 Task: Look for space in Chamberí, Spain from 26th August, 2023 to 10th September, 2023 for 6 adults, 2 children in price range Rs.10000 to Rs.15000. Place can be entire place or shared room with 6 bedrooms having 6 beds and 6 bathrooms. Property type can be house, flat, guest house. Amenities needed are: wifi, TV, free parkinig on premises, gym, breakfast. Booking option can be shelf check-in. Required host language is English.
Action: Mouse moved to (540, 123)
Screenshot: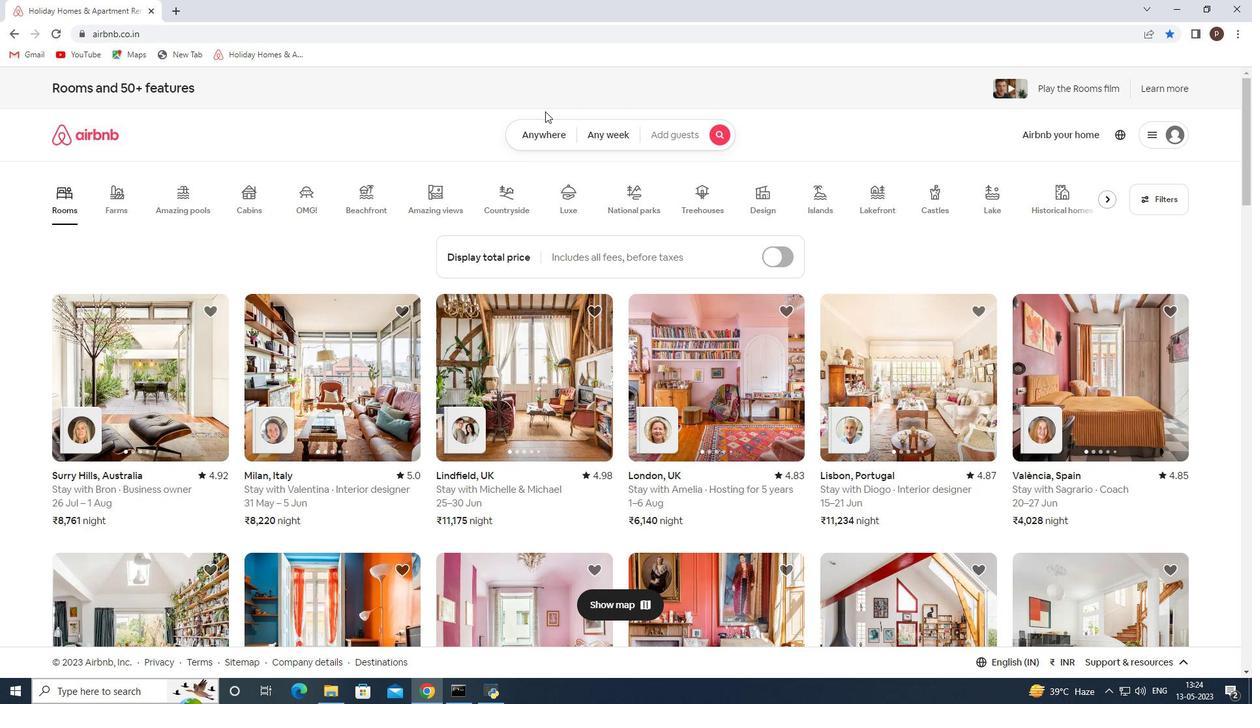
Action: Mouse pressed left at (540, 123)
Screenshot: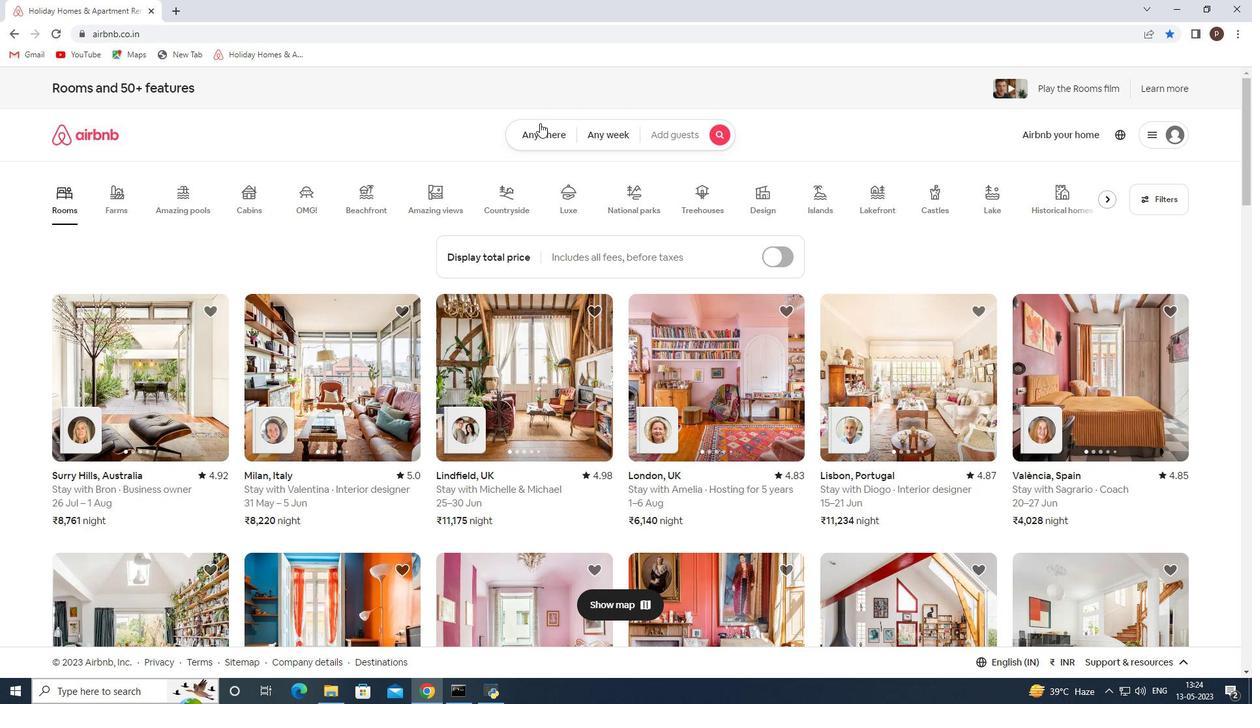 
Action: Mouse moved to (448, 187)
Screenshot: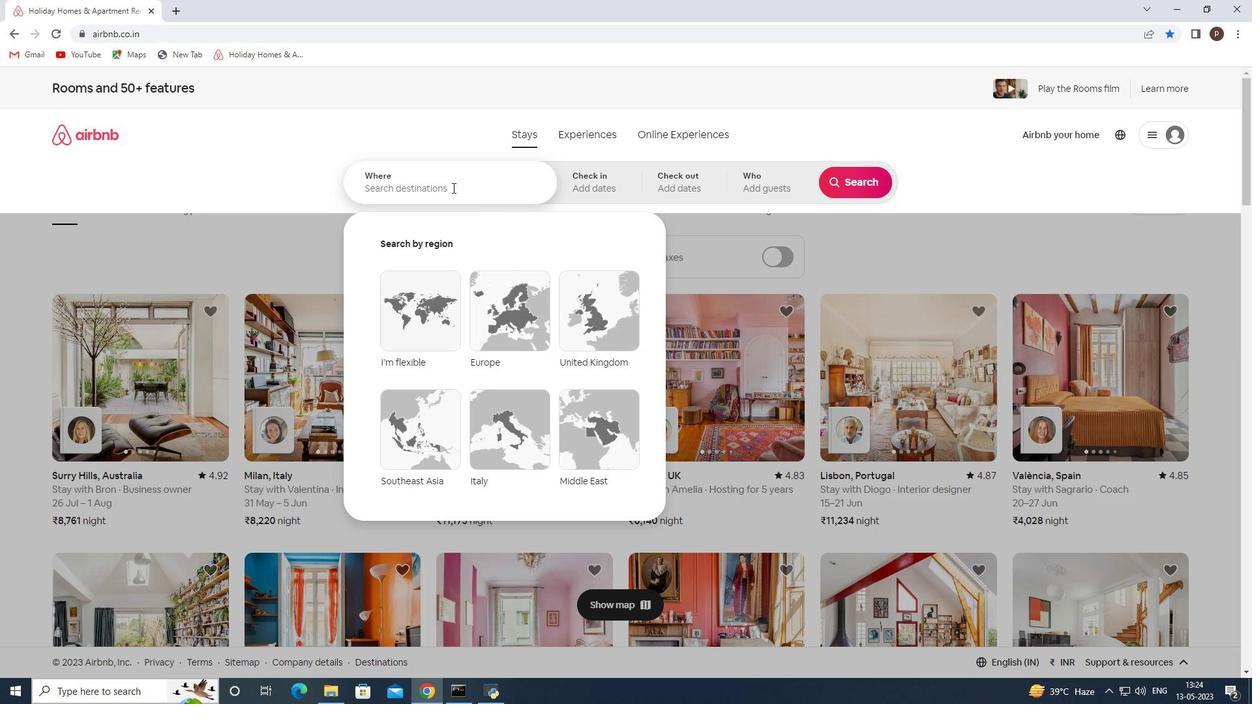 
Action: Mouse pressed left at (448, 187)
Screenshot: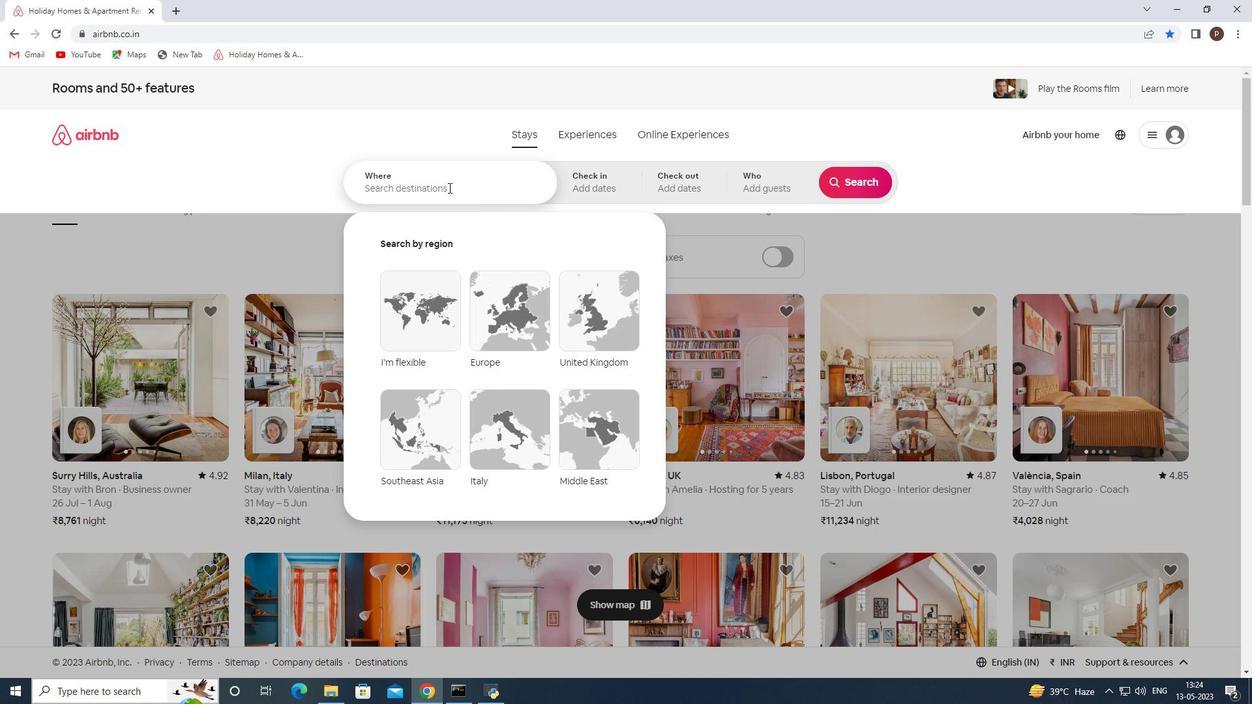 
Action: Key pressed <Key.caps_lock>C<Key.caps_lock>hamberi,<Key.space><Key.caps_lock>S<Key.caps_lock>pain<Key.enter>
Screenshot: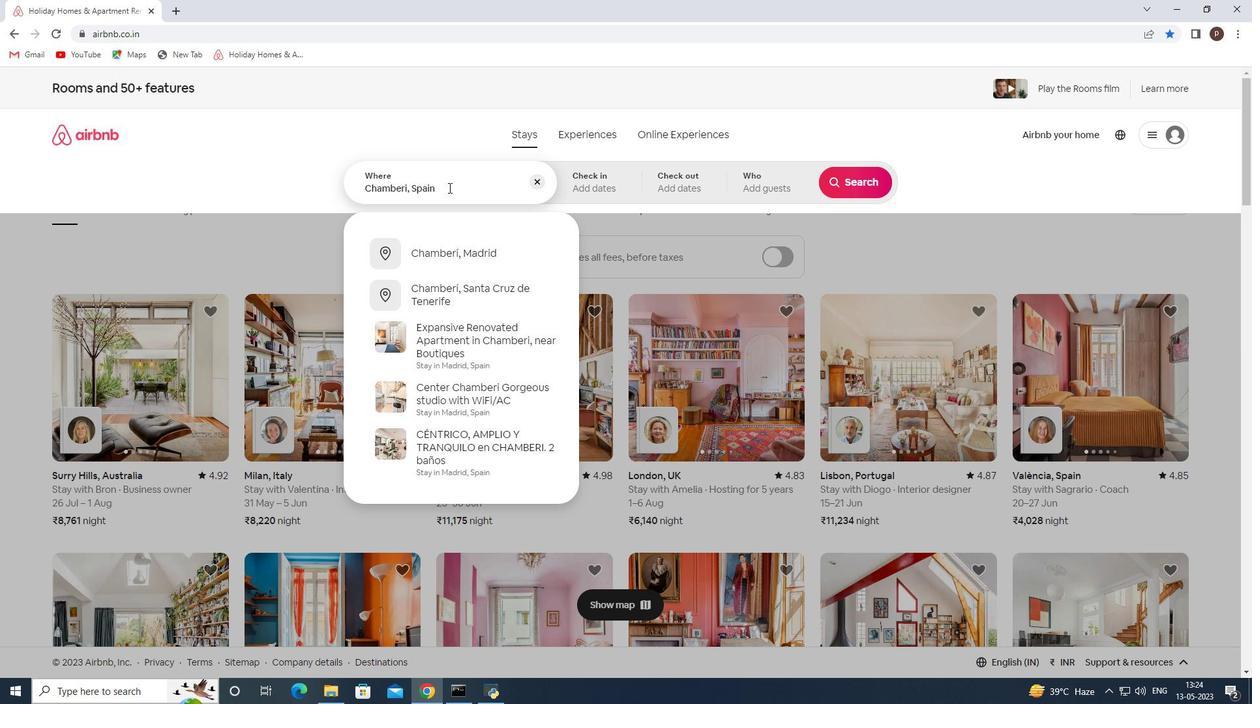 
Action: Mouse moved to (851, 283)
Screenshot: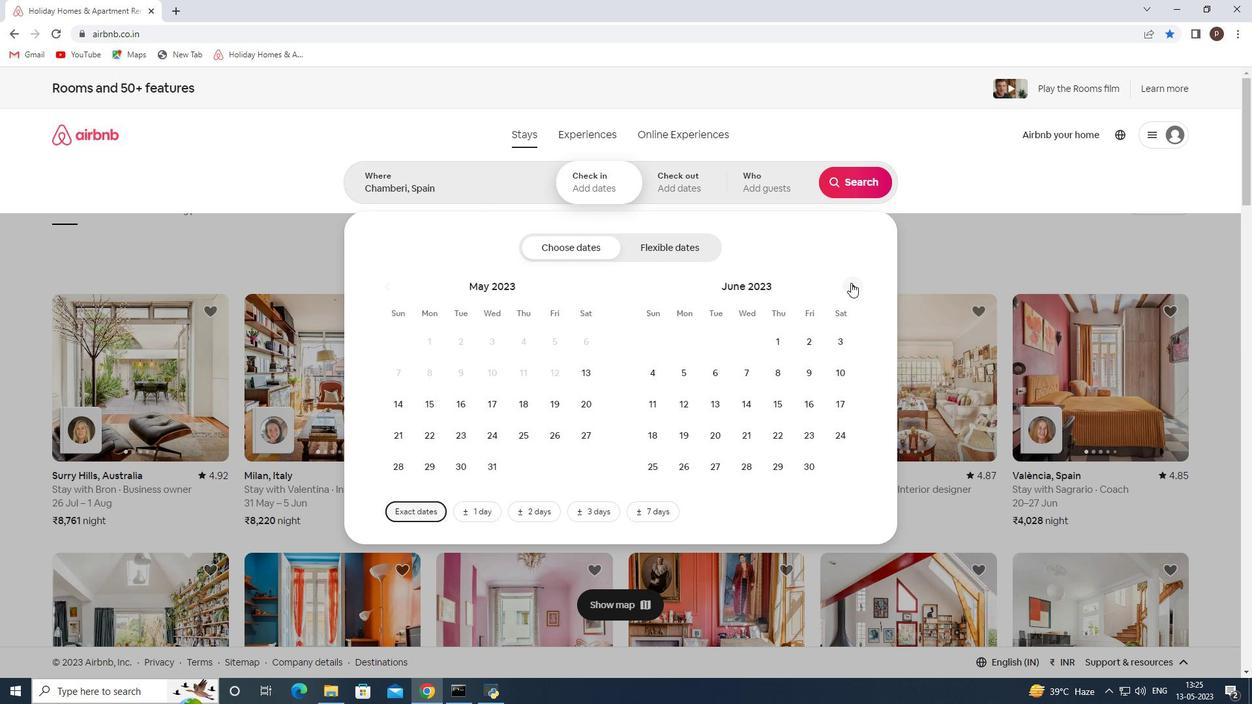 
Action: Mouse pressed left at (851, 283)
Screenshot: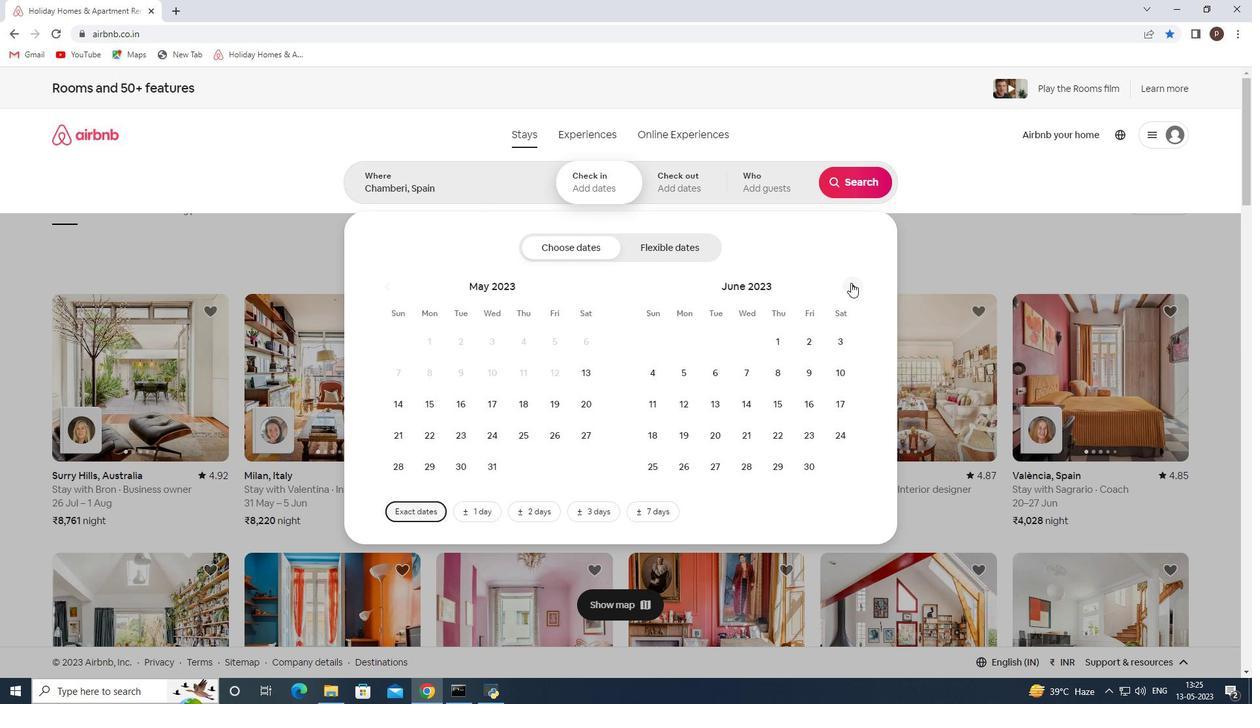 
Action: Mouse pressed left at (851, 283)
Screenshot: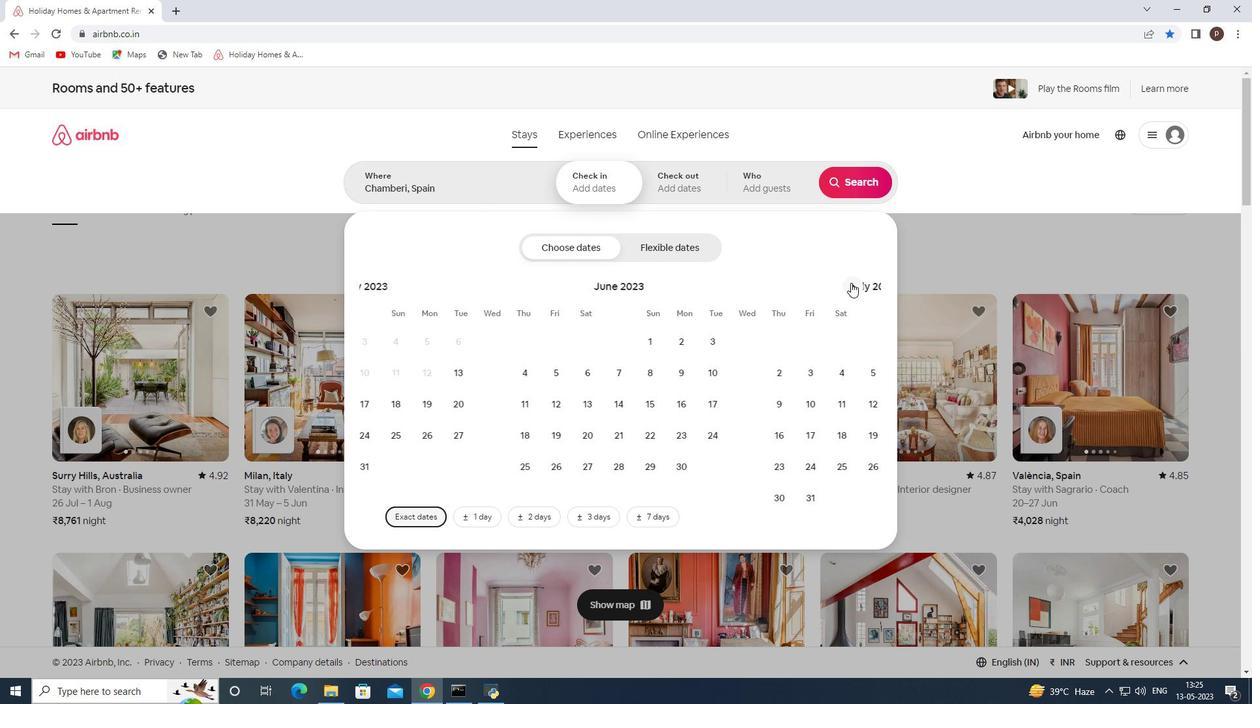 
Action: Mouse pressed left at (851, 283)
Screenshot: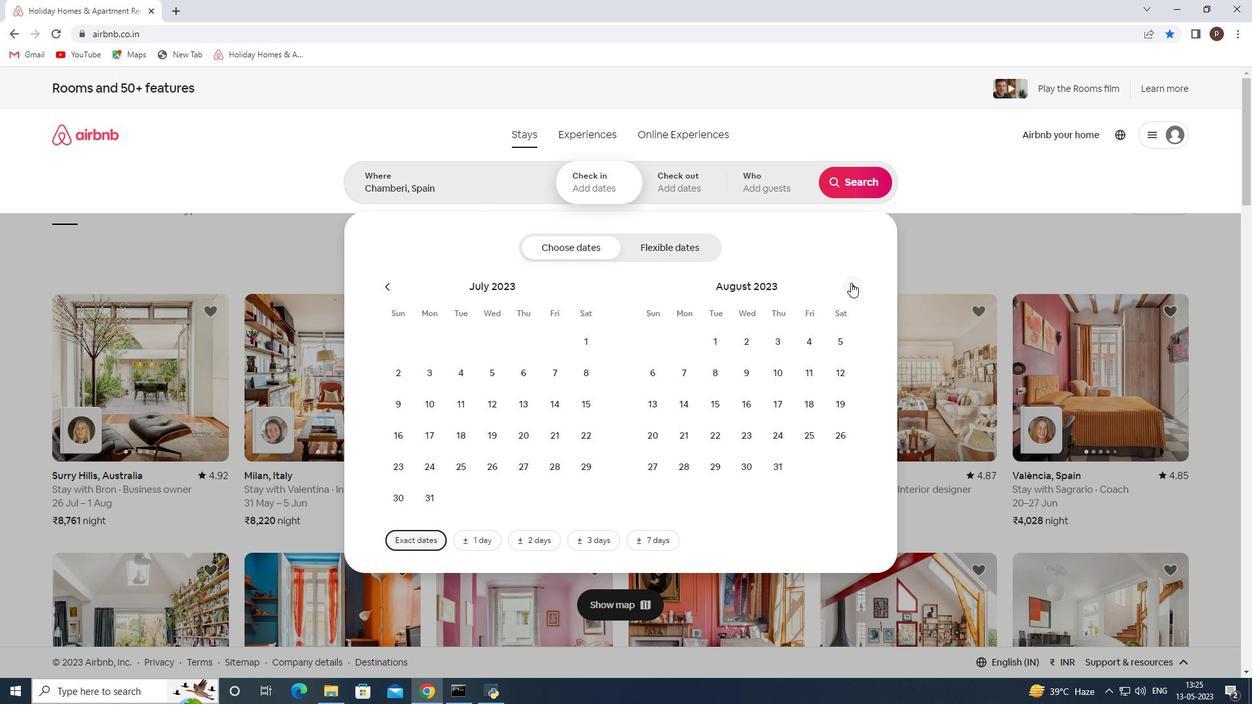 
Action: Mouse moved to (585, 439)
Screenshot: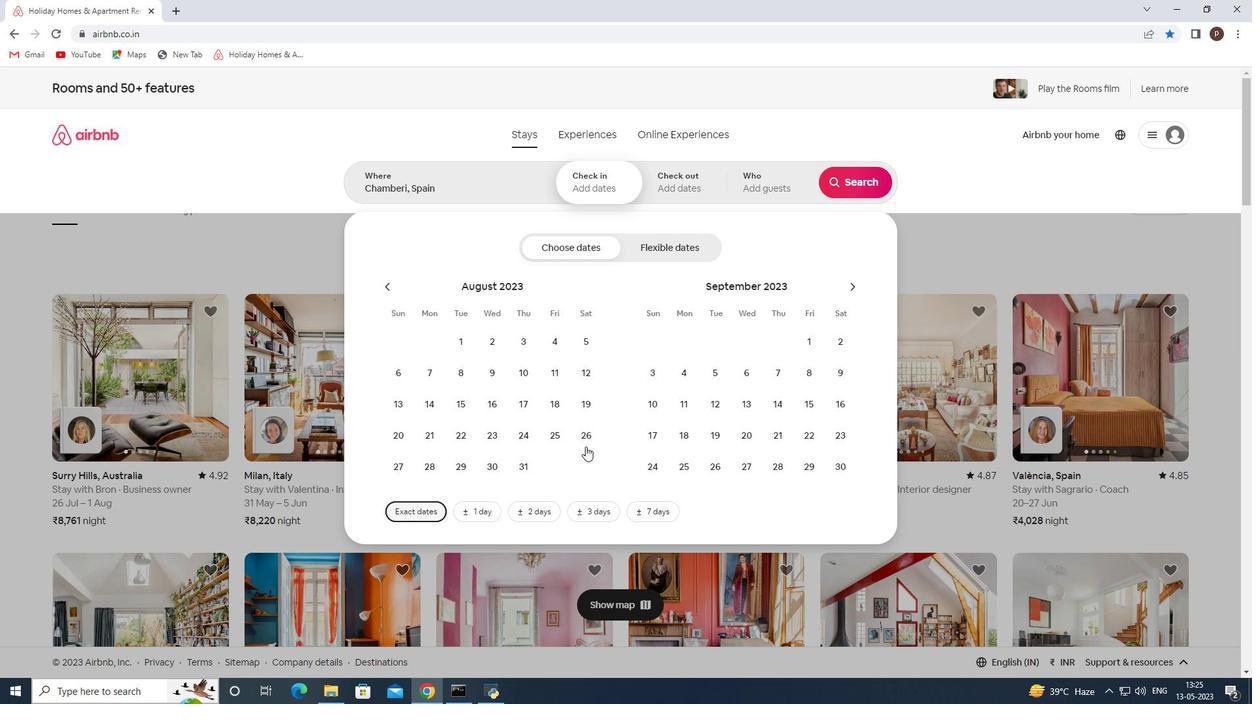 
Action: Mouse pressed left at (585, 439)
Screenshot: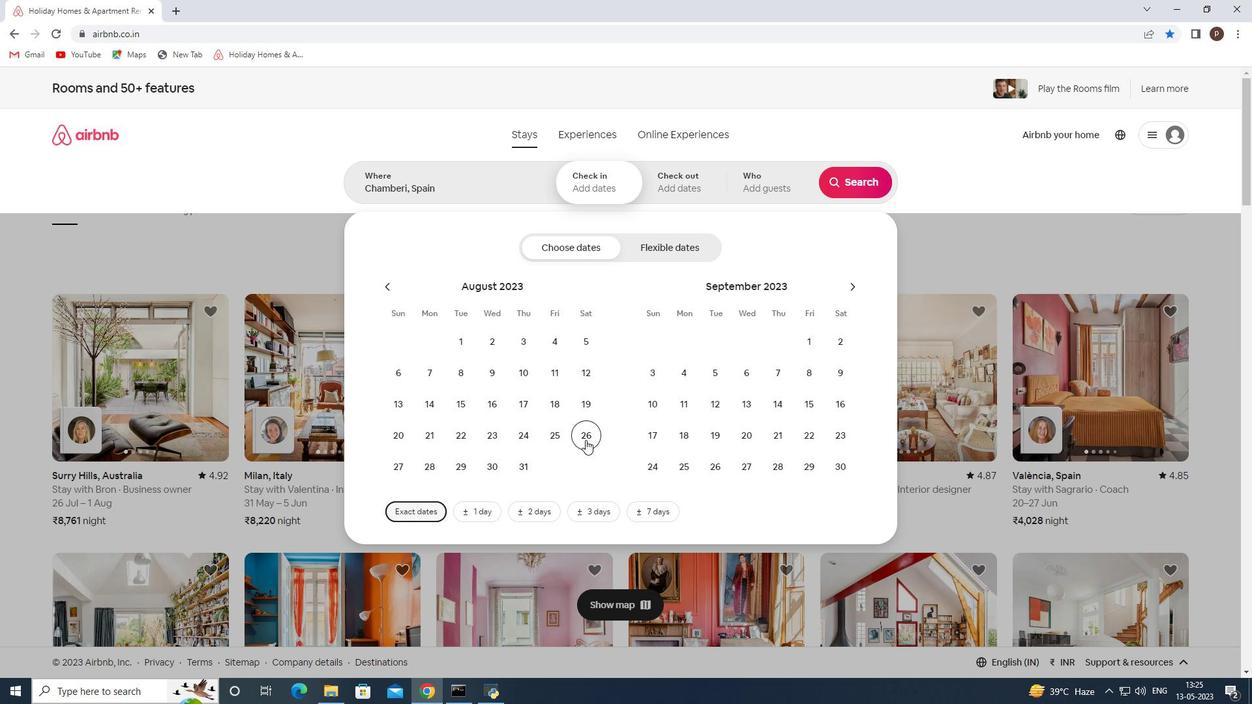 
Action: Mouse moved to (649, 404)
Screenshot: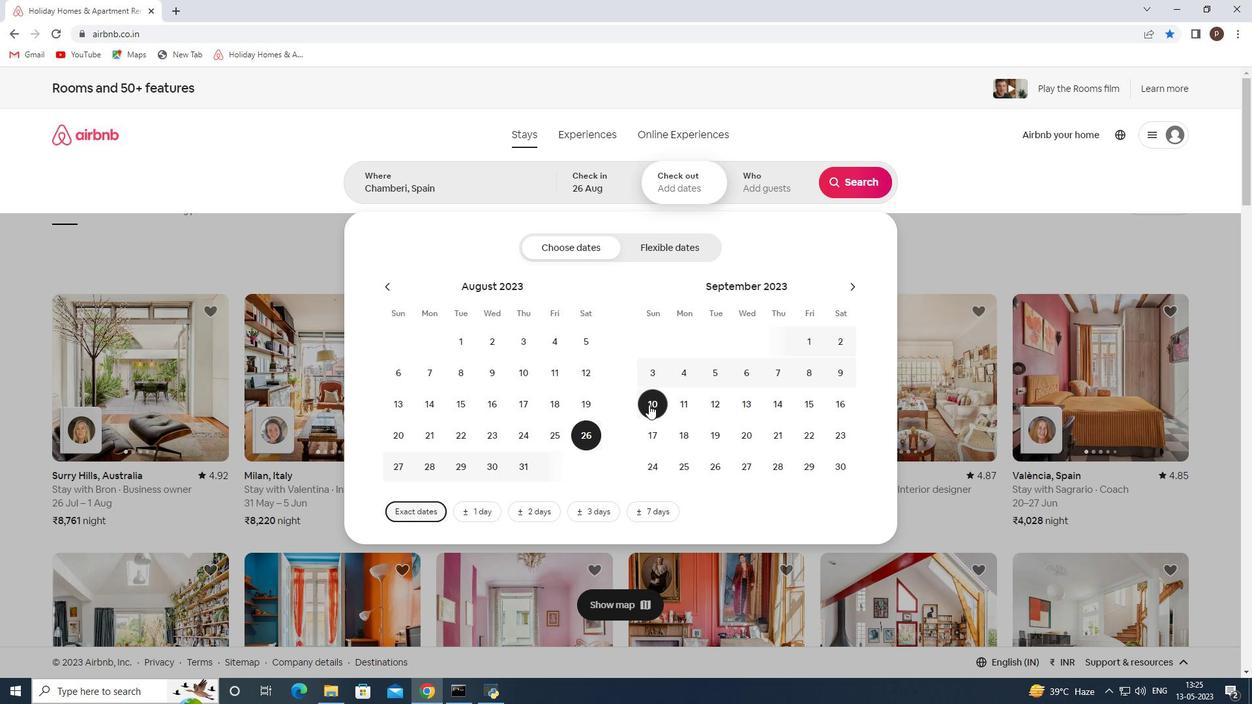 
Action: Mouse pressed left at (649, 404)
Screenshot: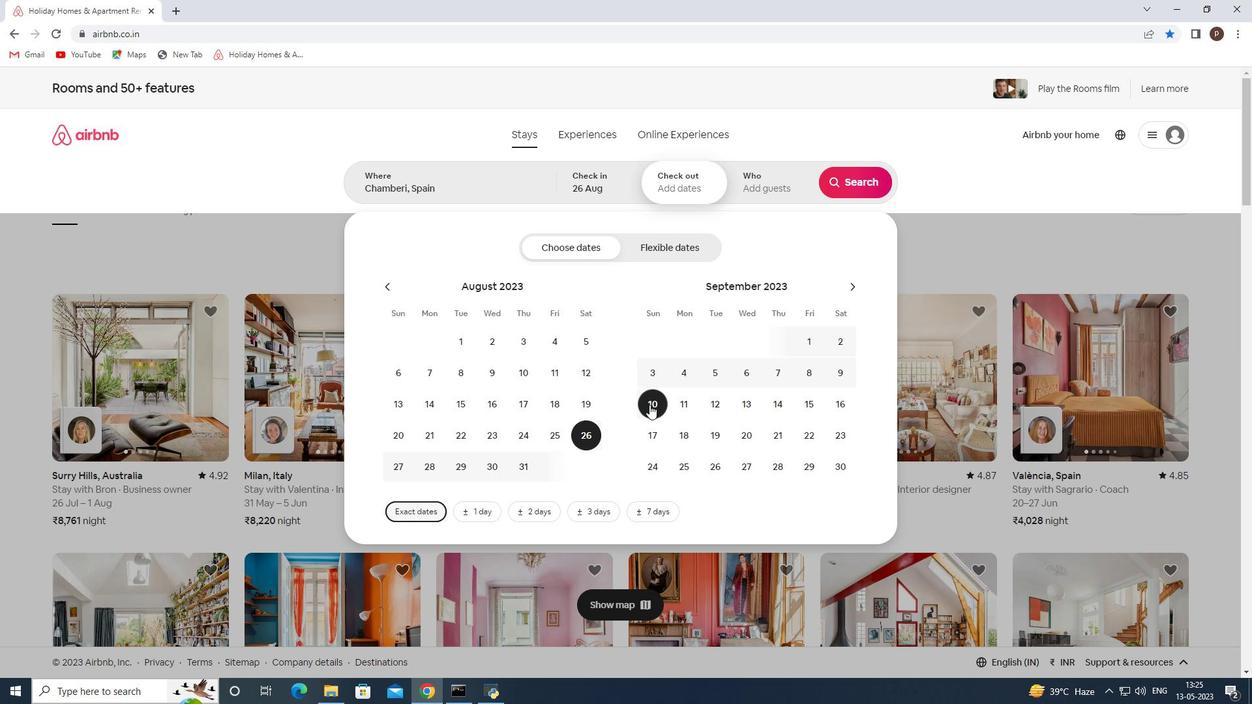 
Action: Mouse moved to (764, 194)
Screenshot: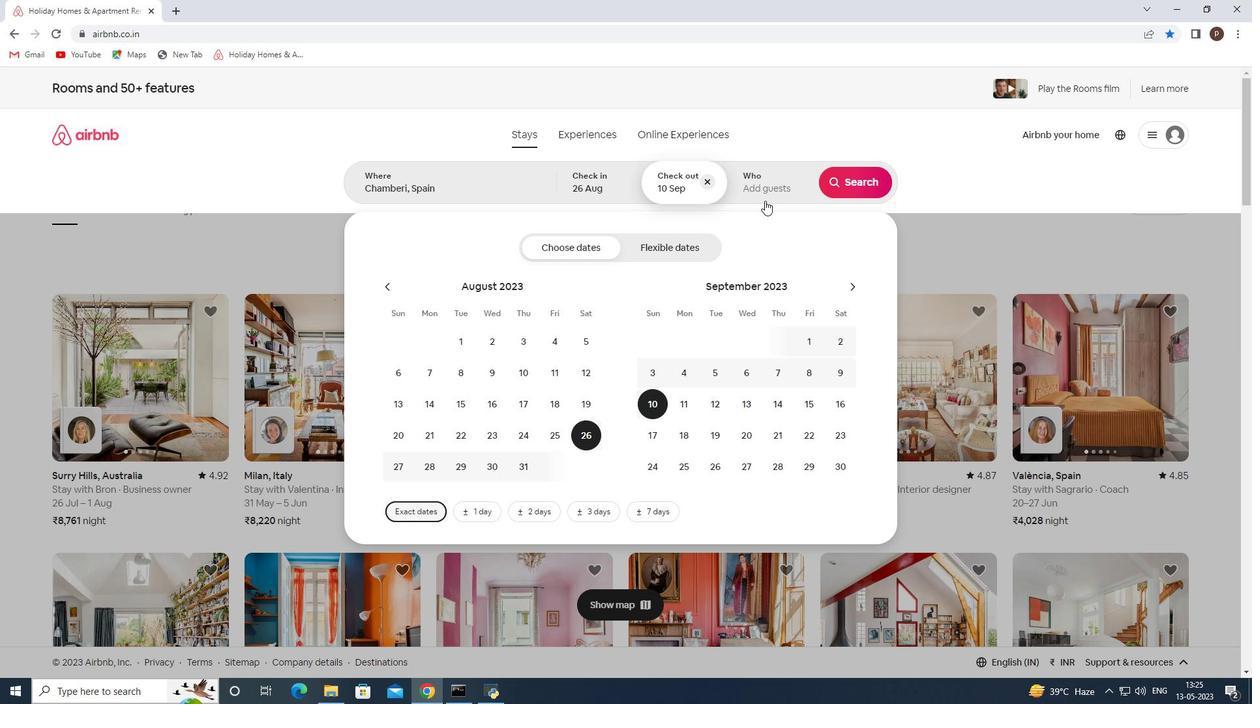 
Action: Mouse pressed left at (764, 194)
Screenshot: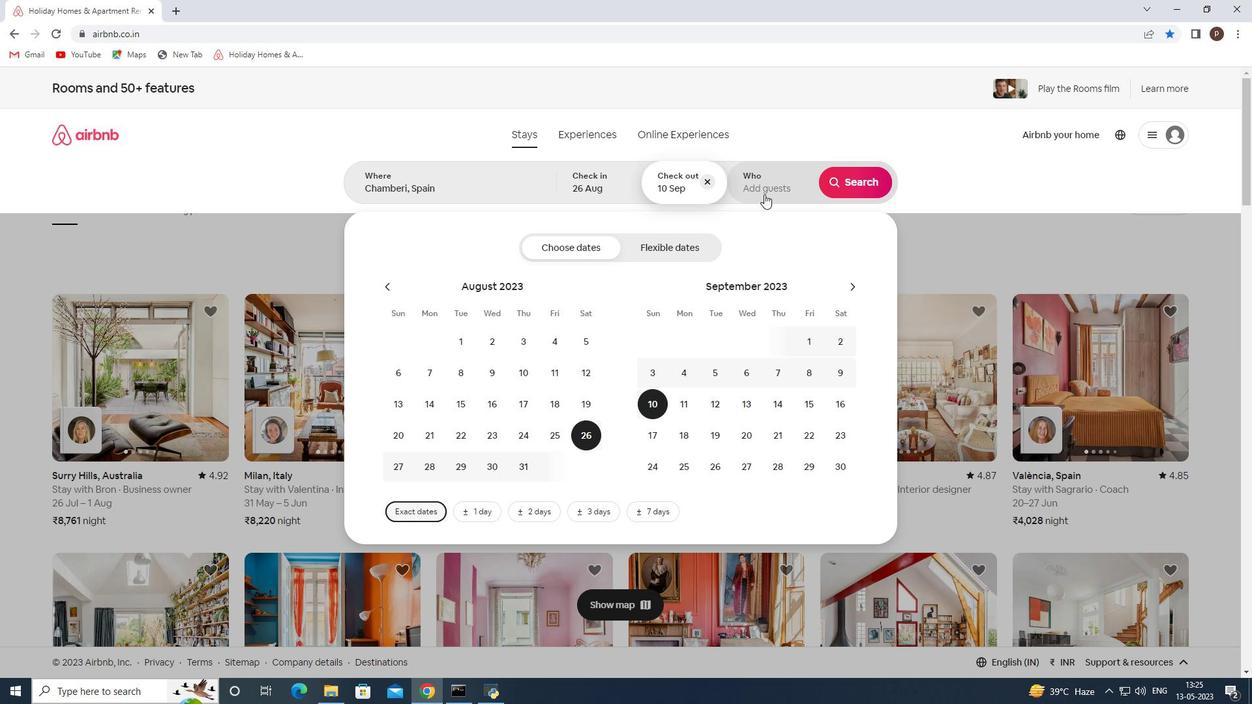 
Action: Mouse moved to (857, 255)
Screenshot: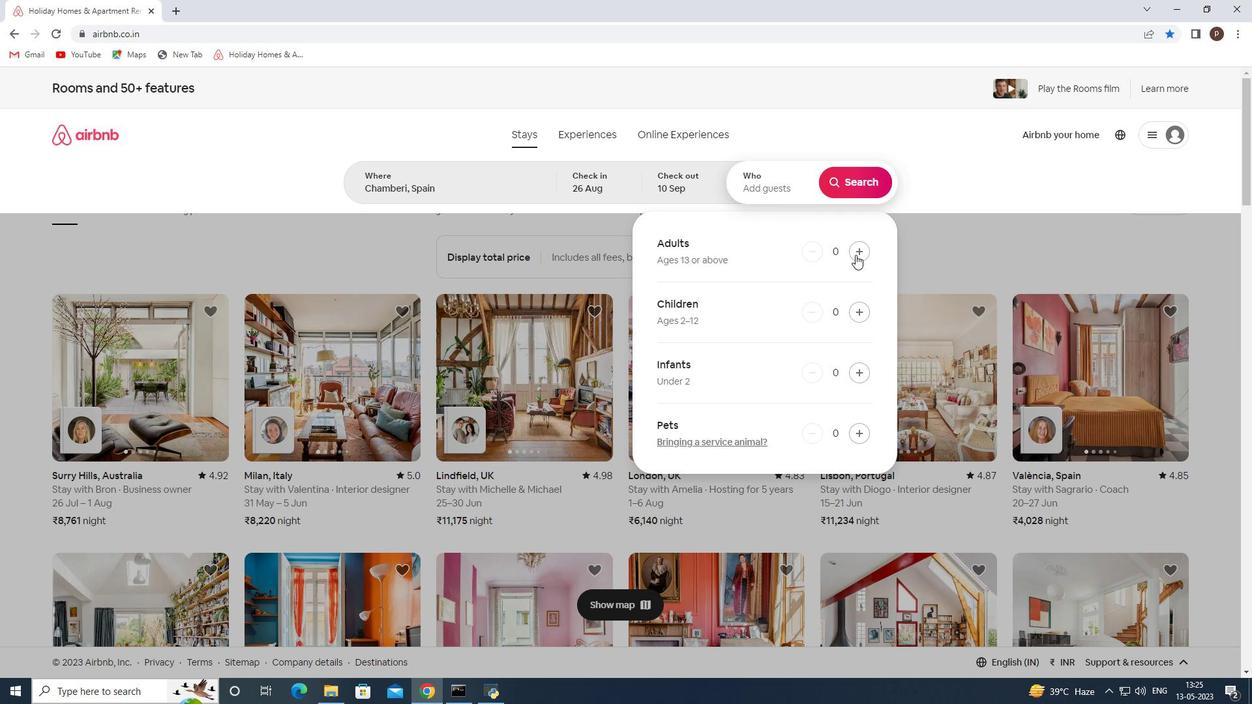 
Action: Mouse pressed left at (857, 255)
Screenshot: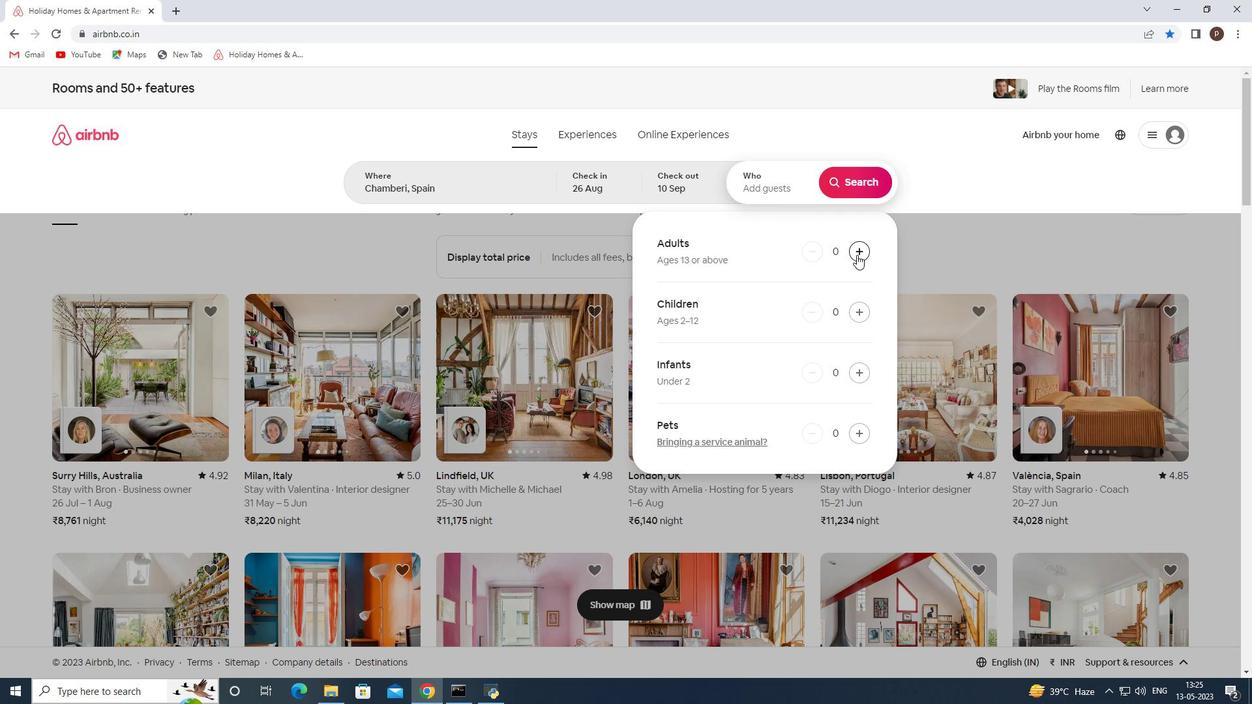 
Action: Mouse pressed left at (857, 255)
Screenshot: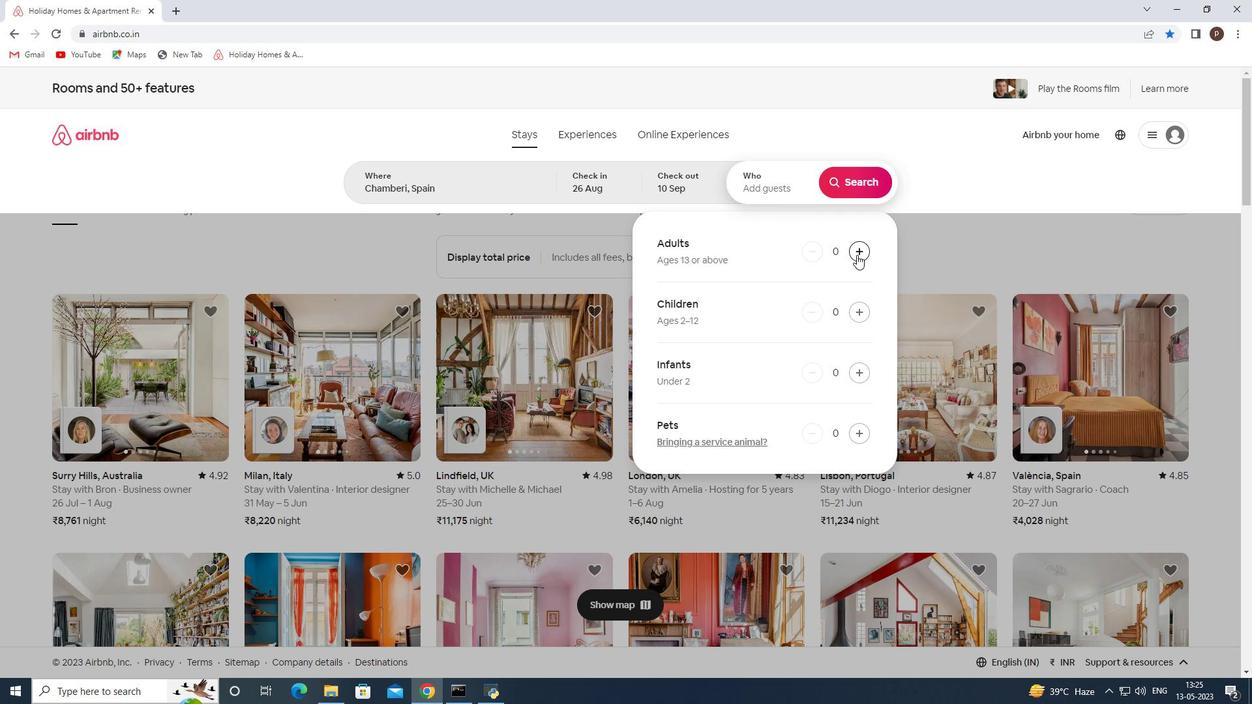 
Action: Mouse moved to (857, 255)
Screenshot: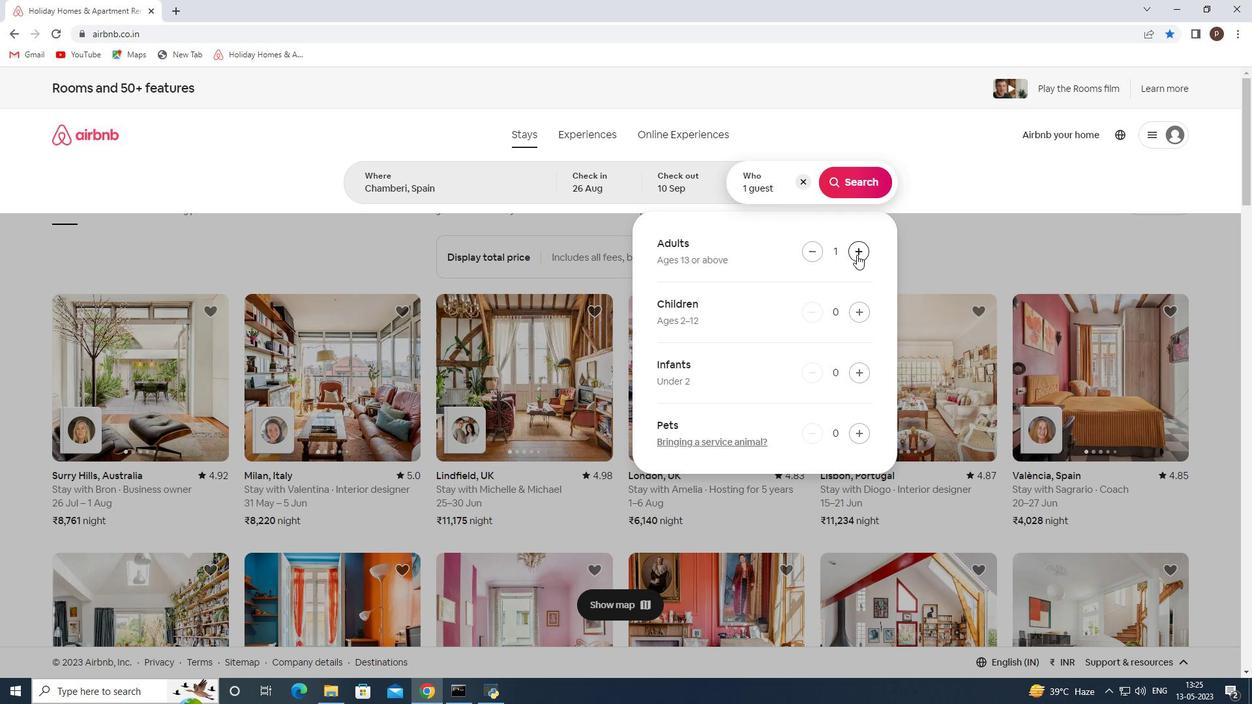 
Action: Mouse pressed left at (857, 255)
Screenshot: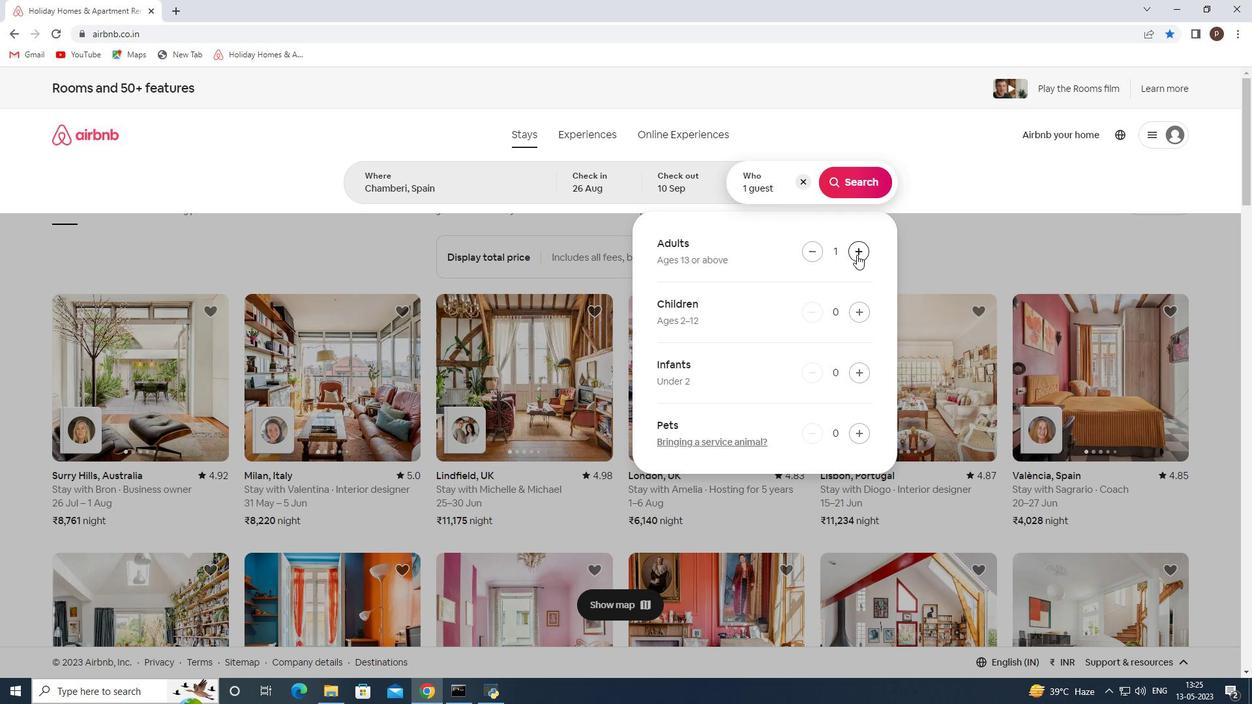 
Action: Mouse pressed left at (857, 255)
Screenshot: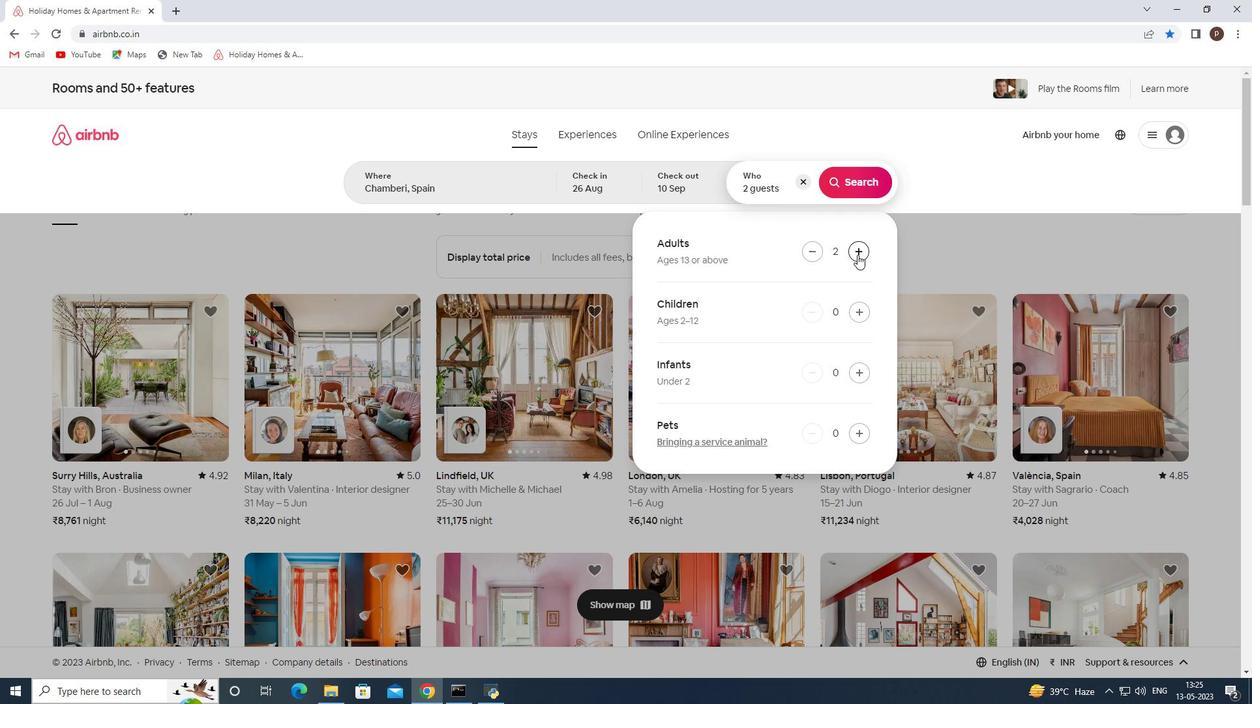 
Action: Mouse pressed left at (857, 255)
Screenshot: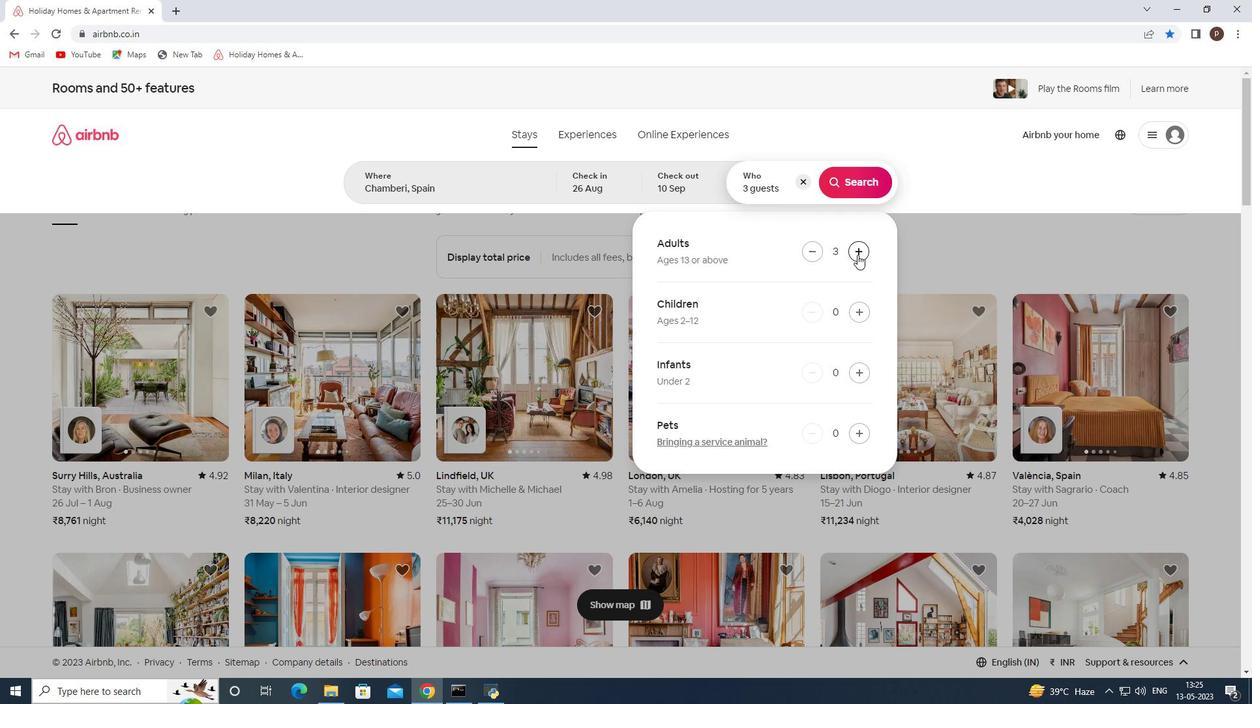 
Action: Mouse pressed left at (857, 255)
Screenshot: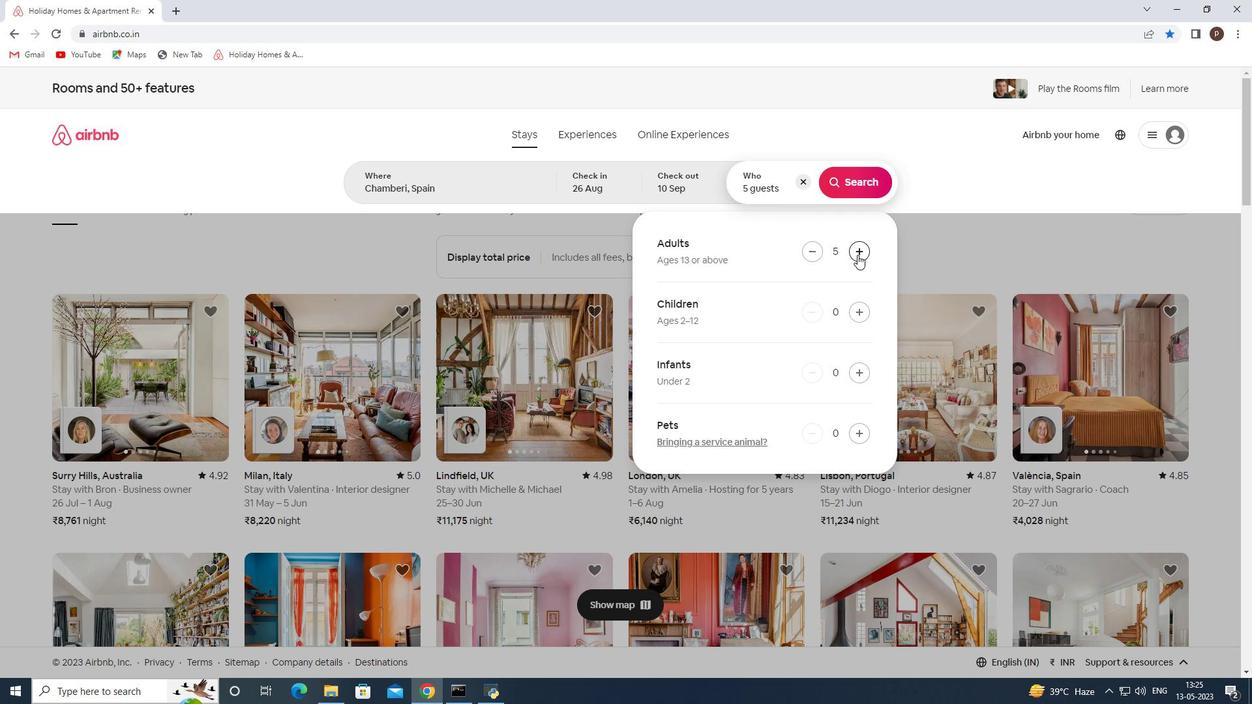 
Action: Mouse moved to (860, 307)
Screenshot: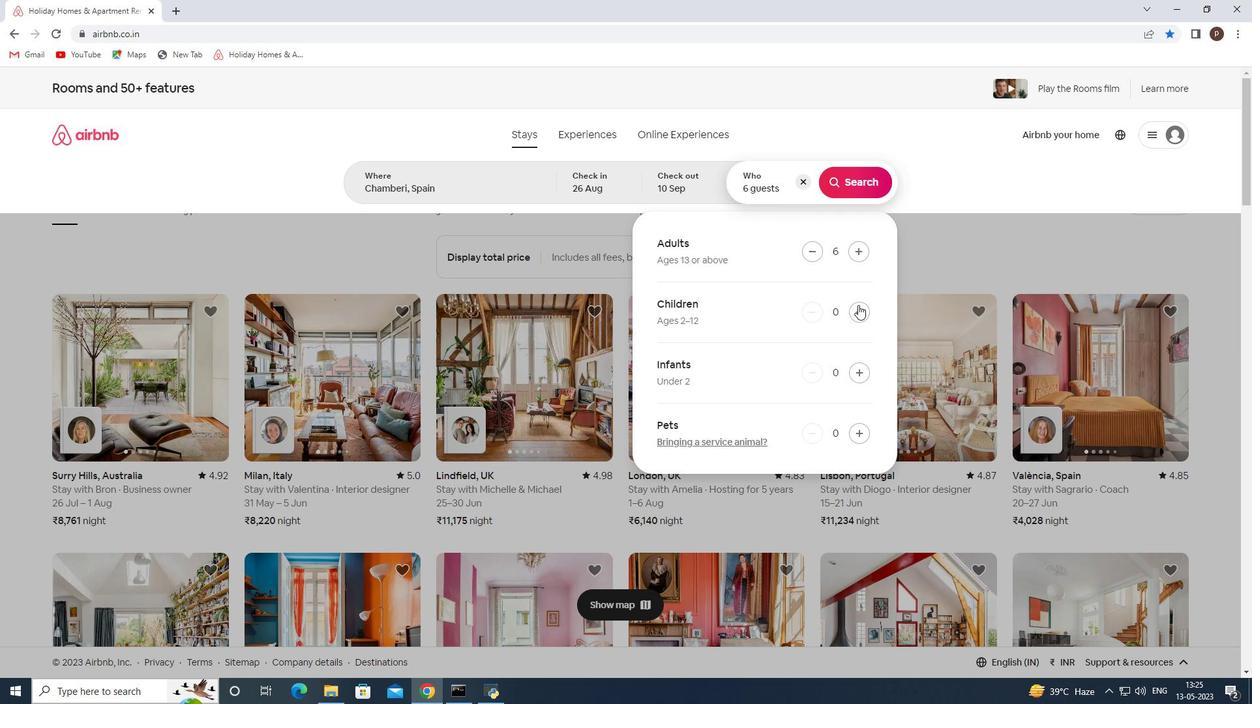 
Action: Mouse pressed left at (860, 307)
Screenshot: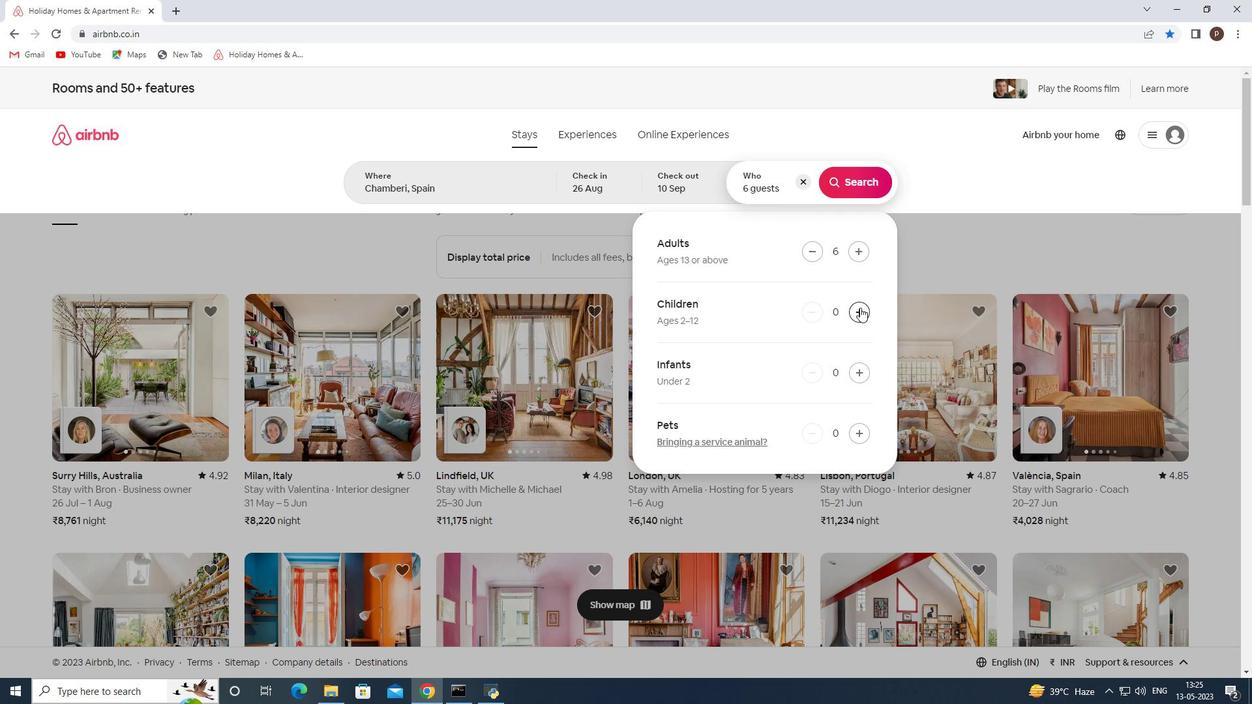 
Action: Mouse pressed left at (860, 307)
Screenshot: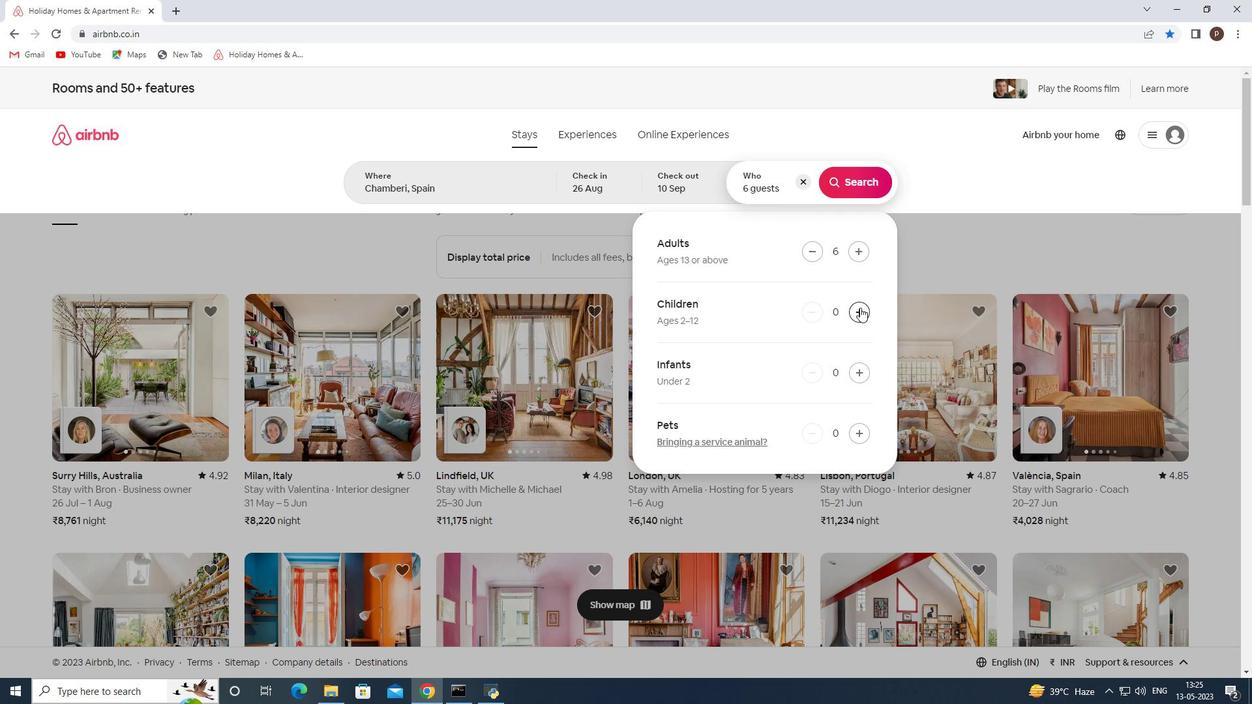 
Action: Mouse moved to (852, 183)
Screenshot: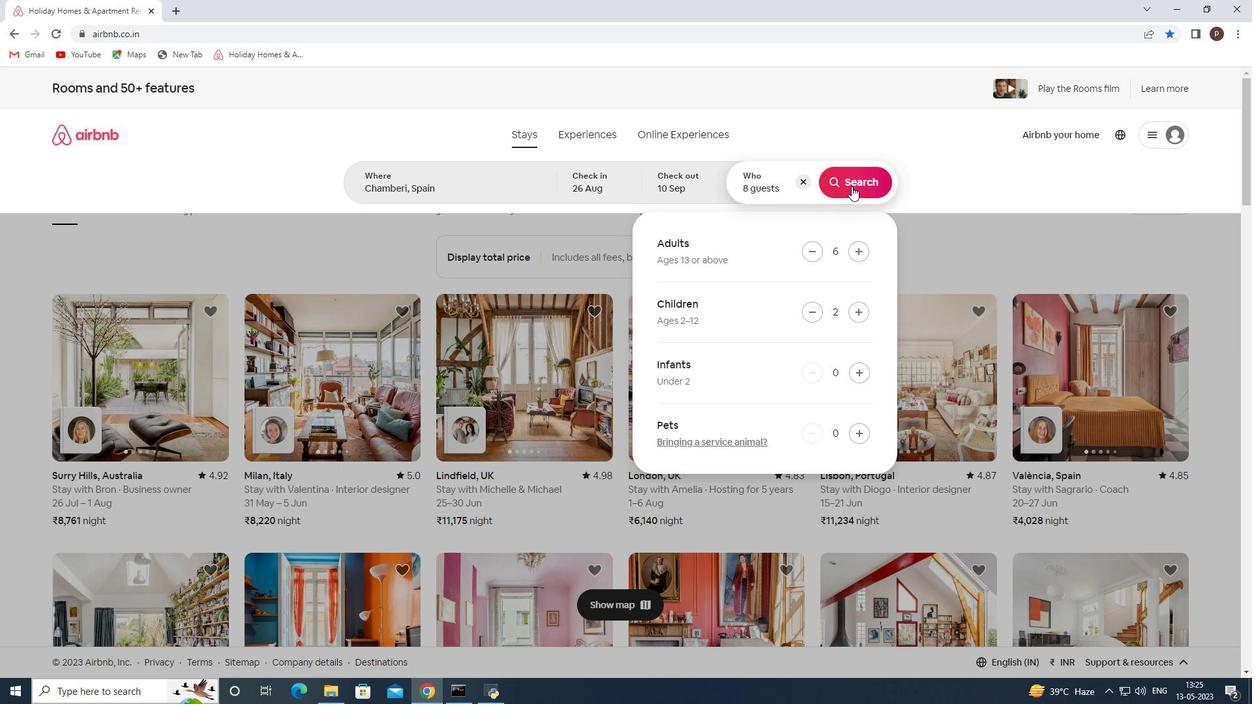 
Action: Mouse pressed left at (852, 183)
Screenshot: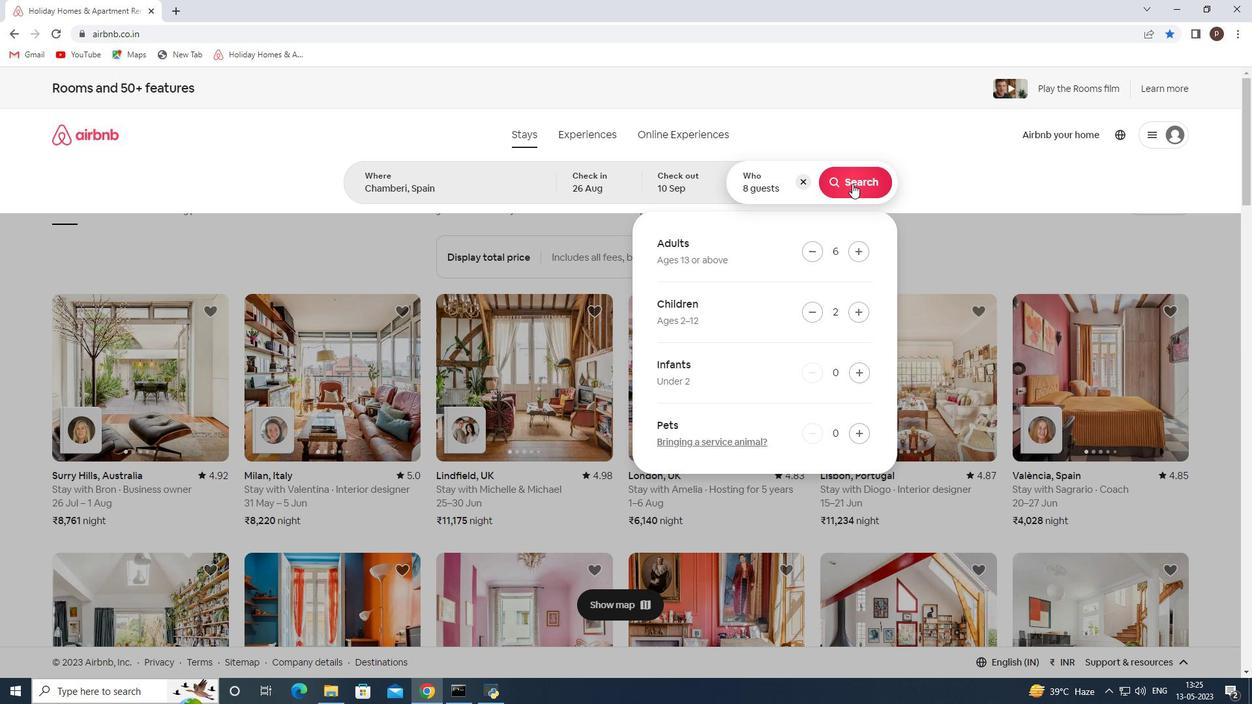 
Action: Mouse moved to (1178, 143)
Screenshot: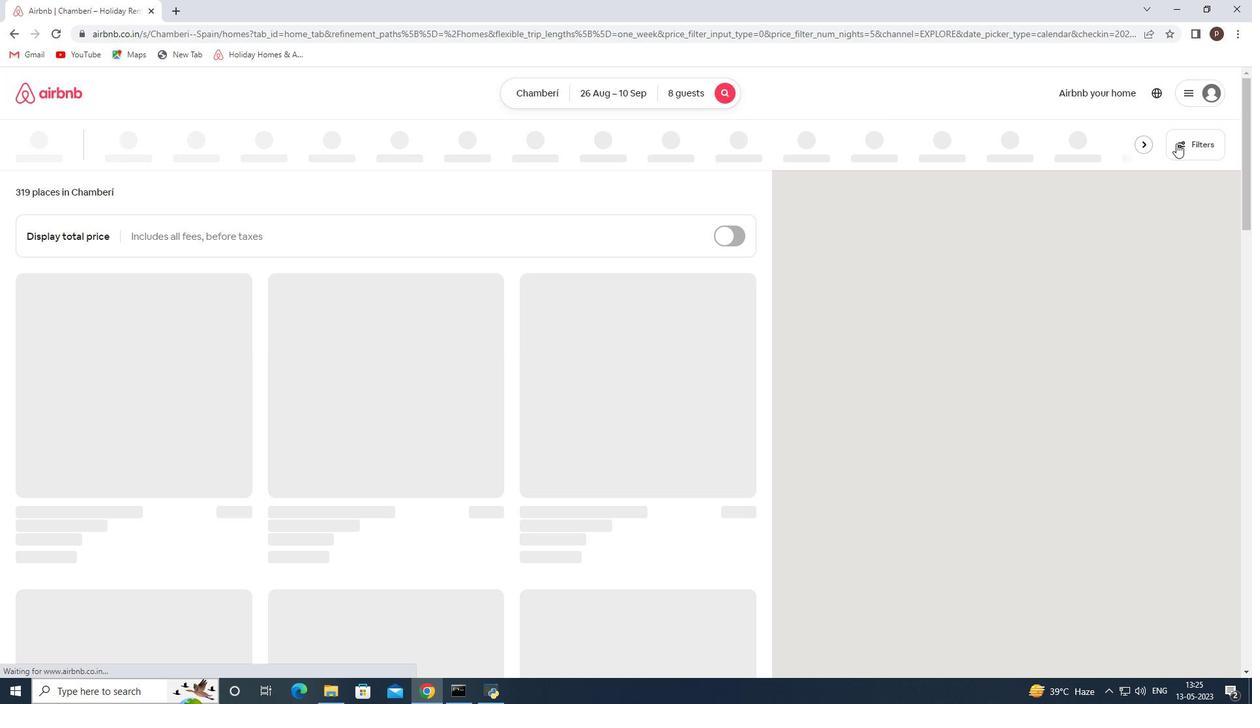 
Action: Mouse pressed left at (1178, 143)
Screenshot: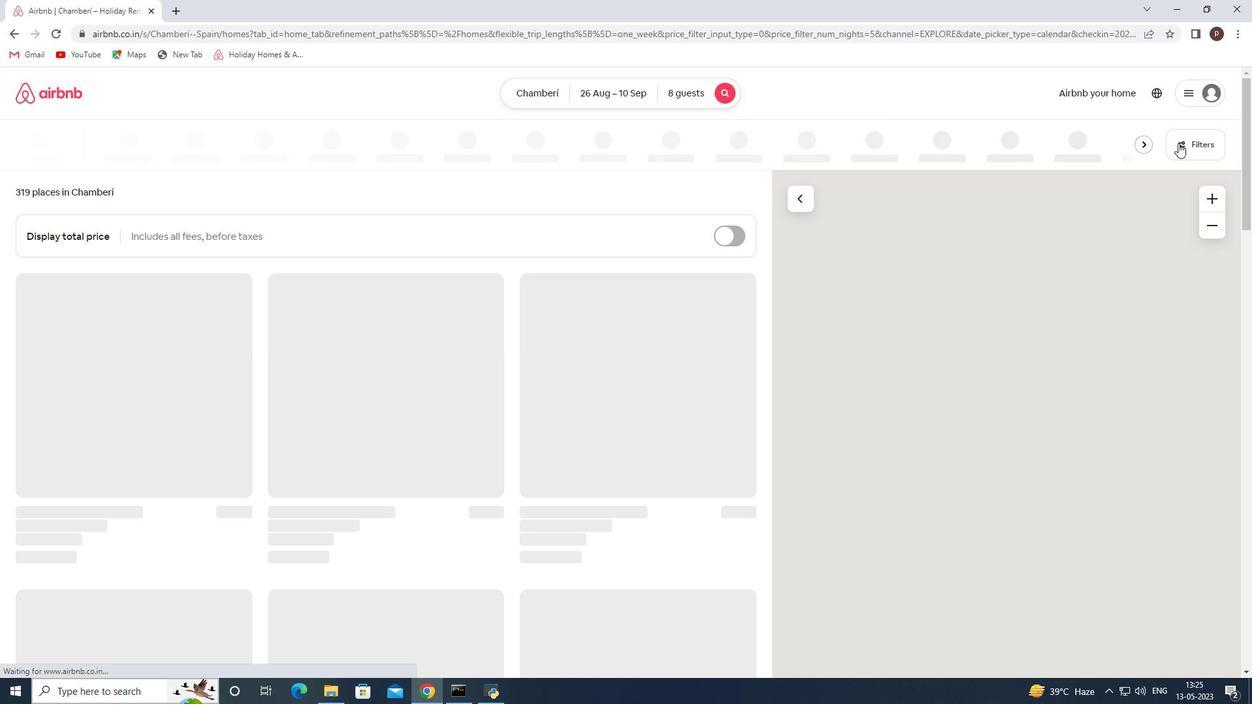 
Action: Mouse moved to (439, 469)
Screenshot: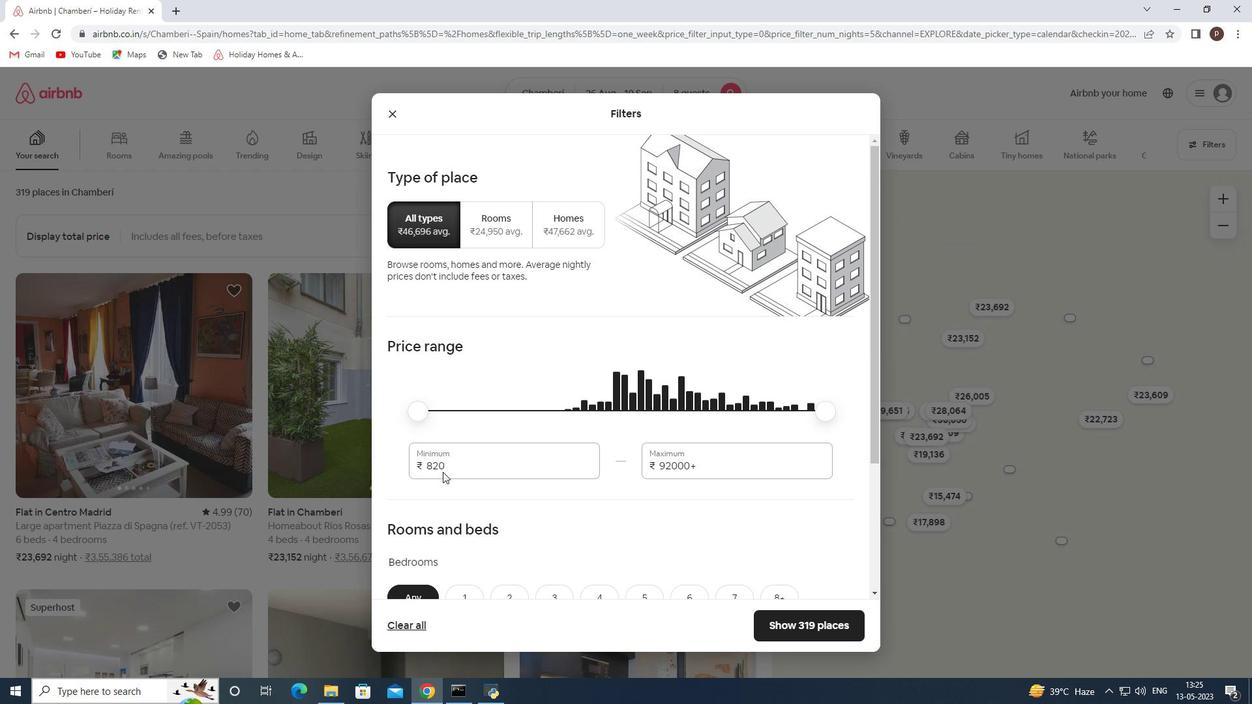 
Action: Mouse pressed left at (439, 469)
Screenshot: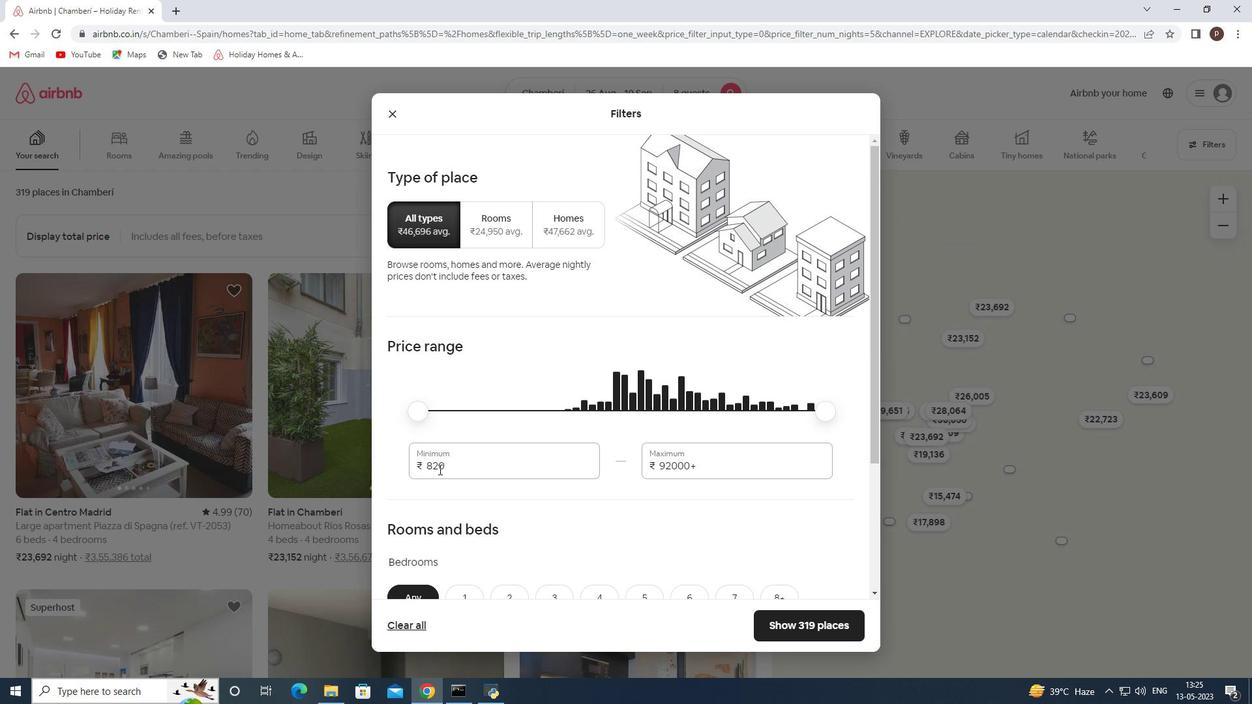 
Action: Mouse pressed left at (439, 469)
Screenshot: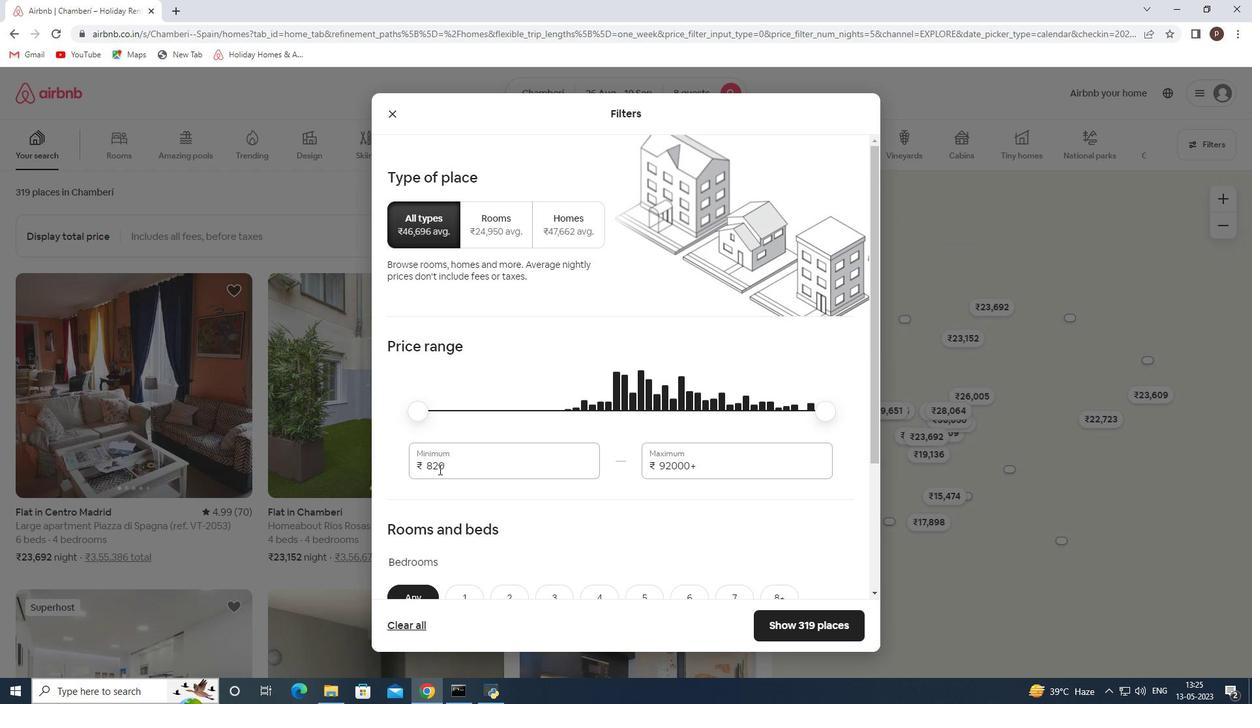 
Action: Key pressed 10000<Key.tab>15000
Screenshot: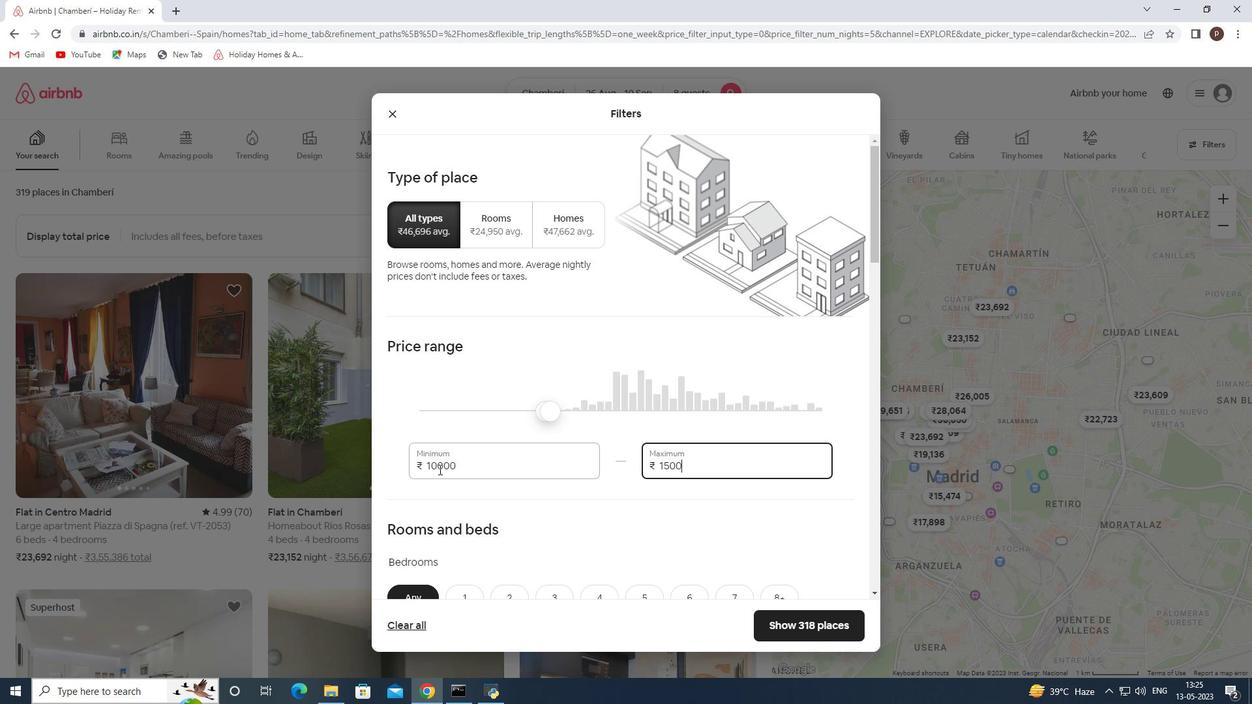 
Action: Mouse scrolled (439, 469) with delta (0, 0)
Screenshot: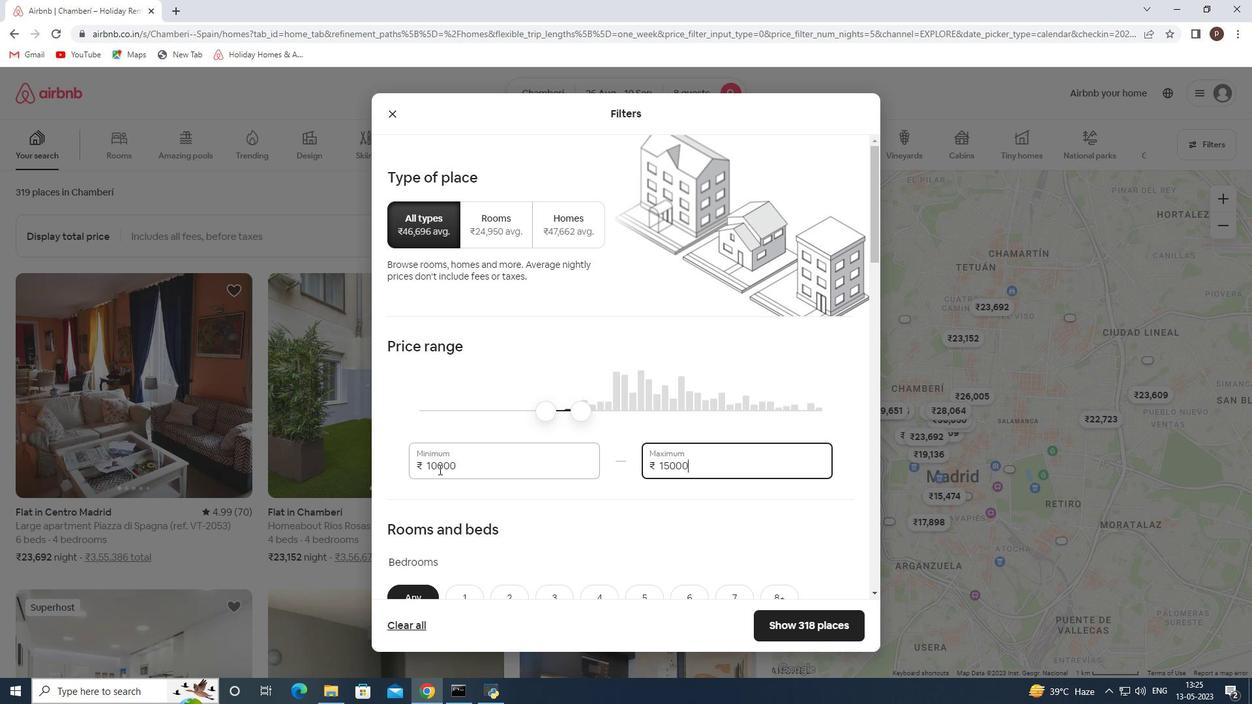 
Action: Mouse moved to (473, 461)
Screenshot: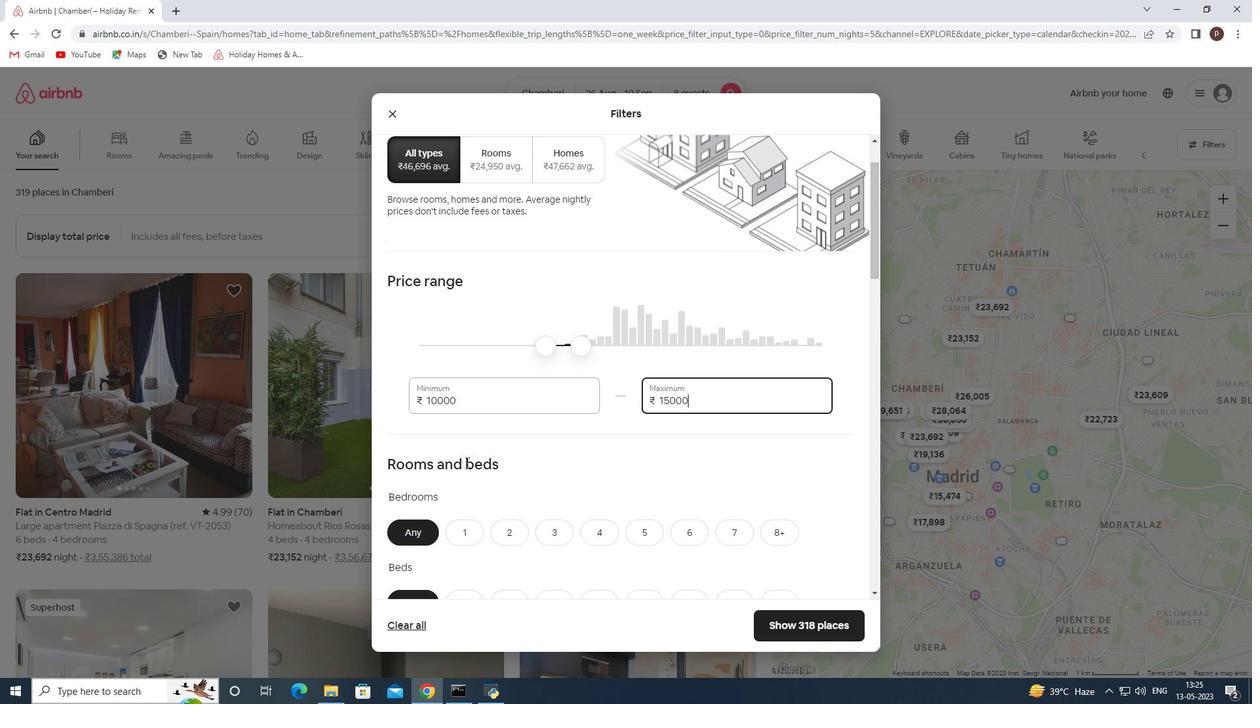 
Action: Mouse scrolled (473, 461) with delta (0, 0)
Screenshot: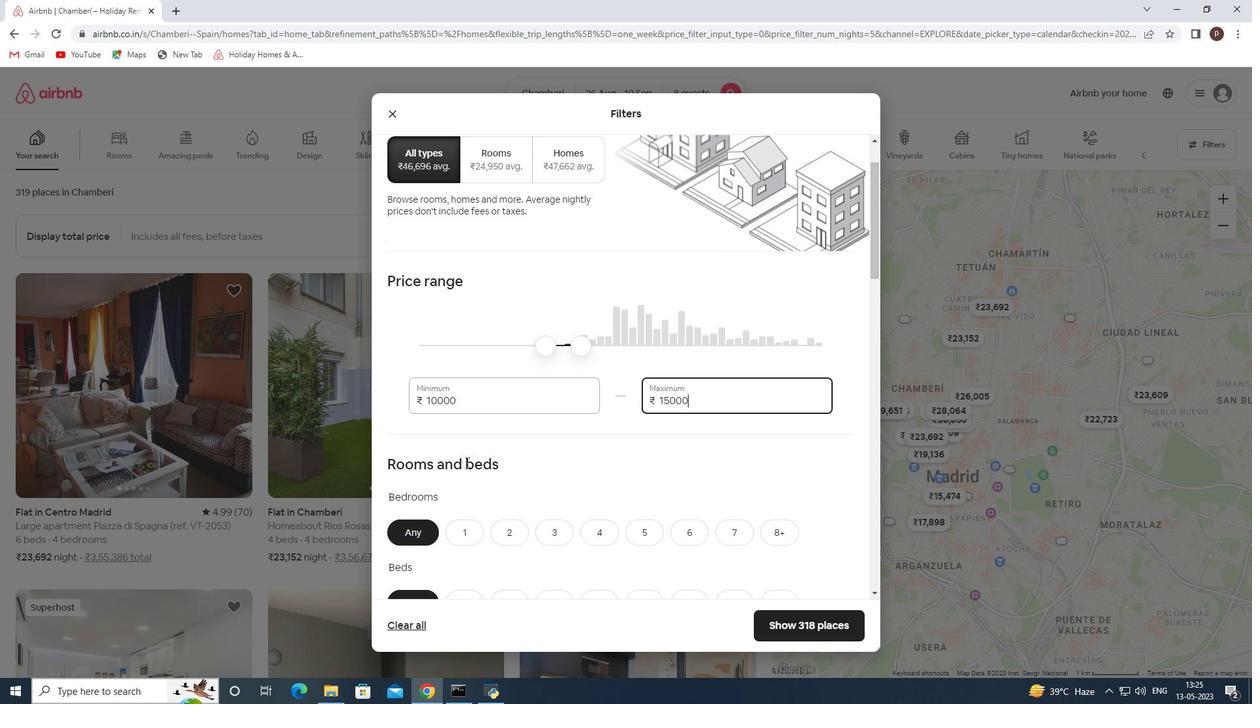 
Action: Mouse moved to (560, 432)
Screenshot: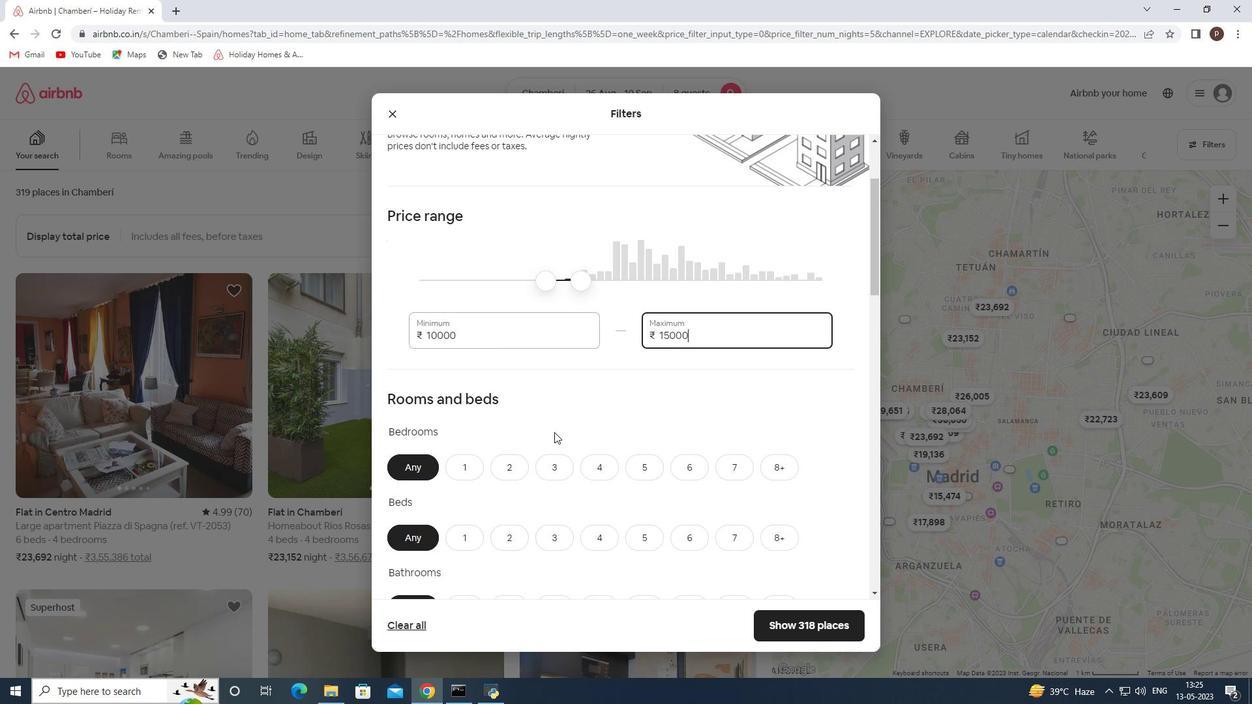
Action: Mouse scrolled (560, 431) with delta (0, 0)
Screenshot: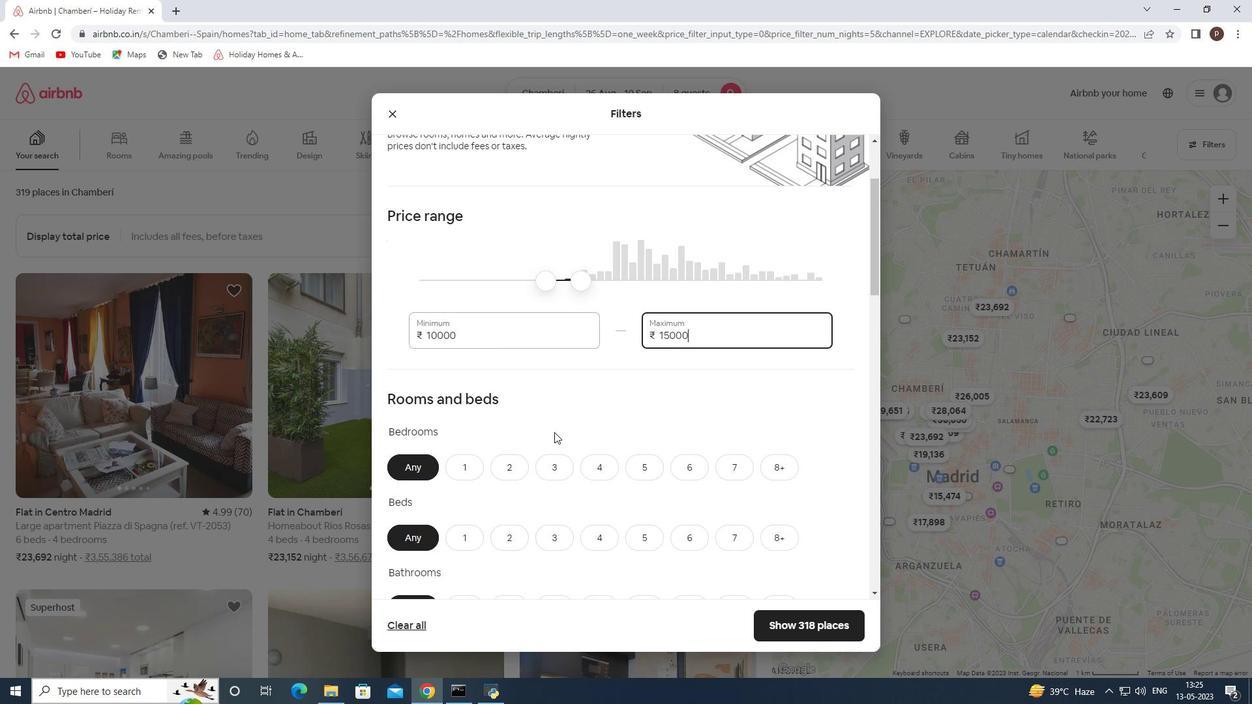 
Action: Mouse scrolled (560, 431) with delta (0, 0)
Screenshot: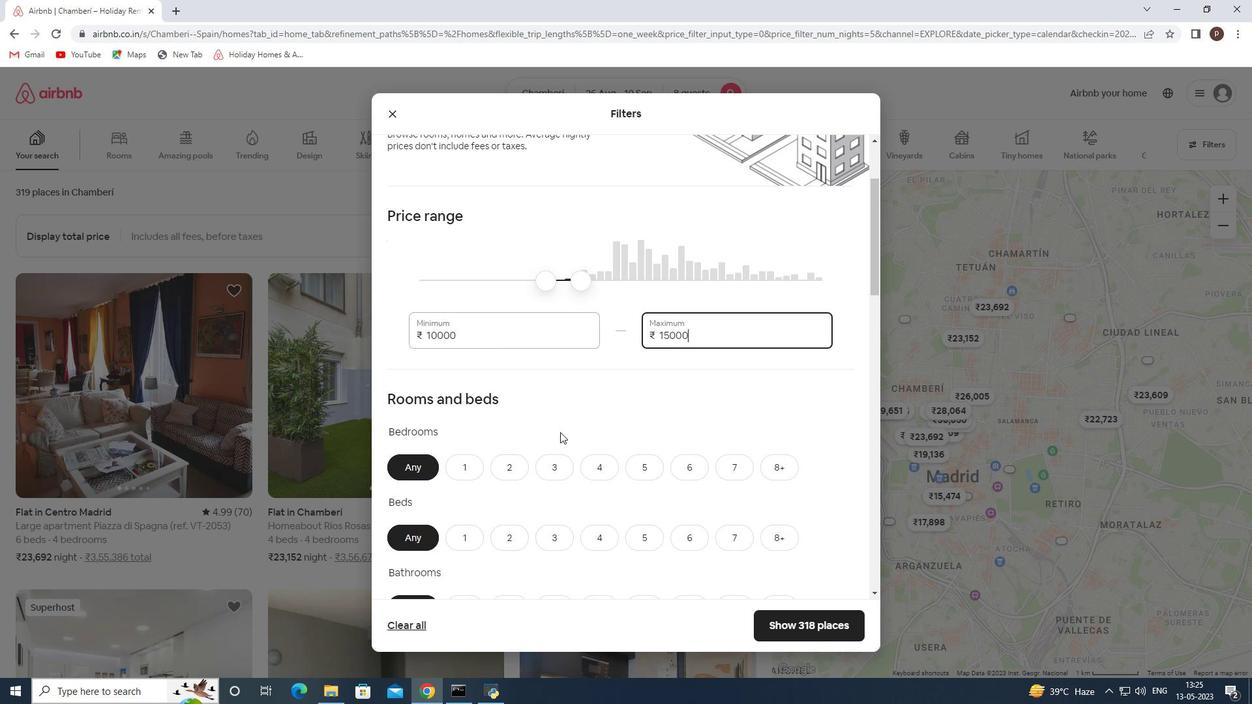 
Action: Mouse moved to (693, 332)
Screenshot: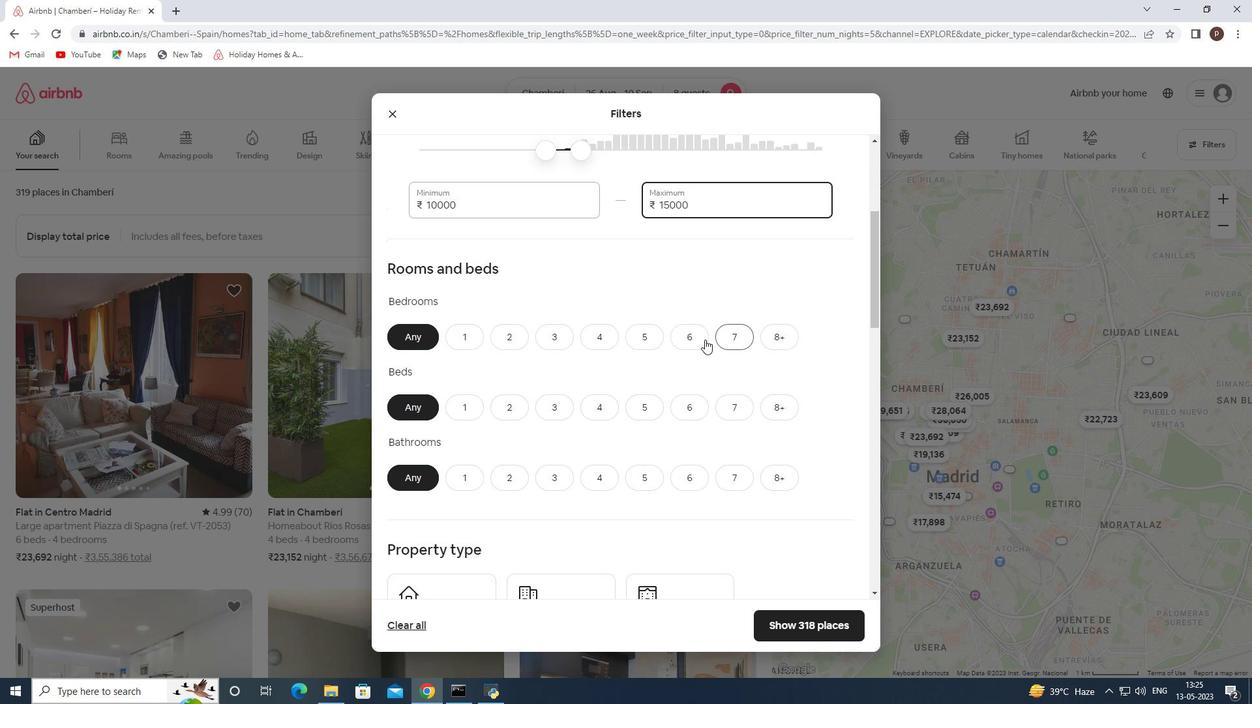 
Action: Mouse pressed left at (693, 332)
Screenshot: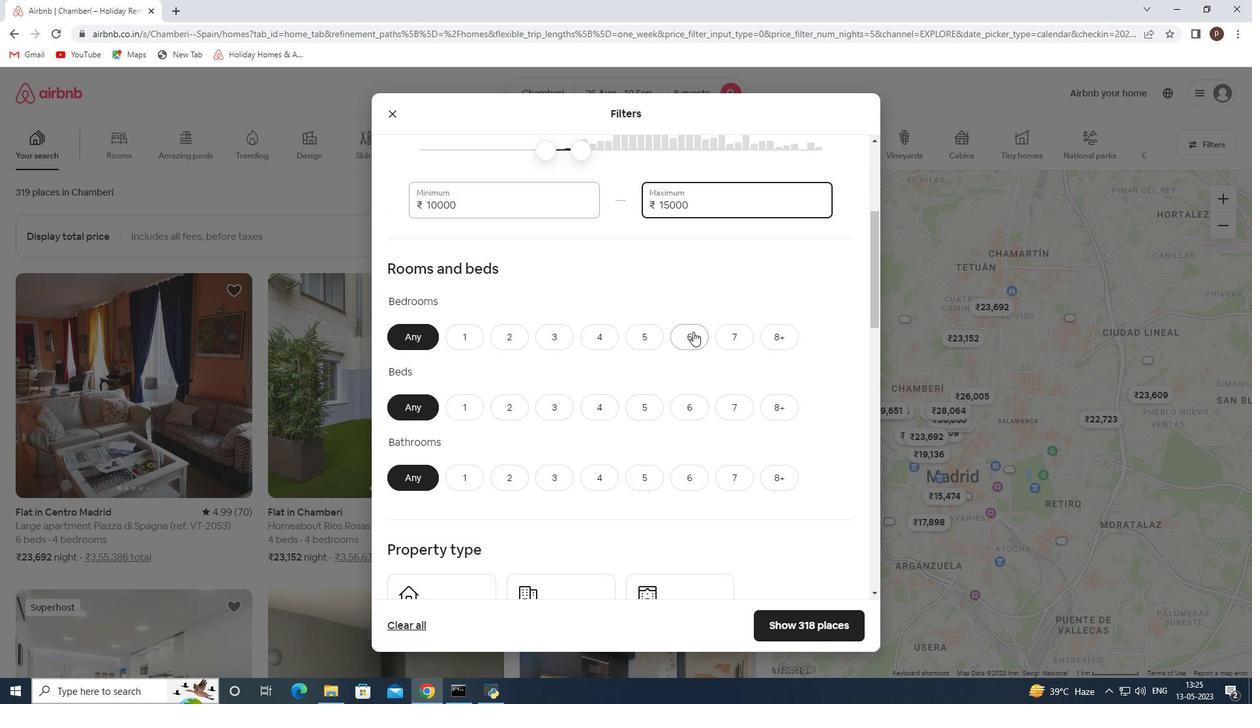 
Action: Mouse moved to (691, 396)
Screenshot: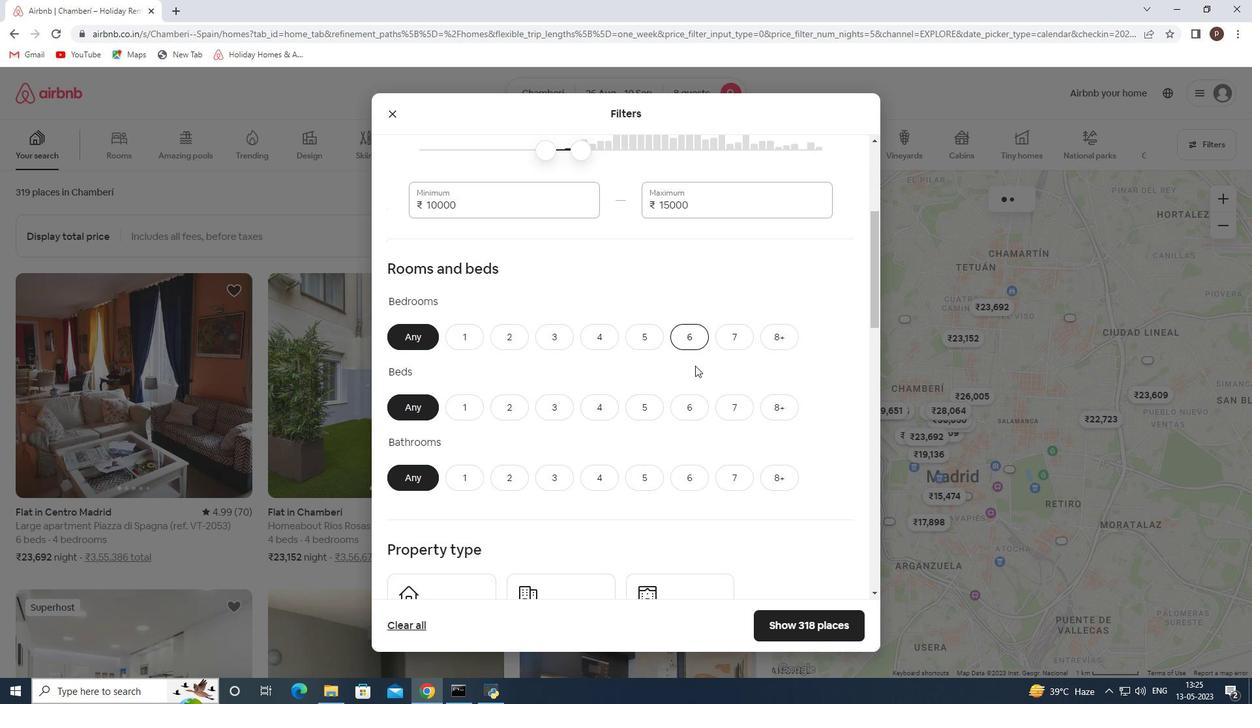
Action: Mouse pressed left at (691, 396)
Screenshot: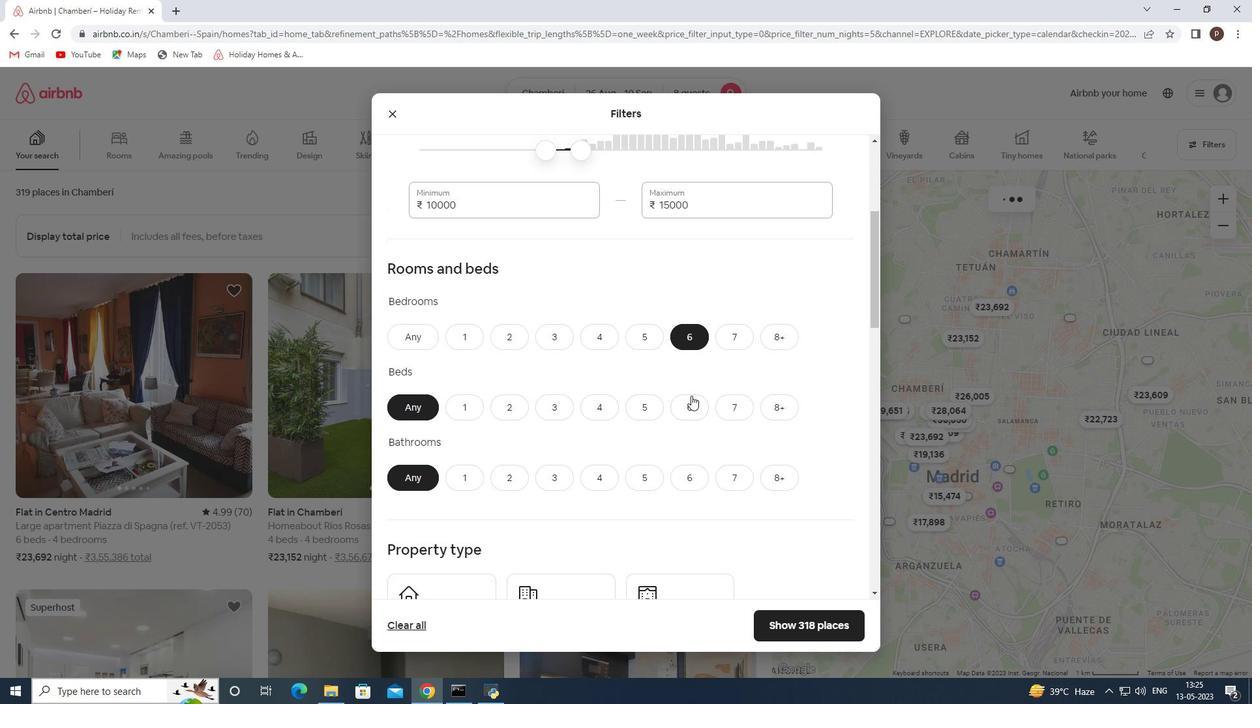 
Action: Mouse moved to (684, 469)
Screenshot: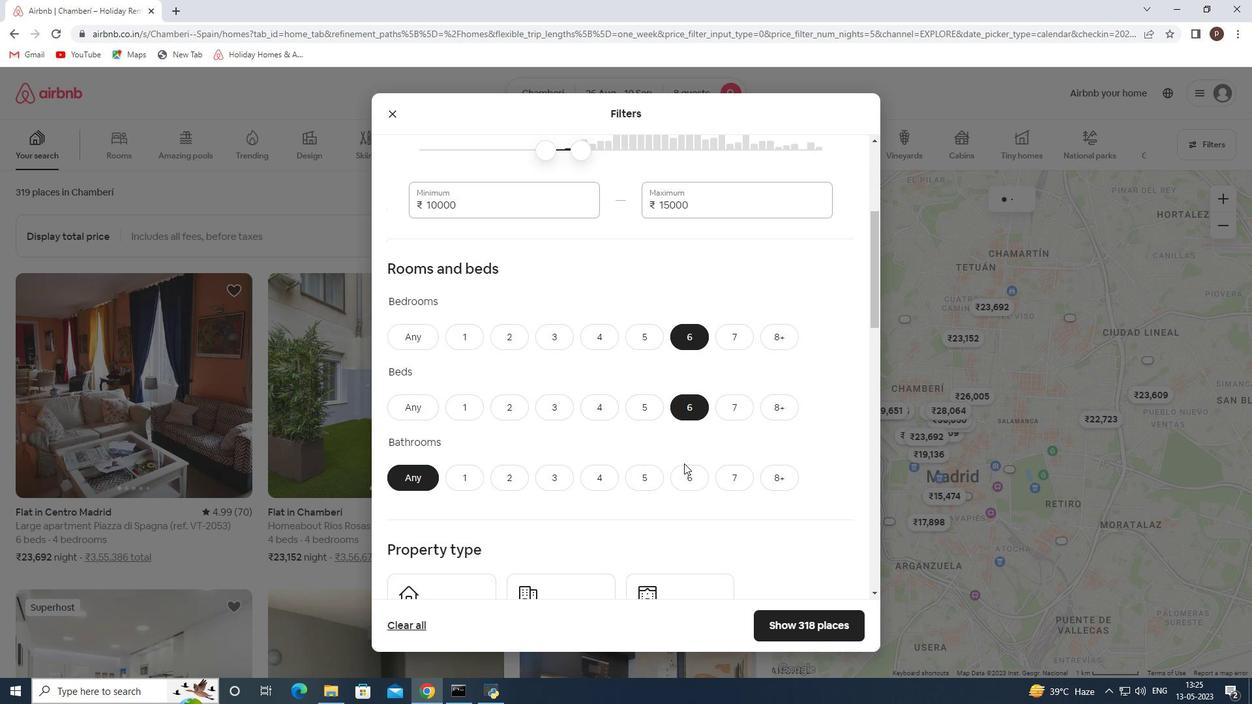 
Action: Mouse pressed left at (684, 469)
Screenshot: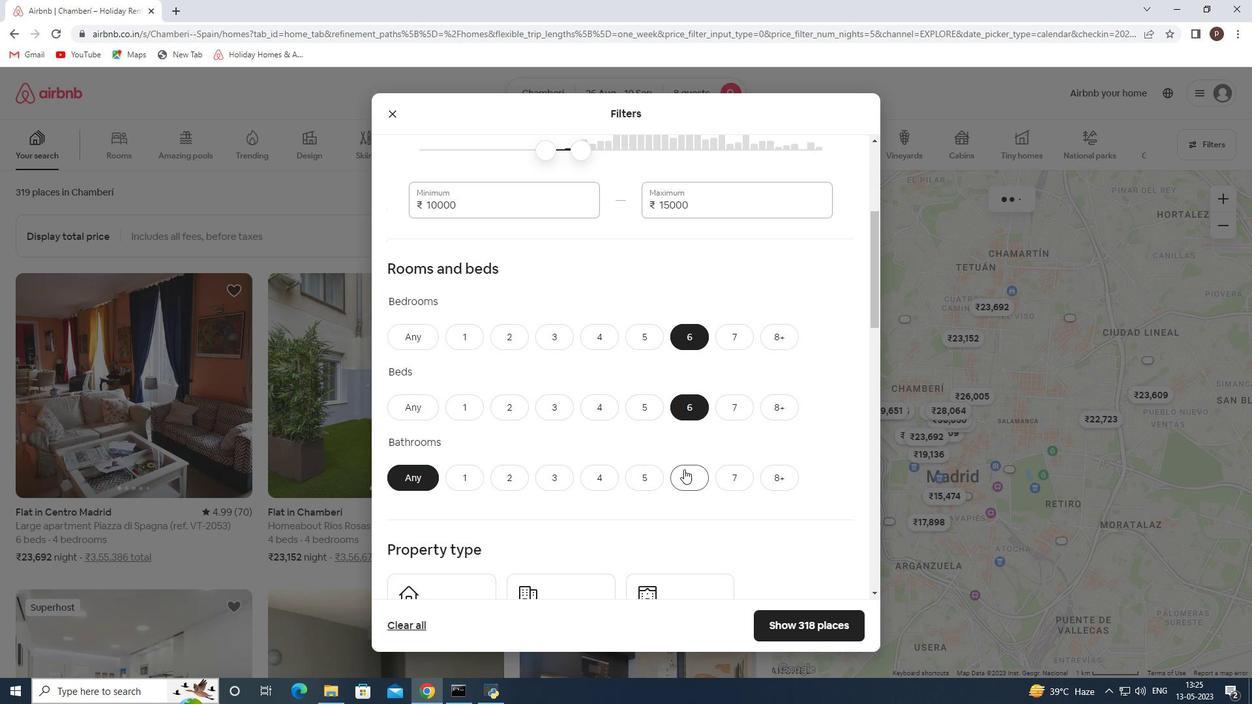 
Action: Mouse scrolled (684, 469) with delta (0, 0)
Screenshot: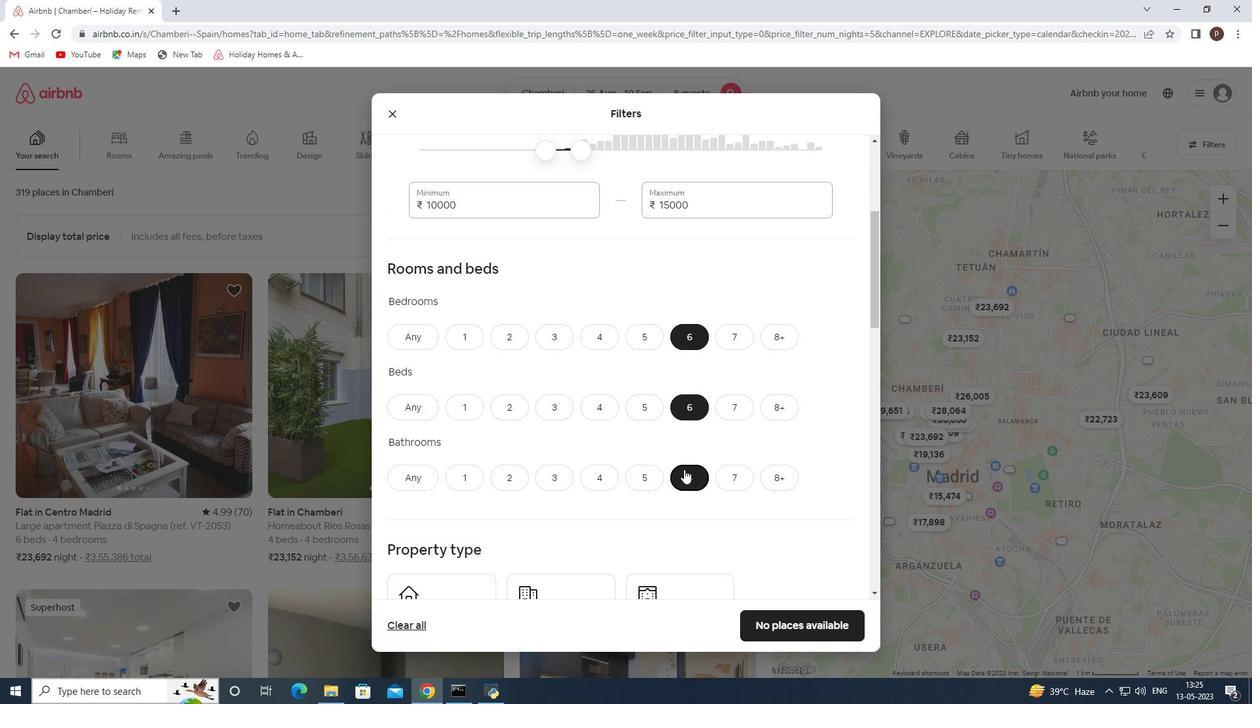 
Action: Mouse scrolled (684, 469) with delta (0, 0)
Screenshot: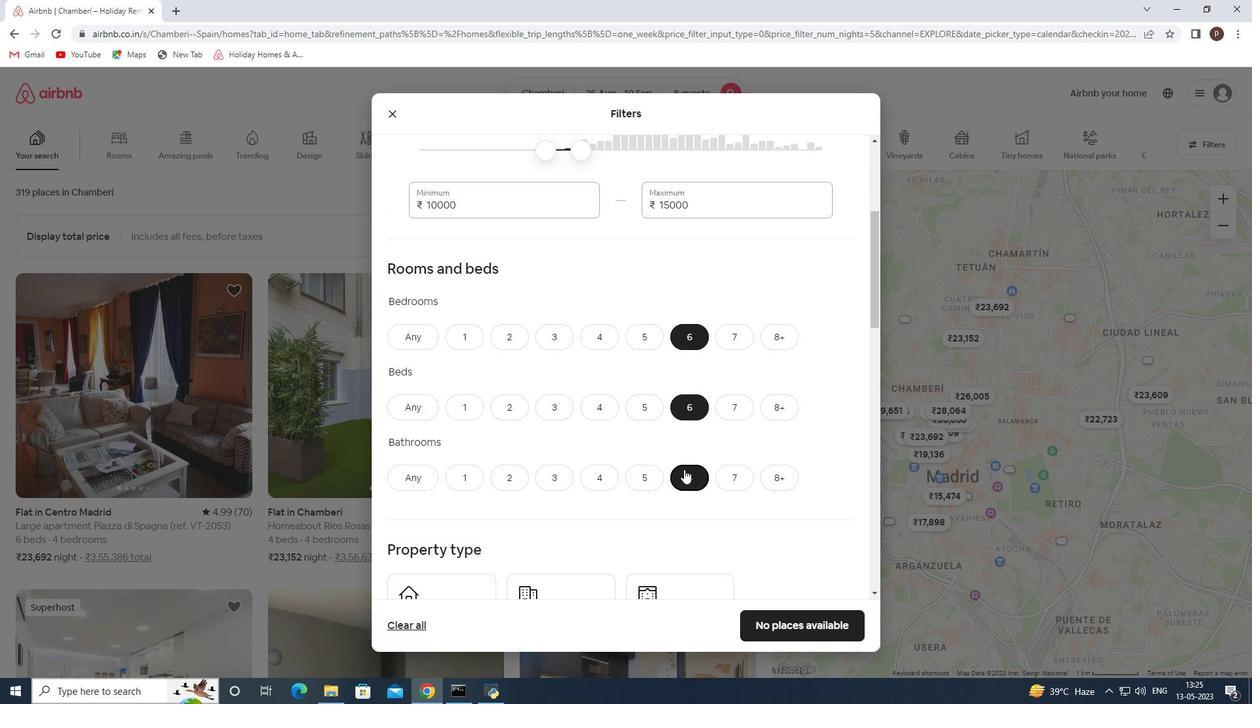 
Action: Mouse moved to (608, 420)
Screenshot: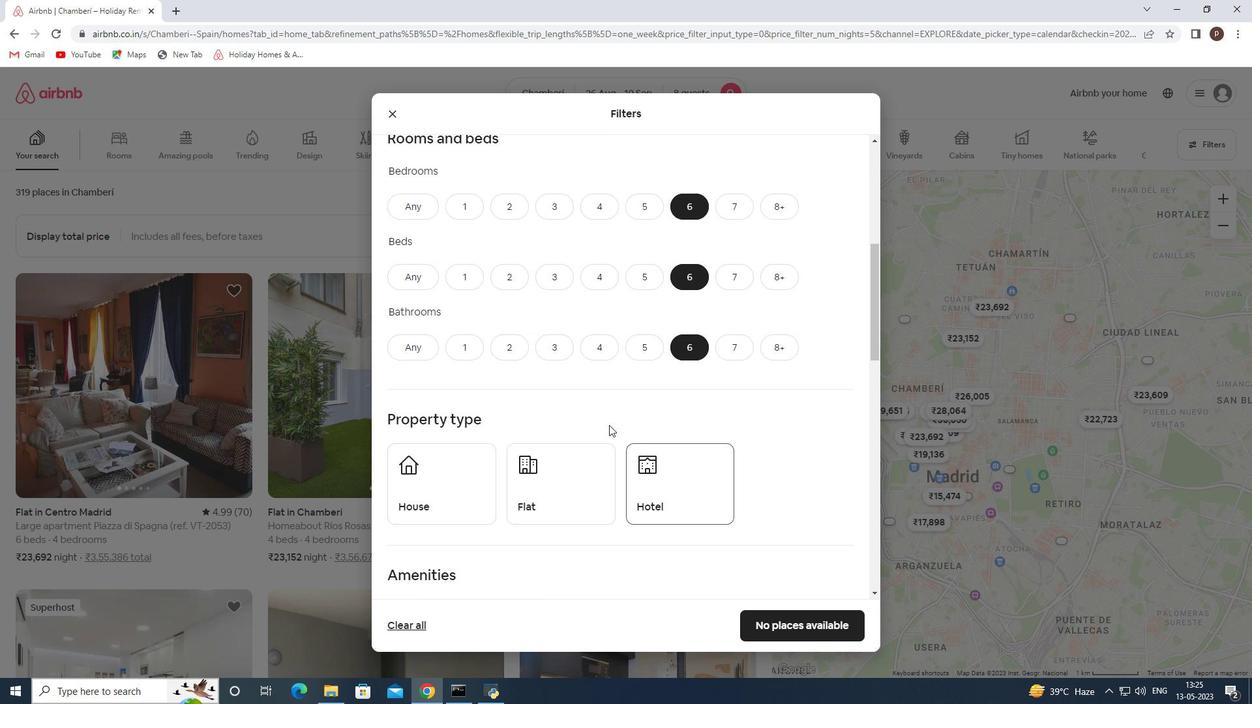 
Action: Mouse scrolled (608, 419) with delta (0, 0)
Screenshot: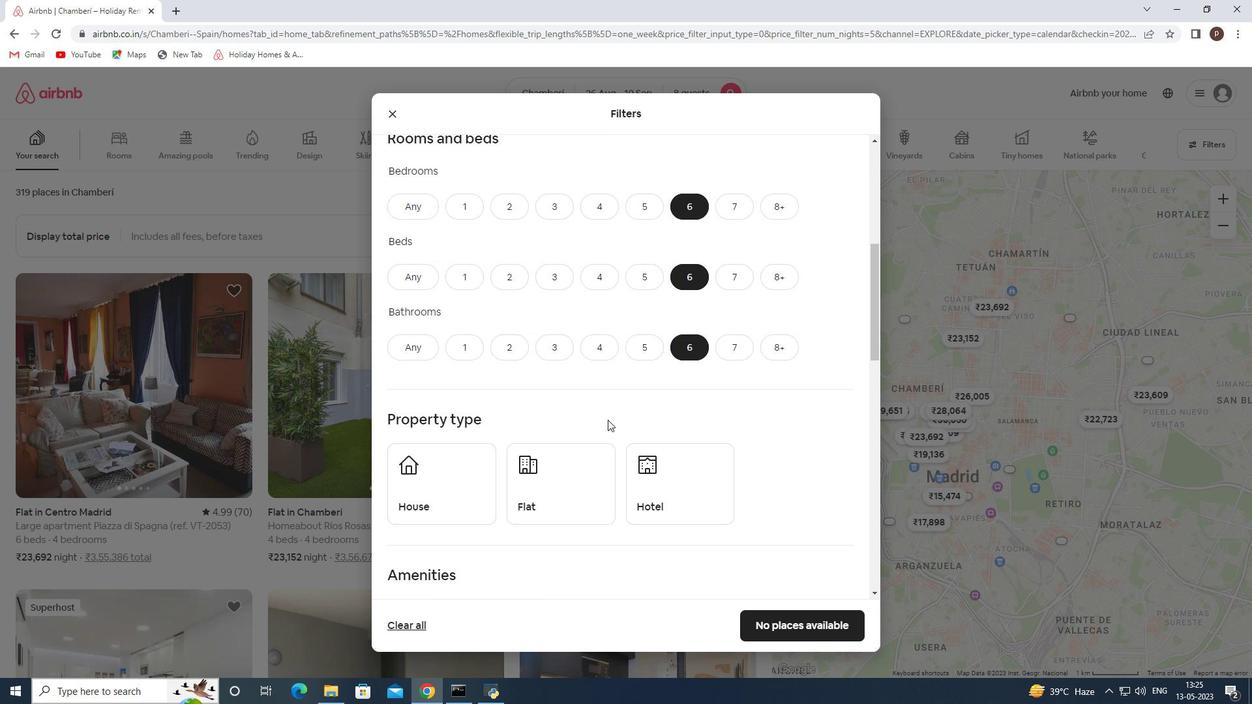 
Action: Mouse scrolled (608, 419) with delta (0, 0)
Screenshot: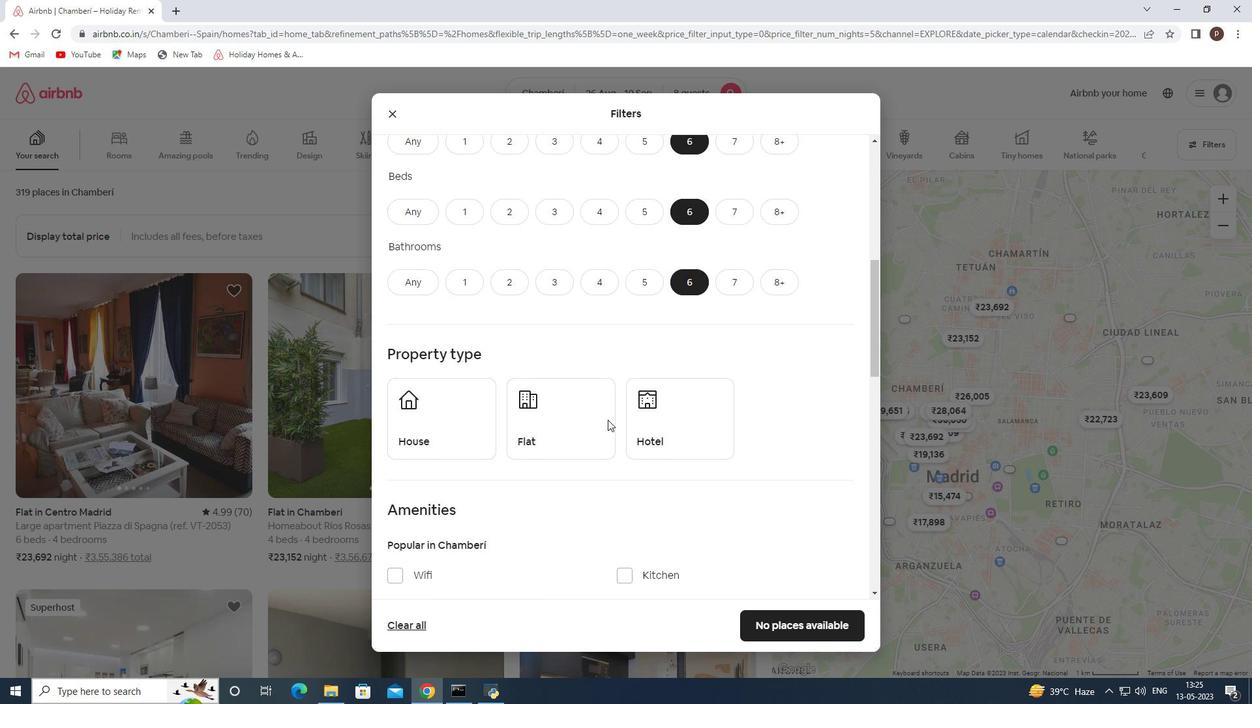 
Action: Mouse scrolled (608, 419) with delta (0, 0)
Screenshot: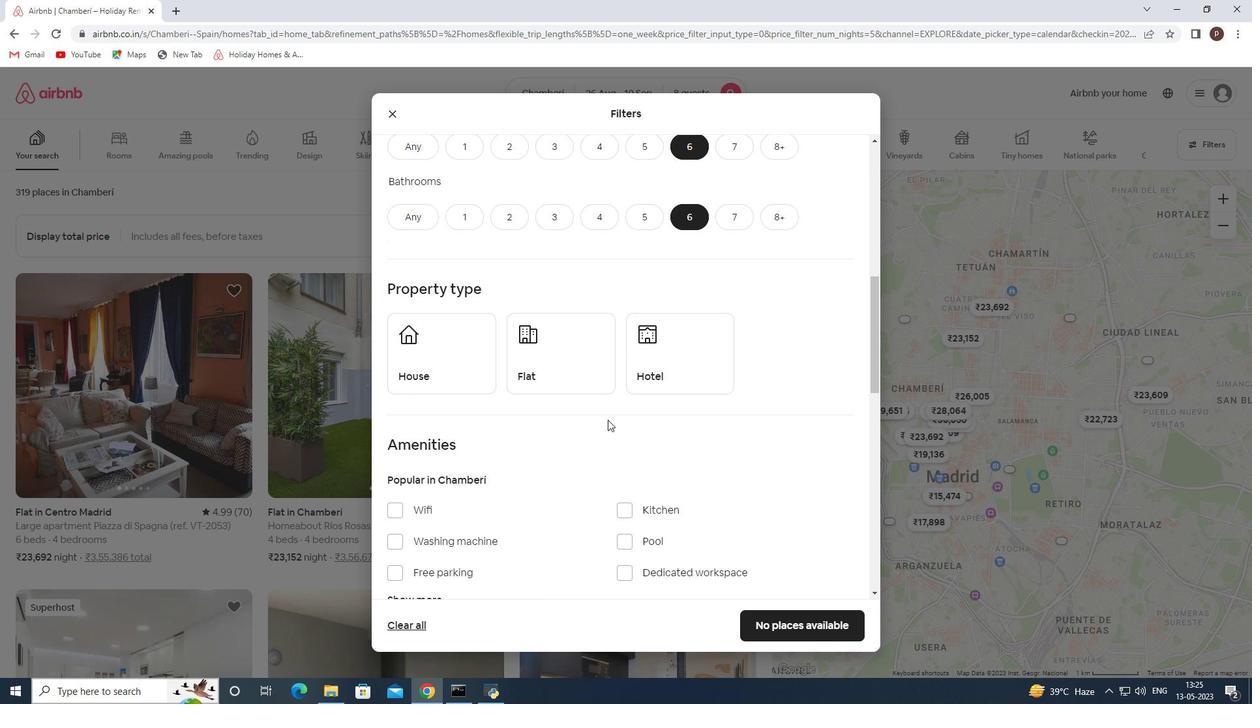 
Action: Mouse moved to (448, 289)
Screenshot: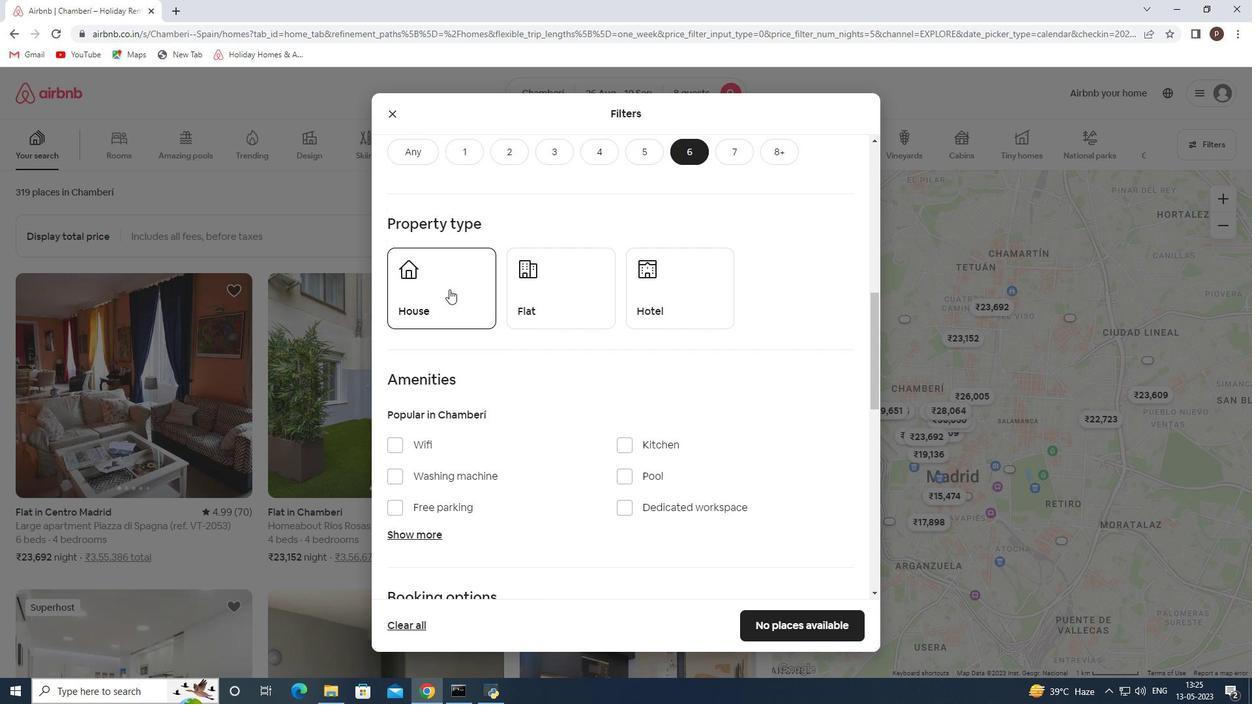 
Action: Mouse pressed left at (448, 289)
Screenshot: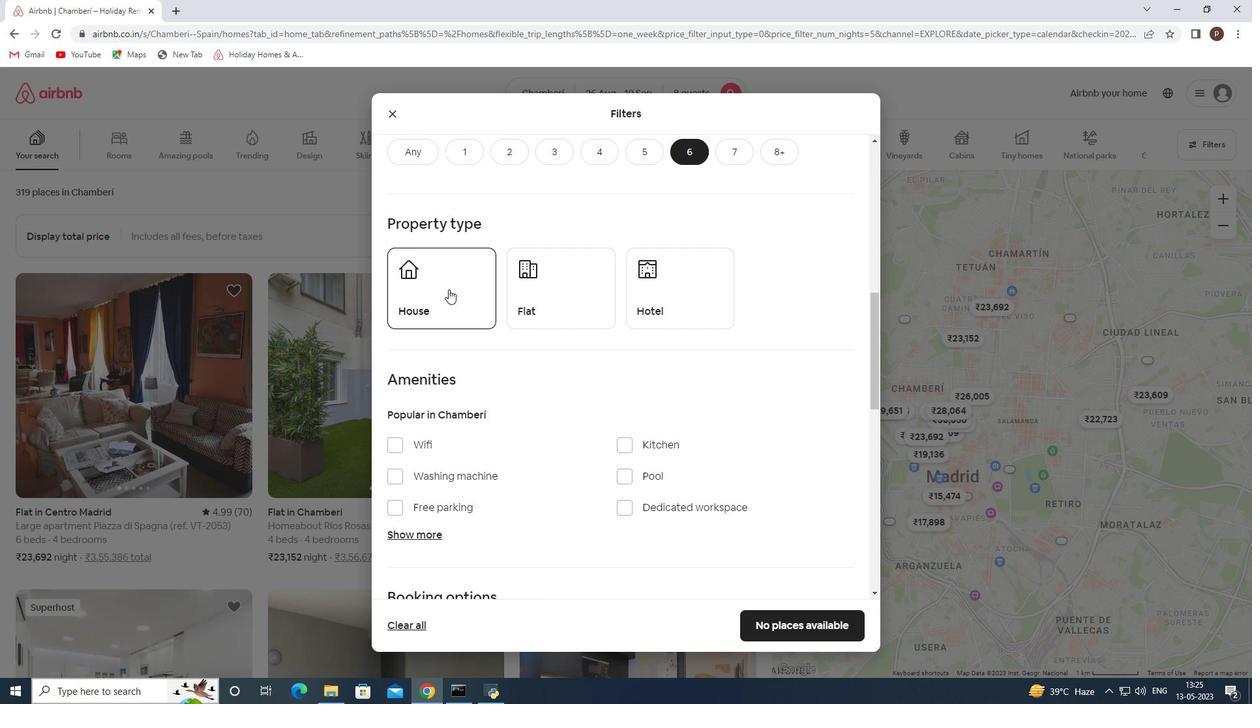 
Action: Mouse moved to (570, 299)
Screenshot: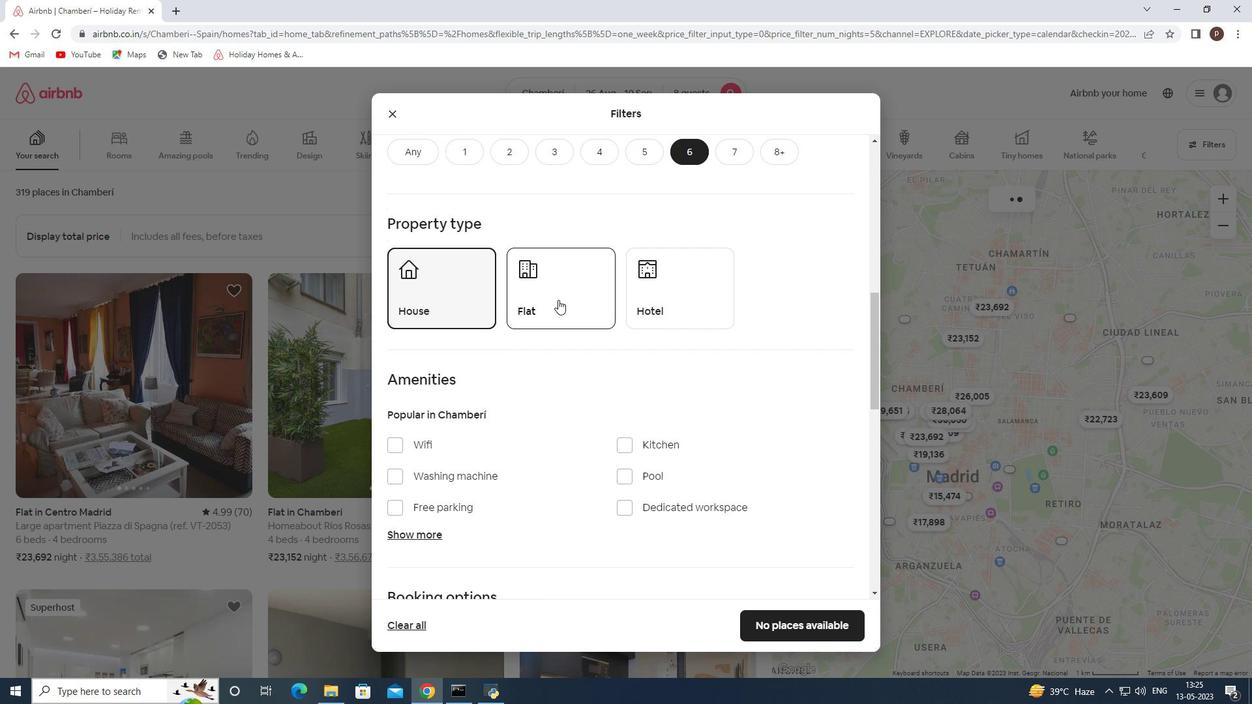 
Action: Mouse pressed left at (570, 299)
Screenshot: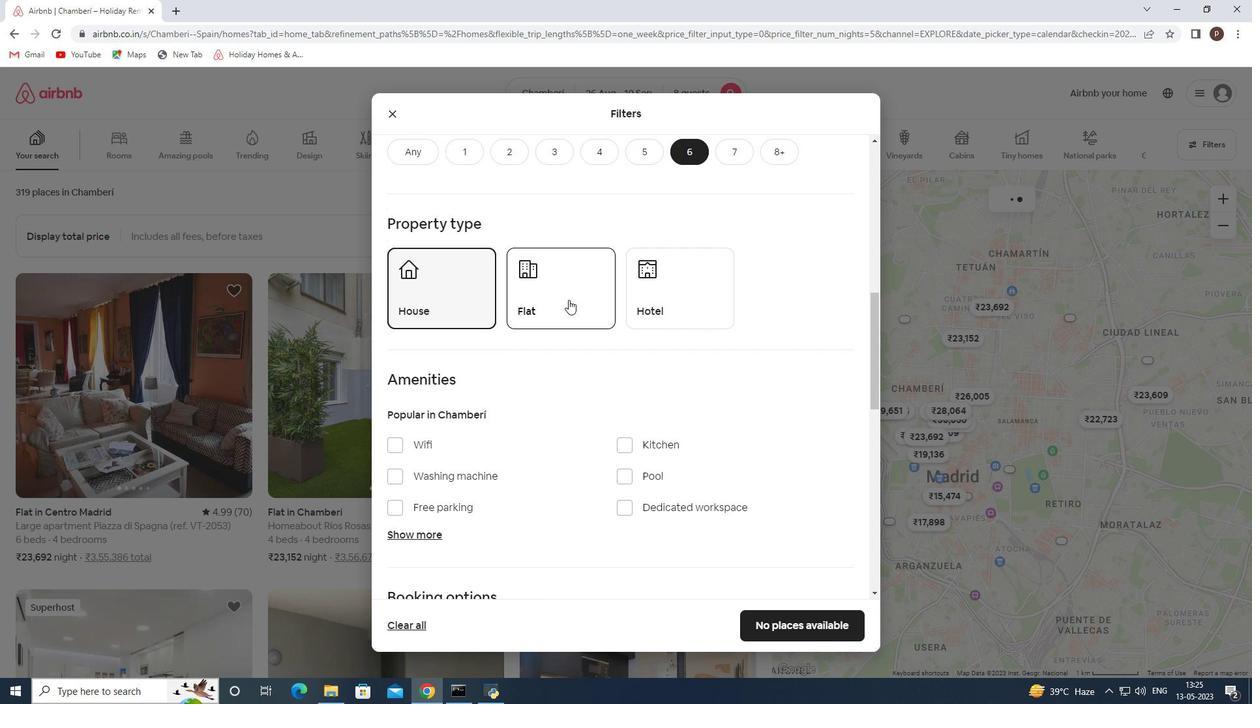 
Action: Mouse moved to (580, 368)
Screenshot: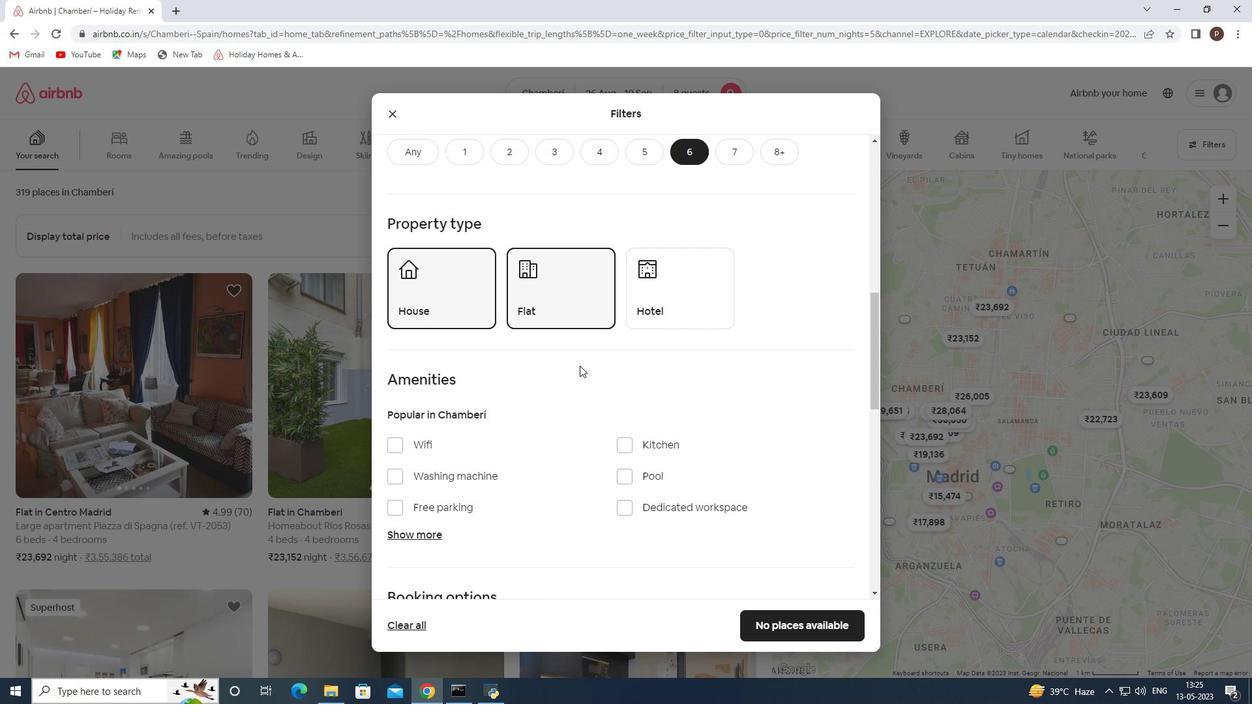 
Action: Mouse scrolled (580, 367) with delta (0, 0)
Screenshot: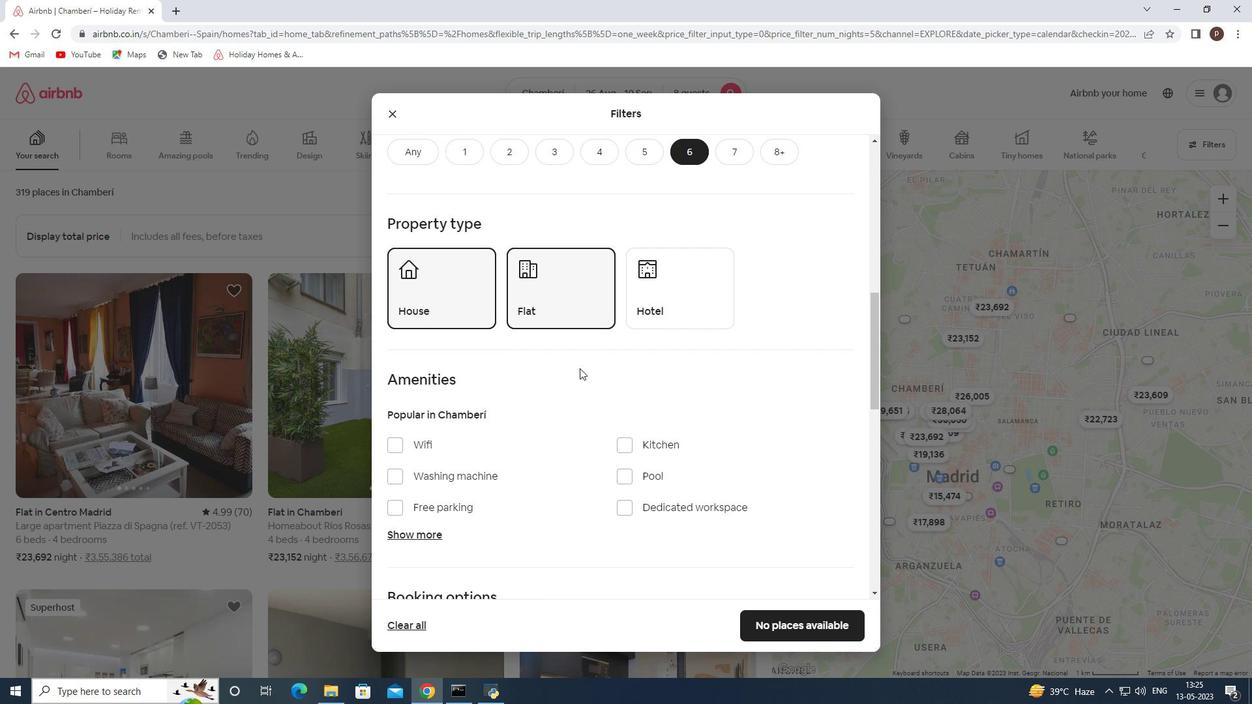 
Action: Mouse scrolled (580, 367) with delta (0, 0)
Screenshot: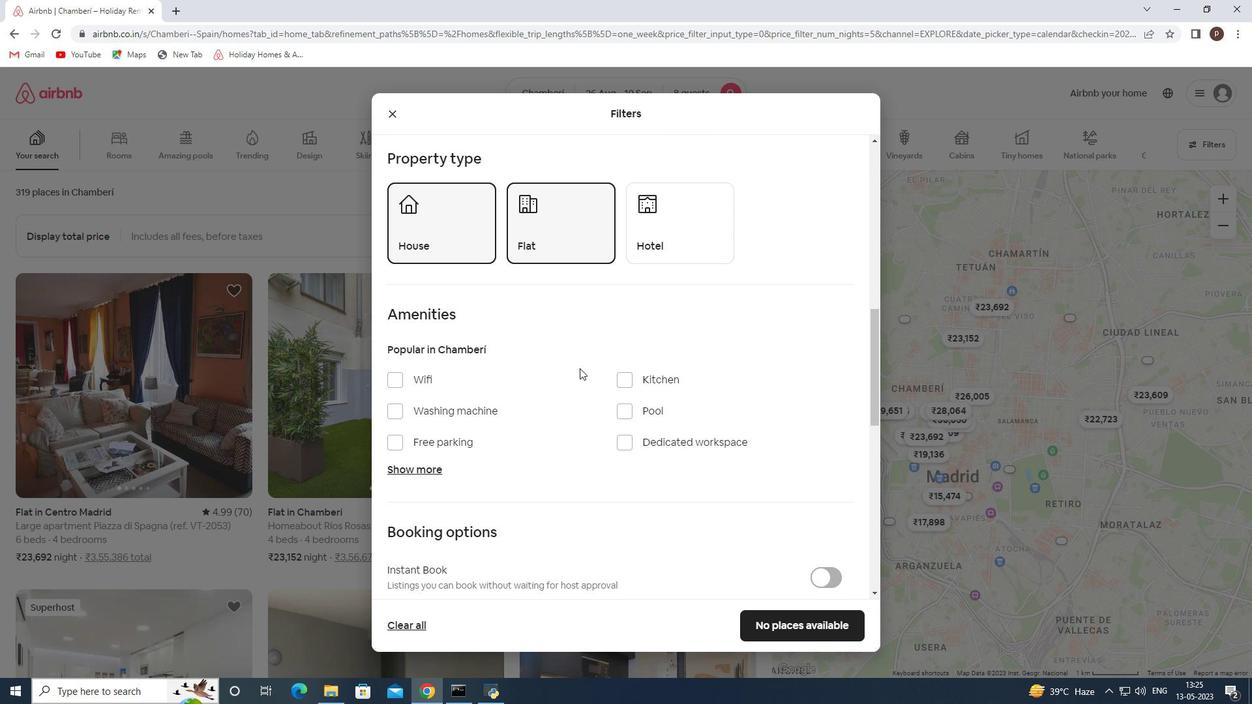 
Action: Mouse moved to (392, 315)
Screenshot: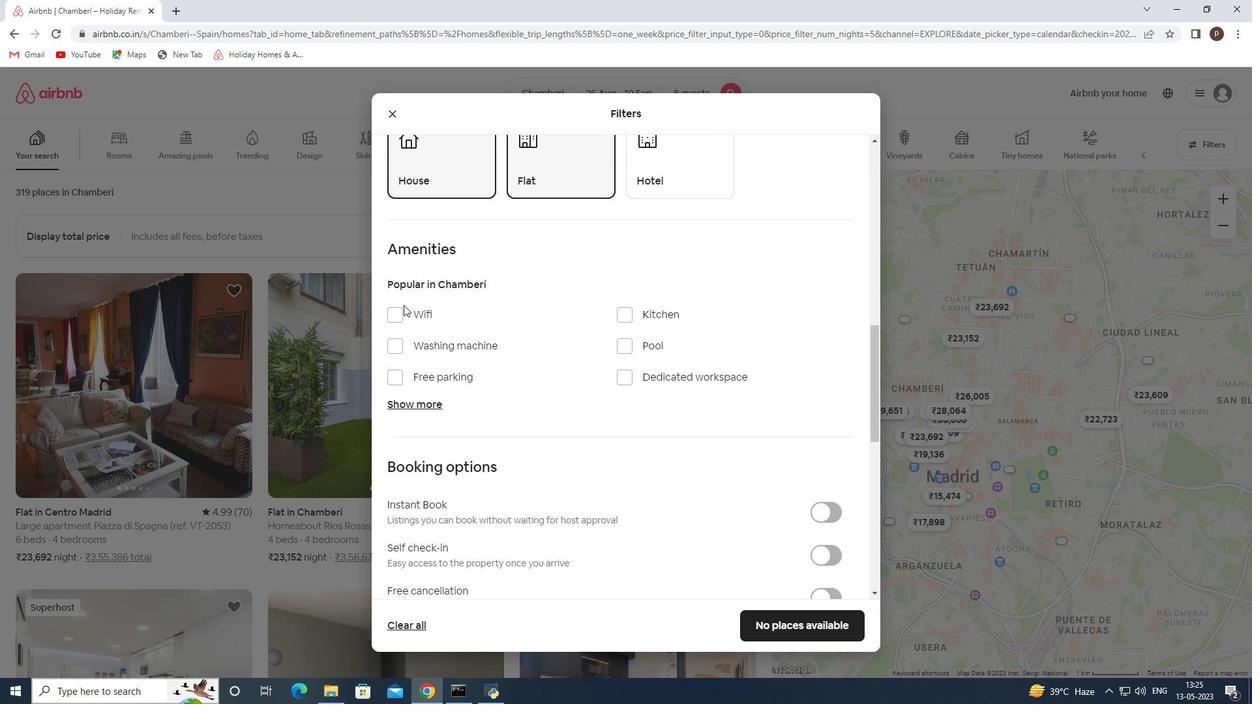
Action: Mouse pressed left at (392, 315)
Screenshot: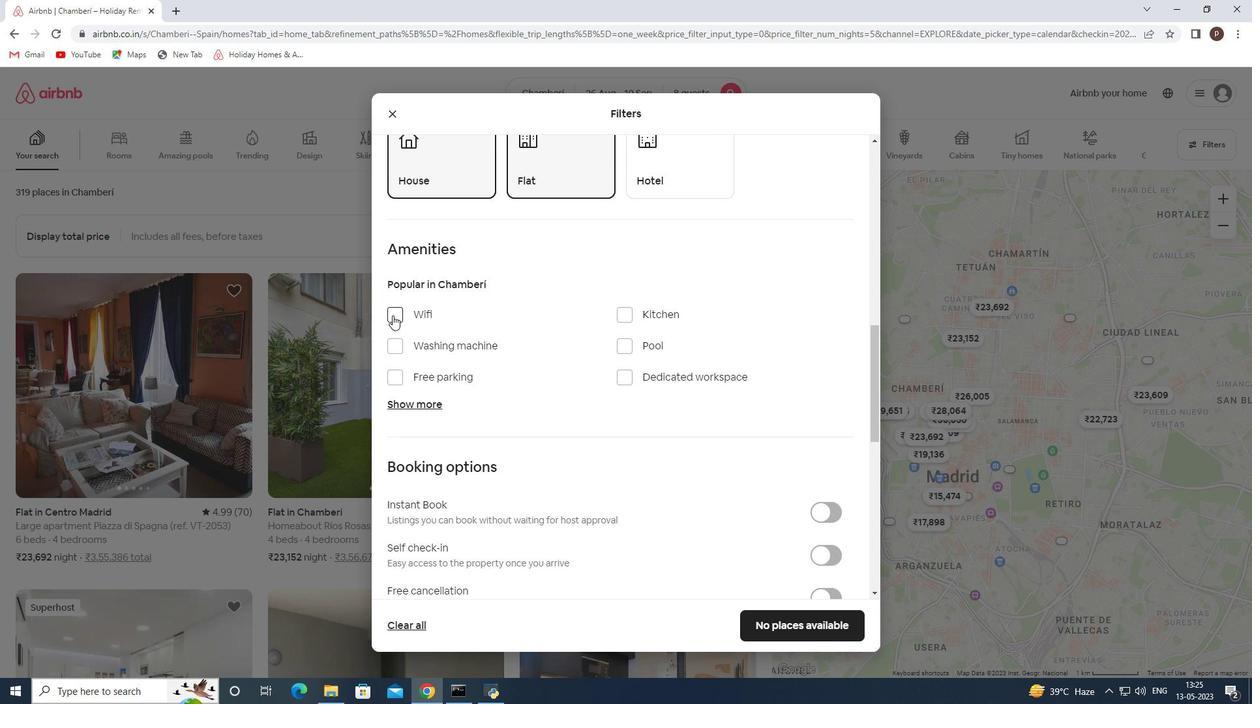 
Action: Mouse moved to (401, 377)
Screenshot: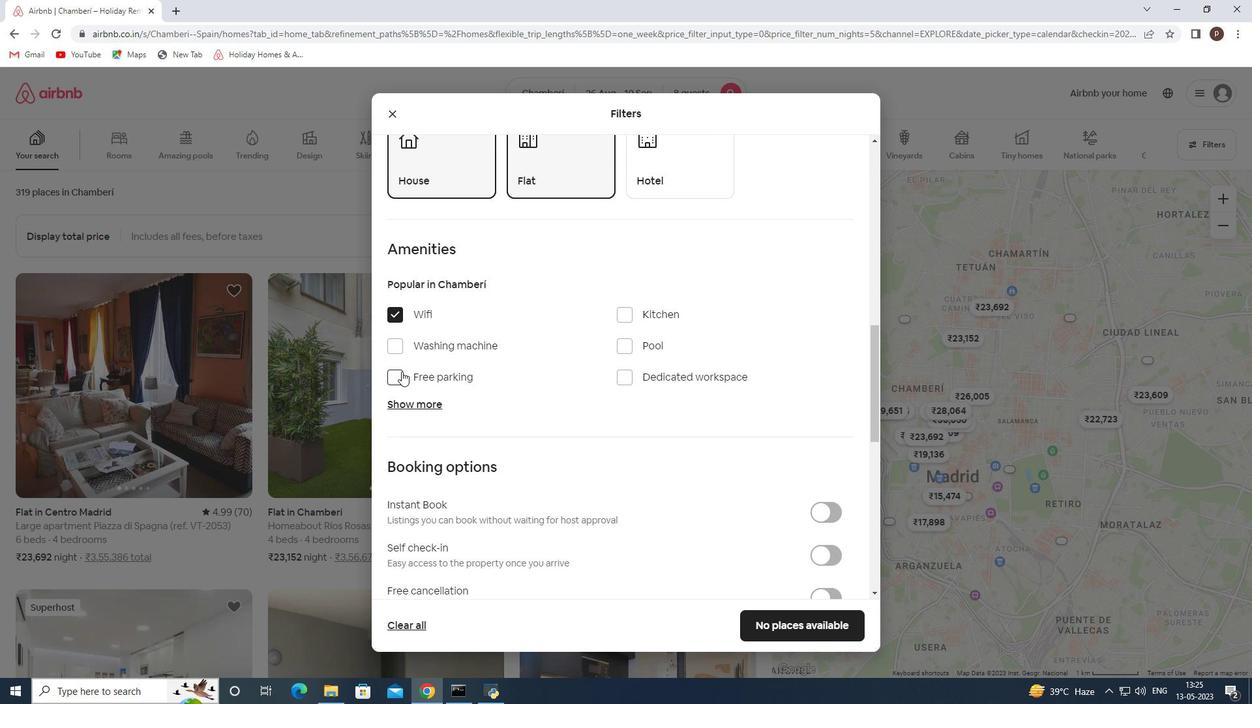 
Action: Mouse pressed left at (401, 377)
Screenshot: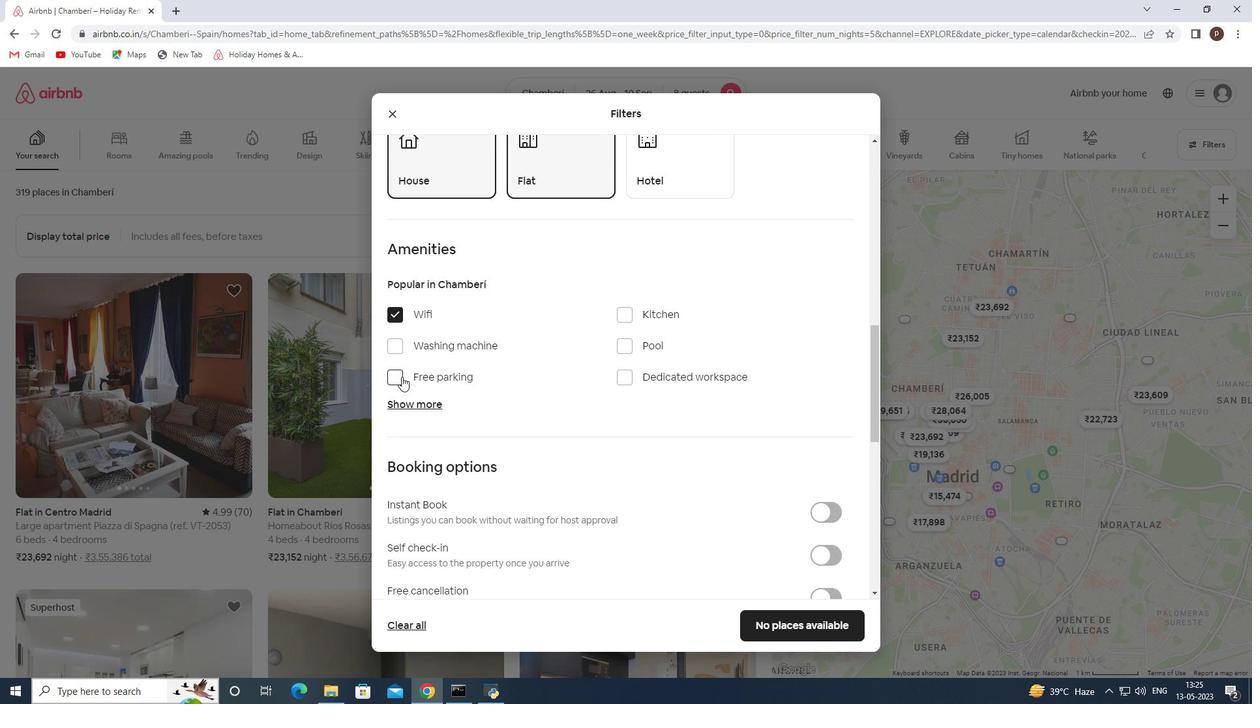 
Action: Mouse moved to (405, 400)
Screenshot: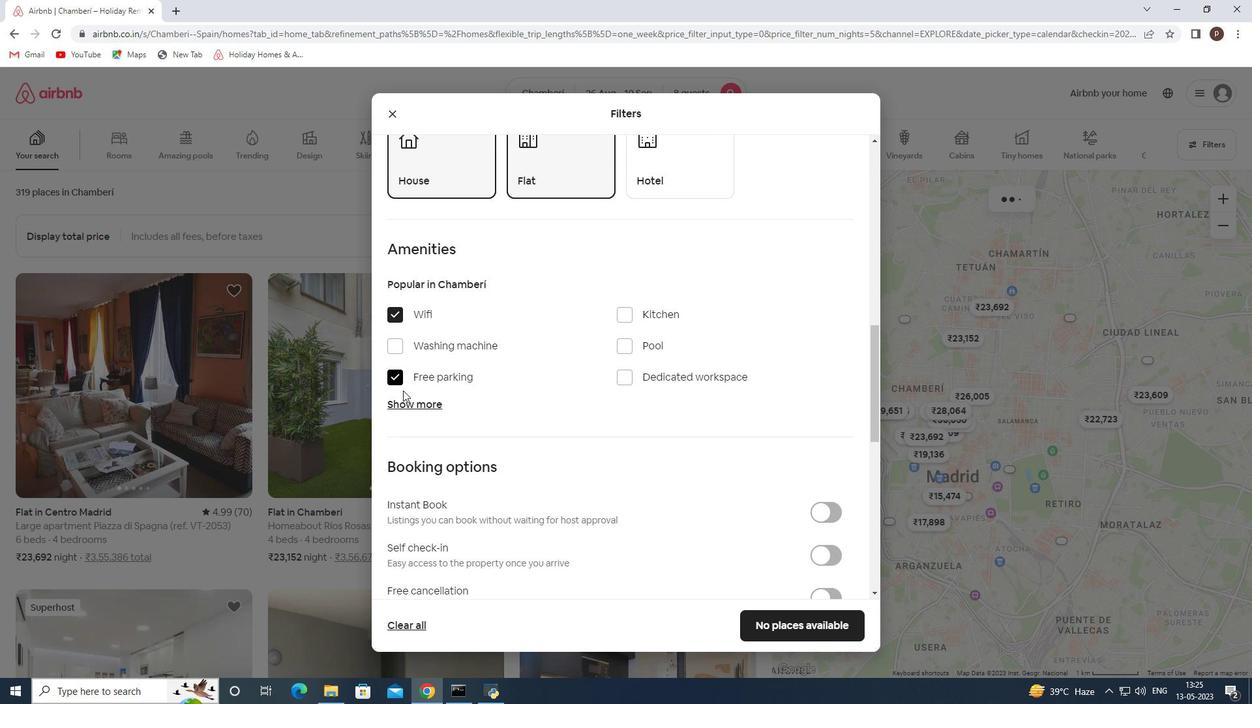 
Action: Mouse pressed left at (405, 400)
Screenshot: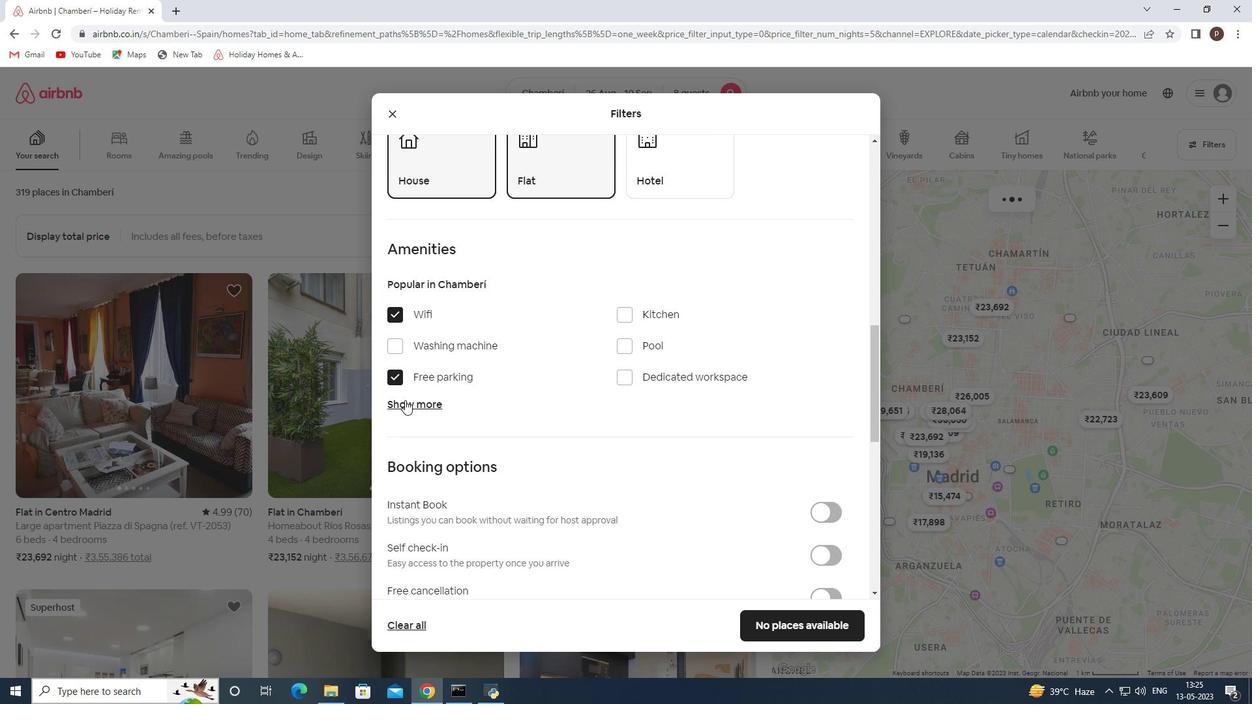 
Action: Mouse moved to (623, 478)
Screenshot: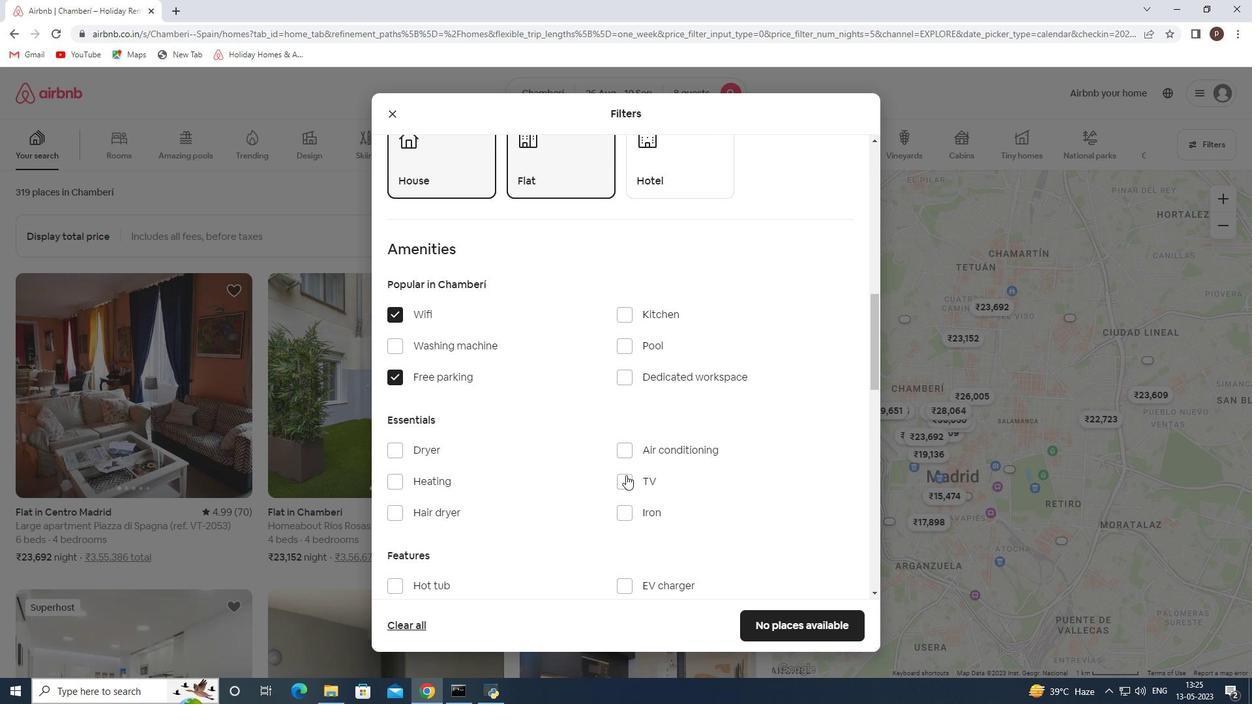 
Action: Mouse pressed left at (623, 478)
Screenshot: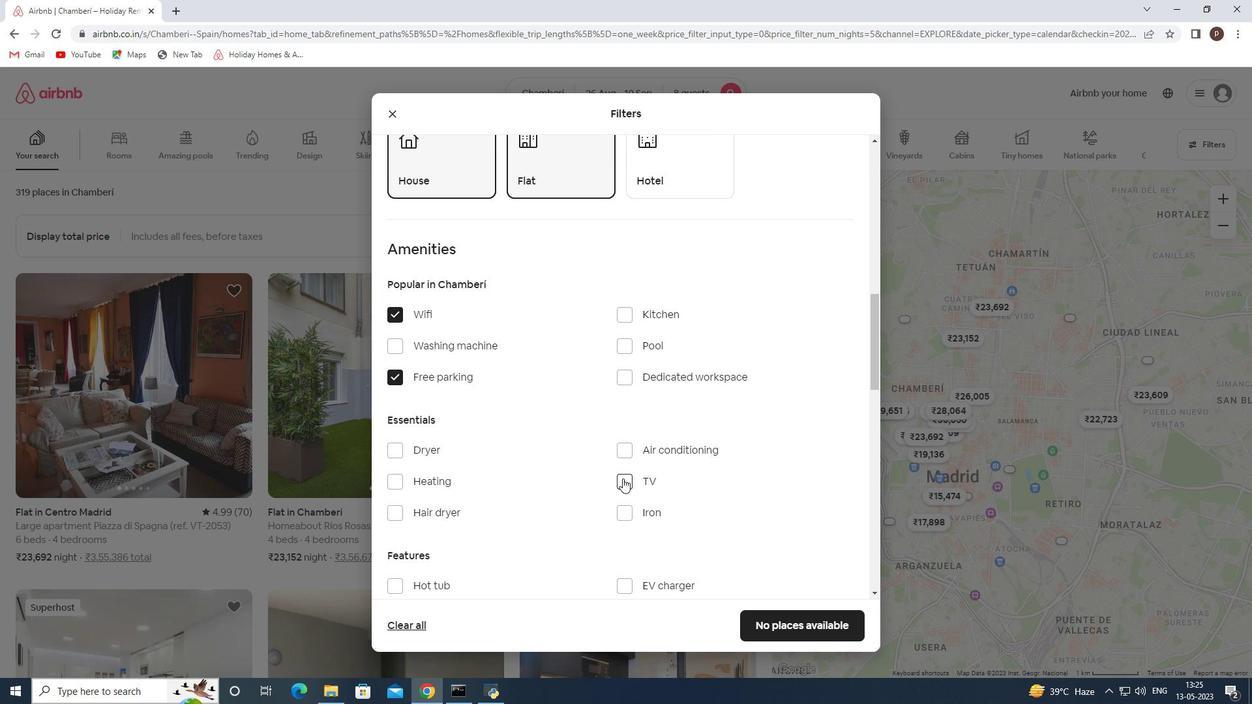
Action: Mouse moved to (538, 444)
Screenshot: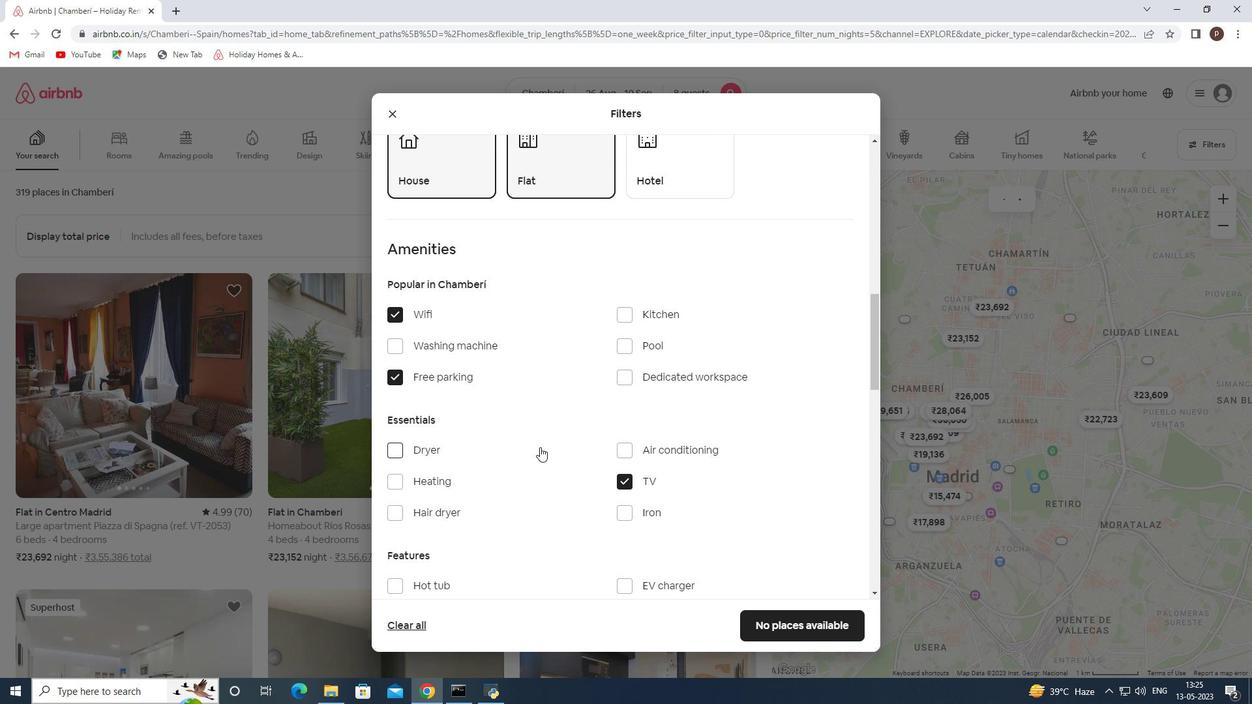 
Action: Mouse scrolled (538, 444) with delta (0, 0)
Screenshot: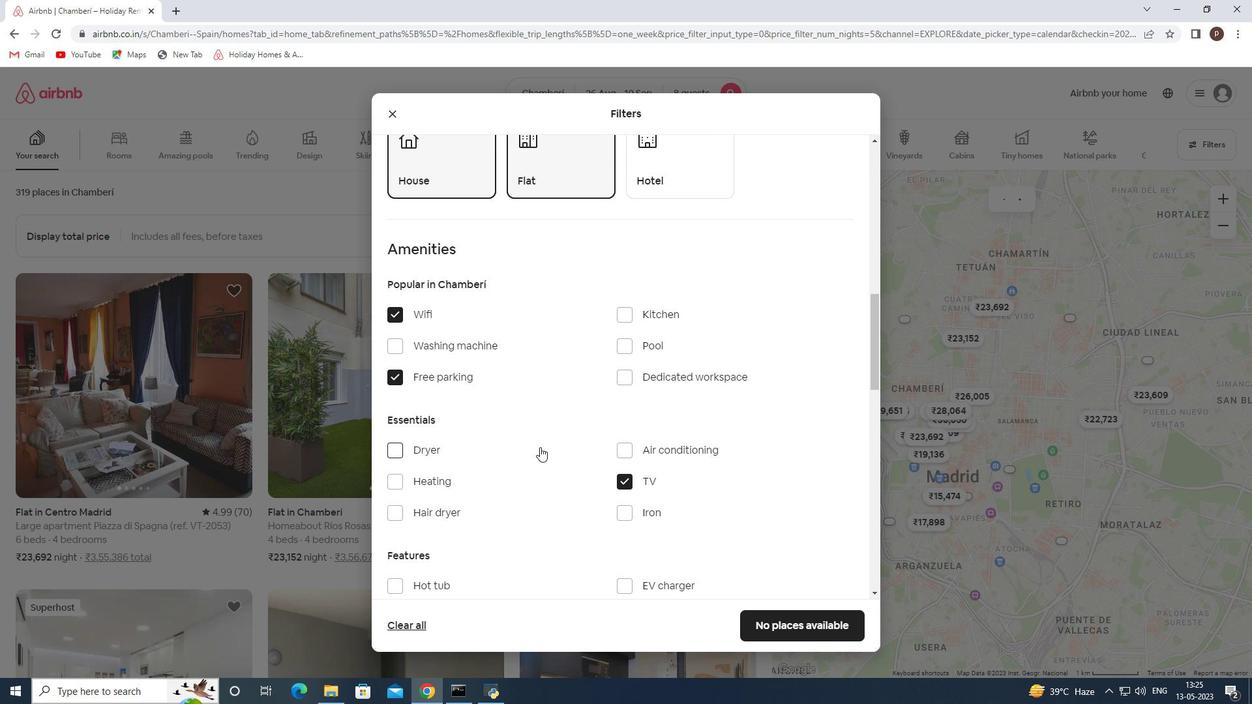 
Action: Mouse moved to (537, 443)
Screenshot: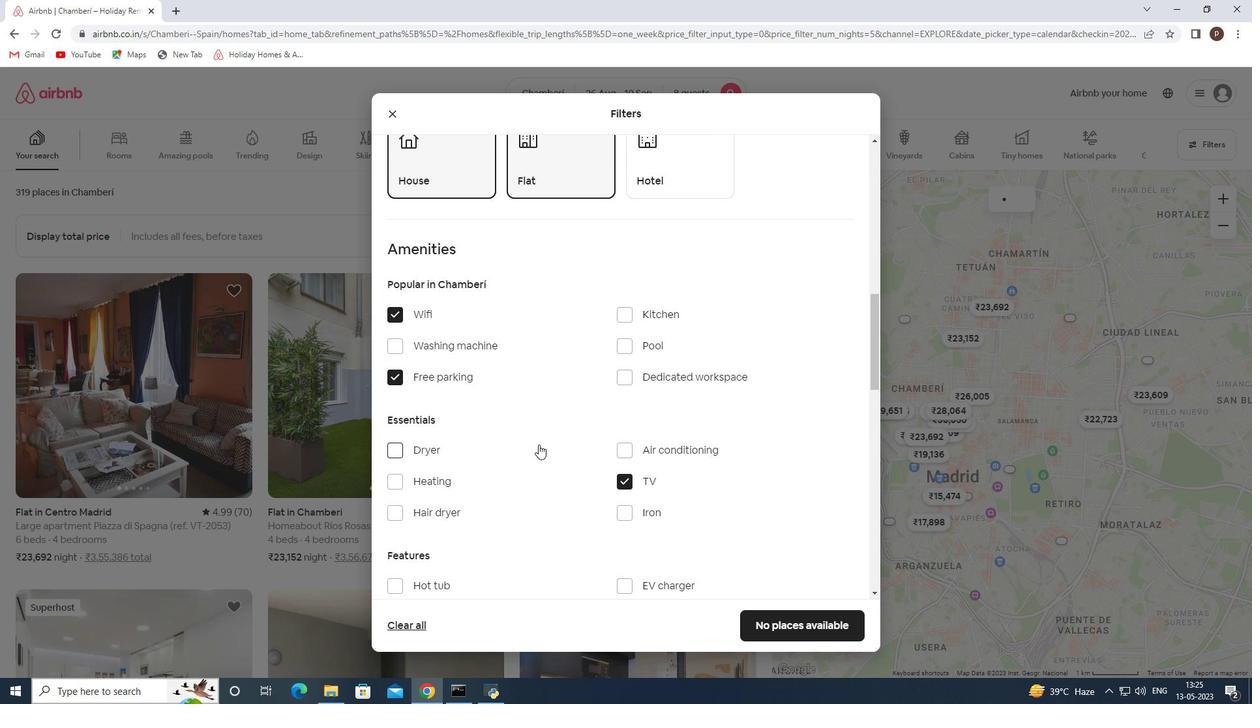 
Action: Mouse scrolled (537, 442) with delta (0, 0)
Screenshot: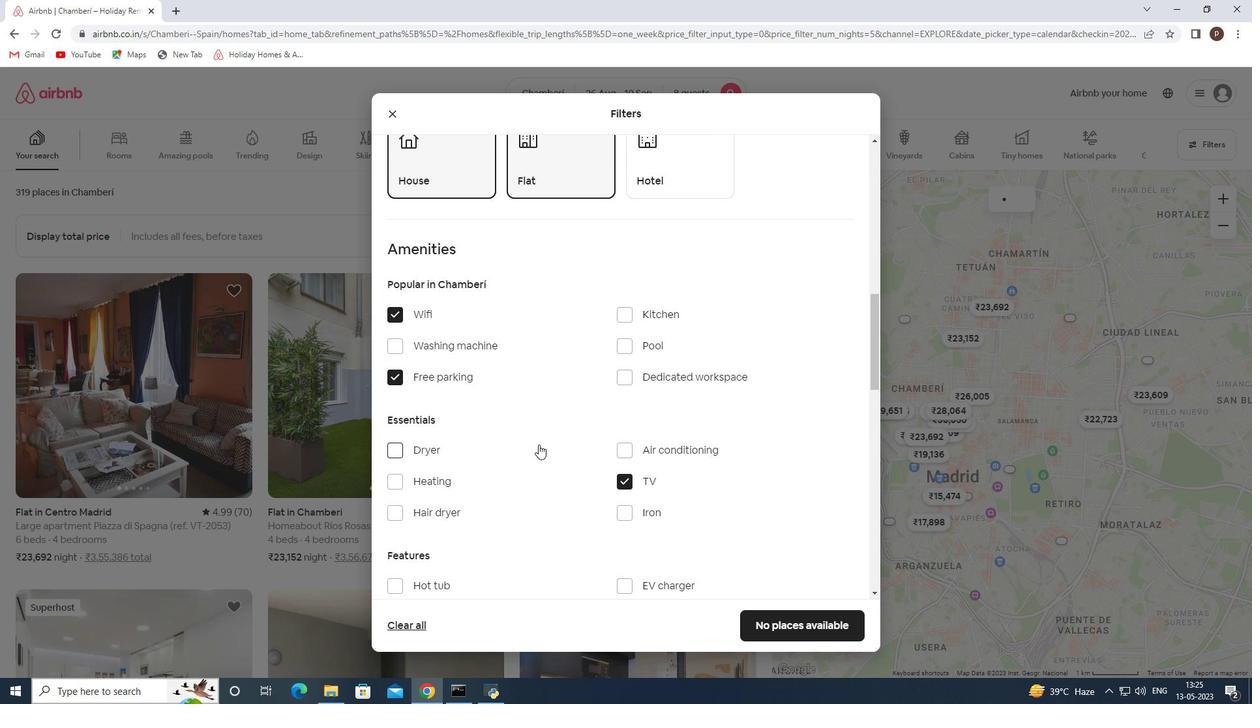
Action: Mouse moved to (515, 405)
Screenshot: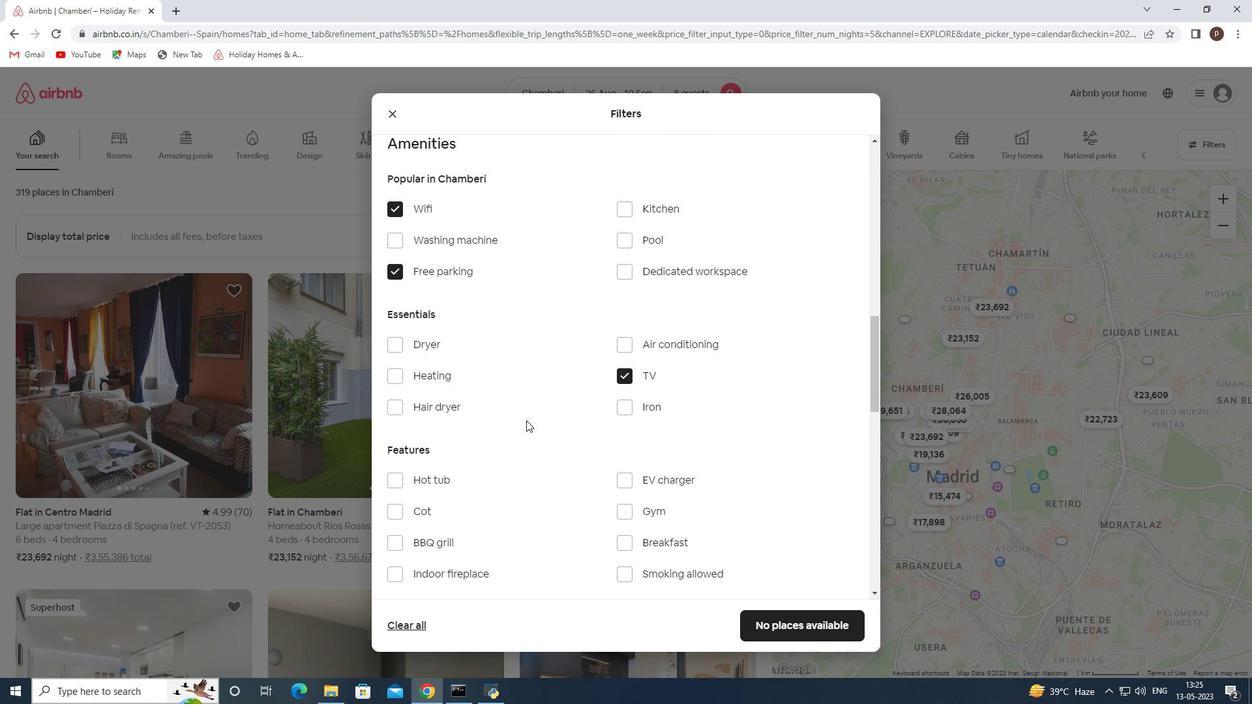 
Action: Mouse scrolled (515, 404) with delta (0, 0)
Screenshot: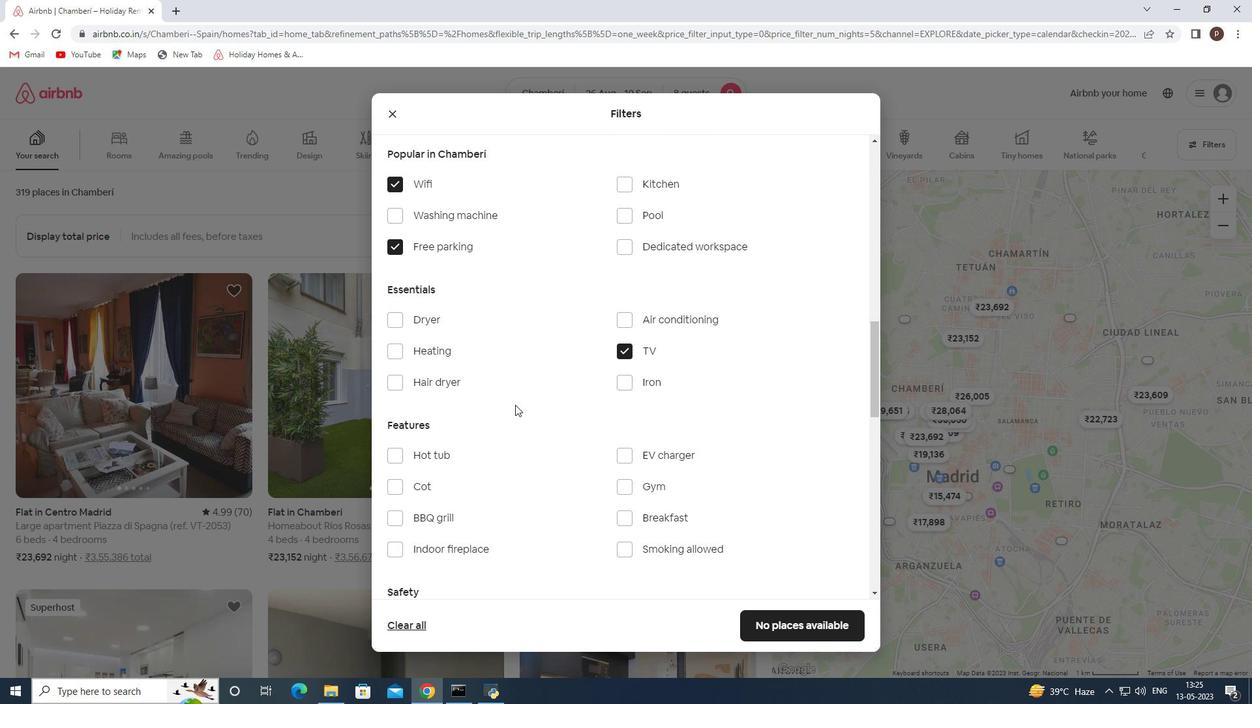 
Action: Mouse moved to (559, 403)
Screenshot: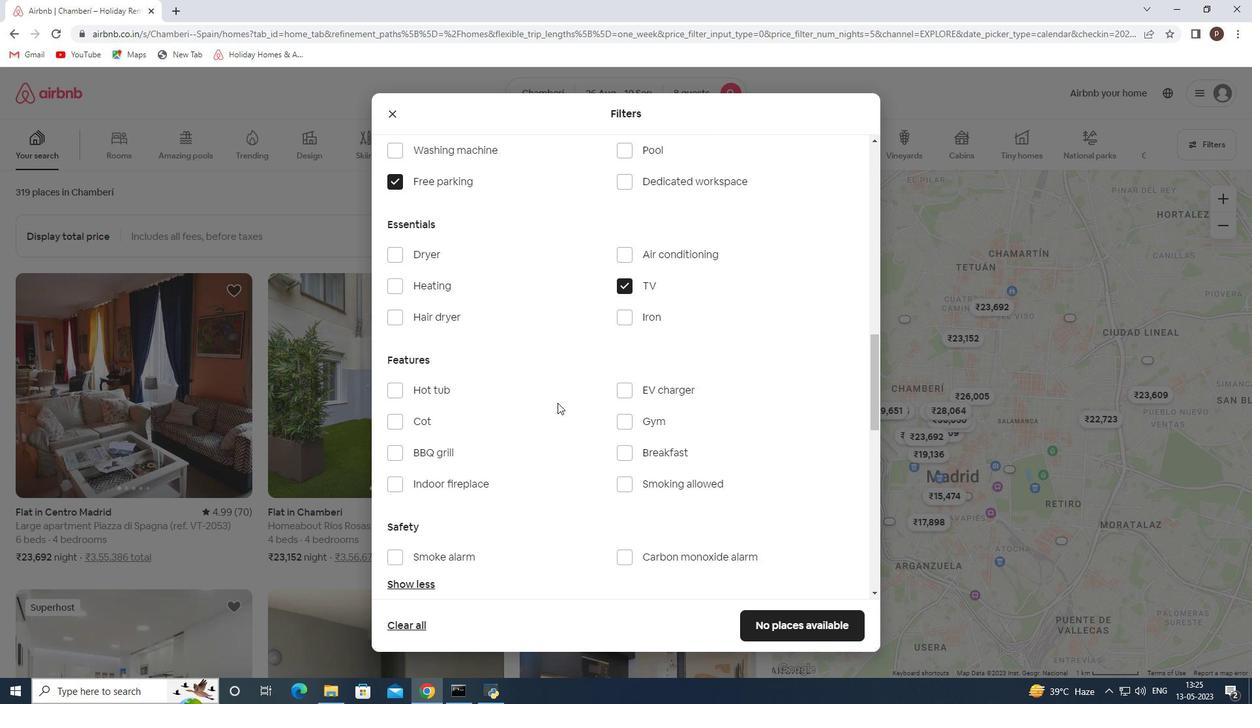 
Action: Mouse scrolled (559, 402) with delta (0, 0)
Screenshot: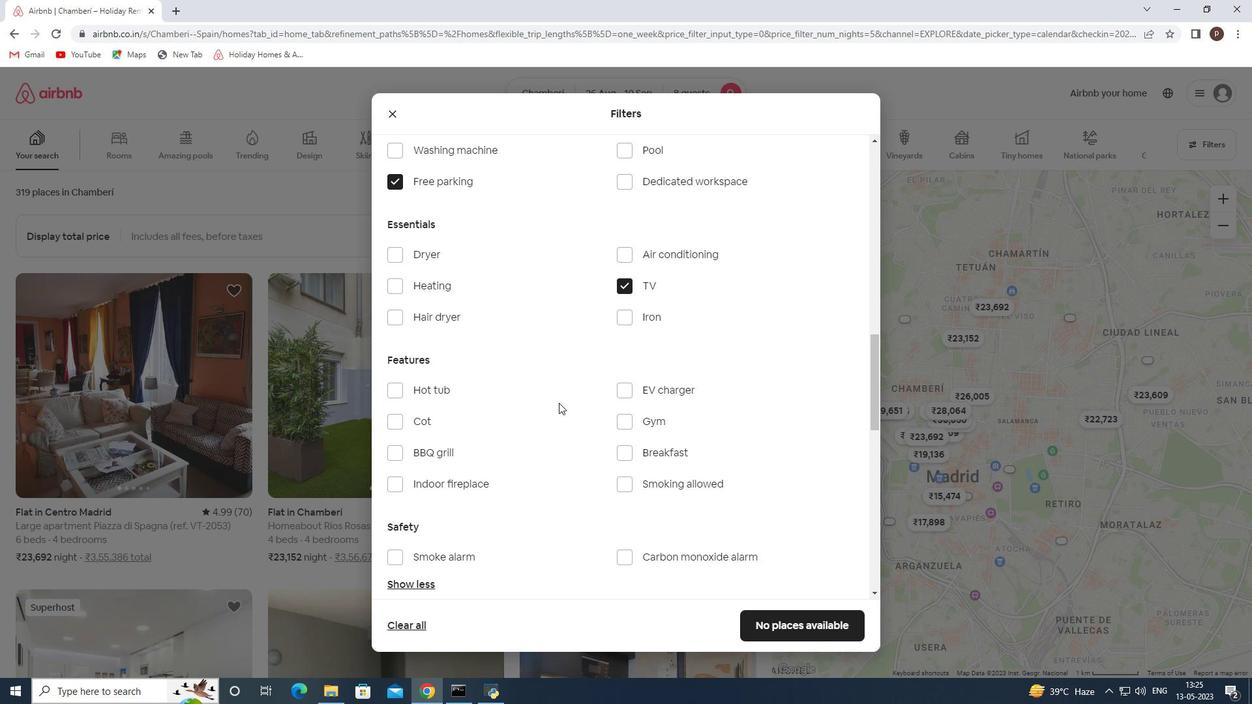 
Action: Mouse moved to (625, 353)
Screenshot: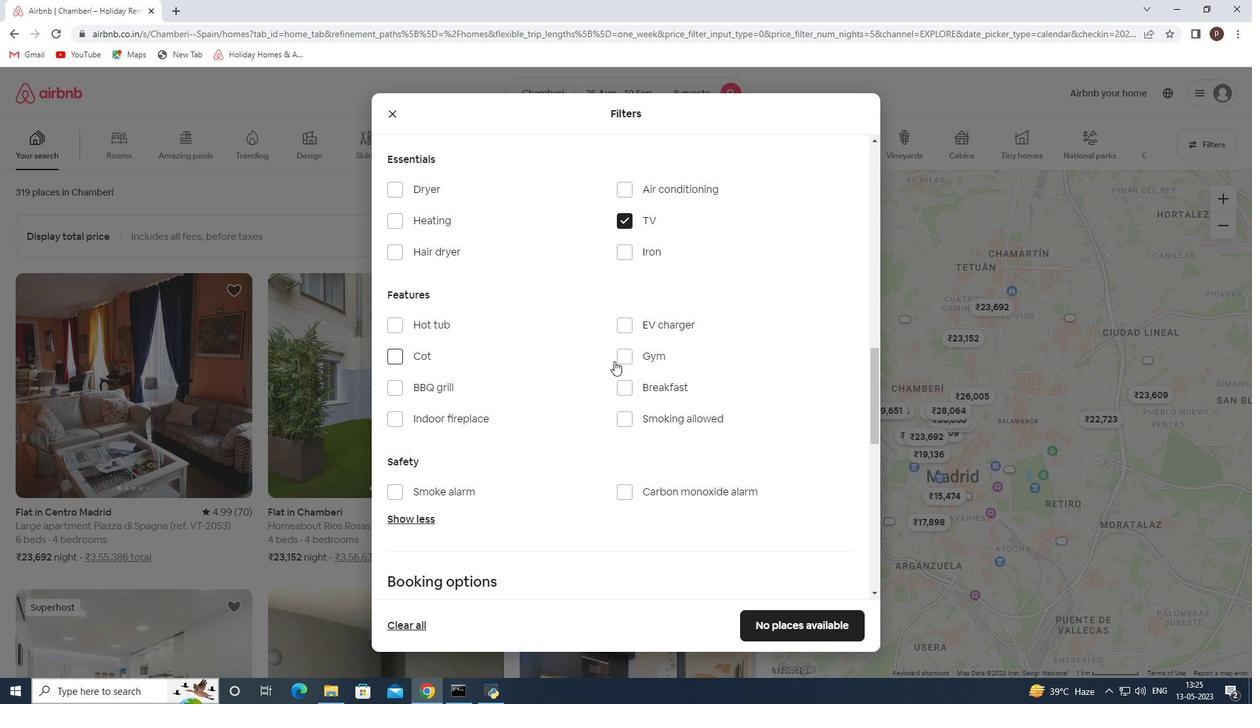 
Action: Mouse pressed left at (625, 353)
Screenshot: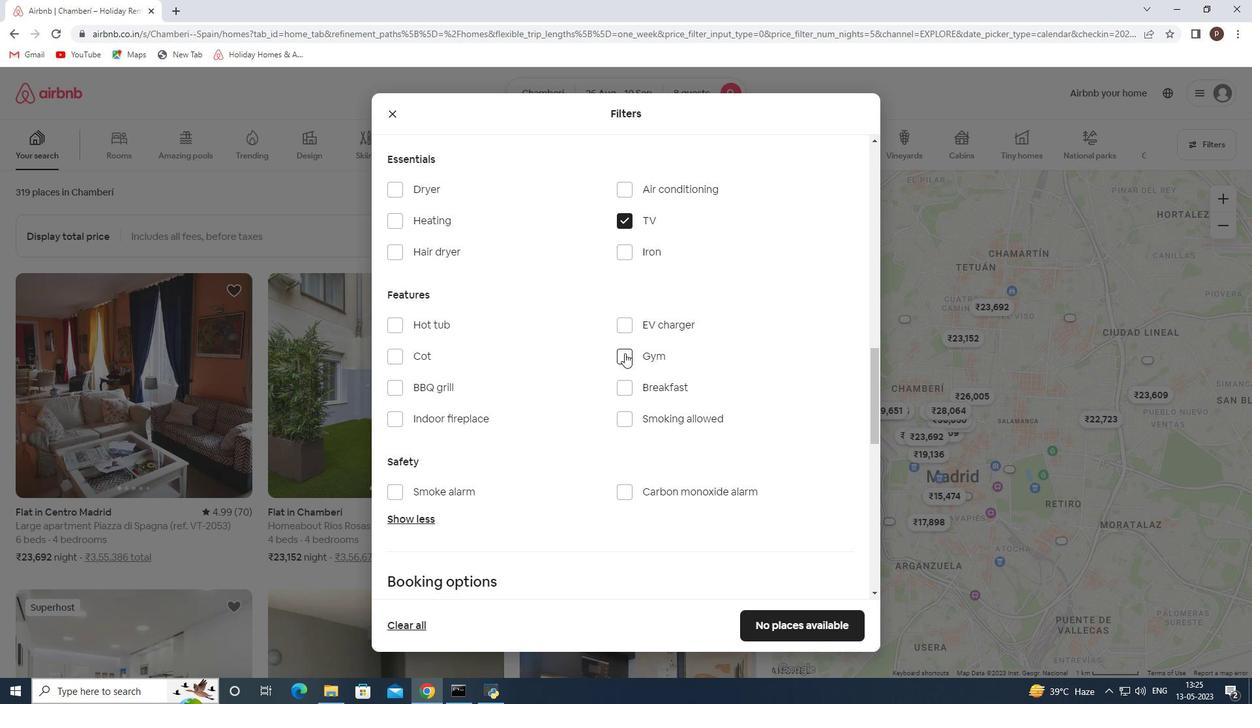 
Action: Mouse moved to (623, 386)
Screenshot: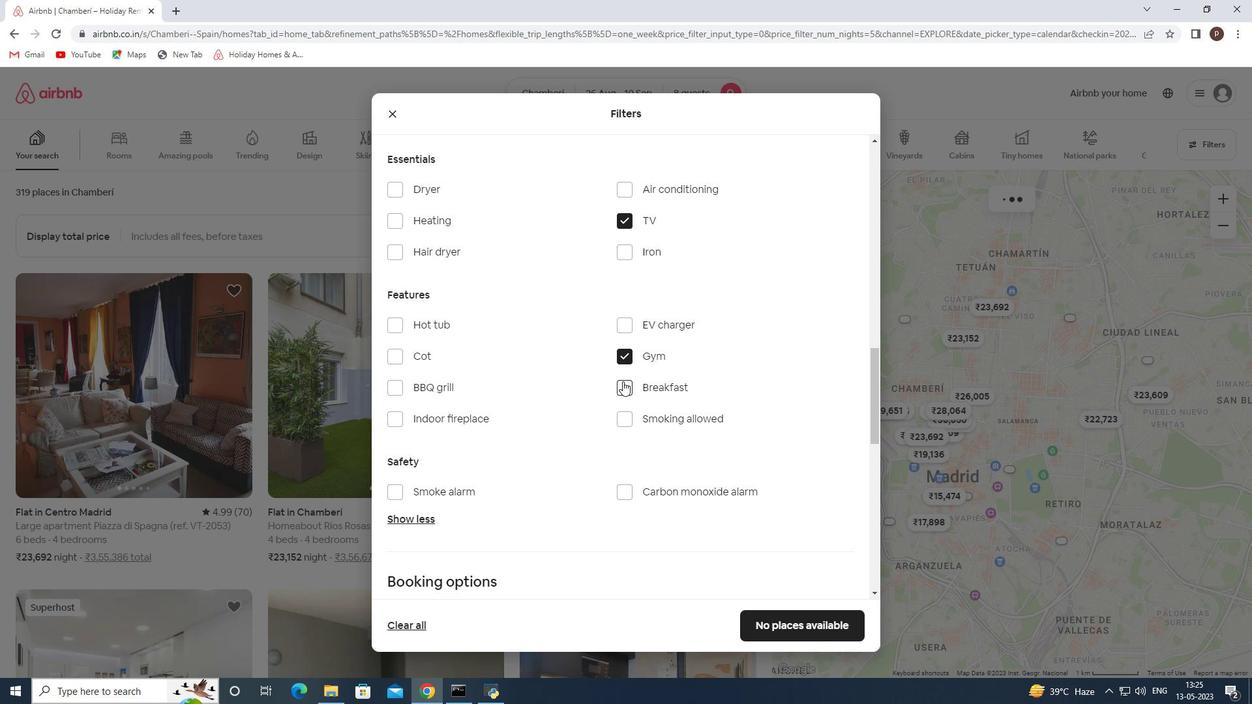 
Action: Mouse pressed left at (623, 386)
Screenshot: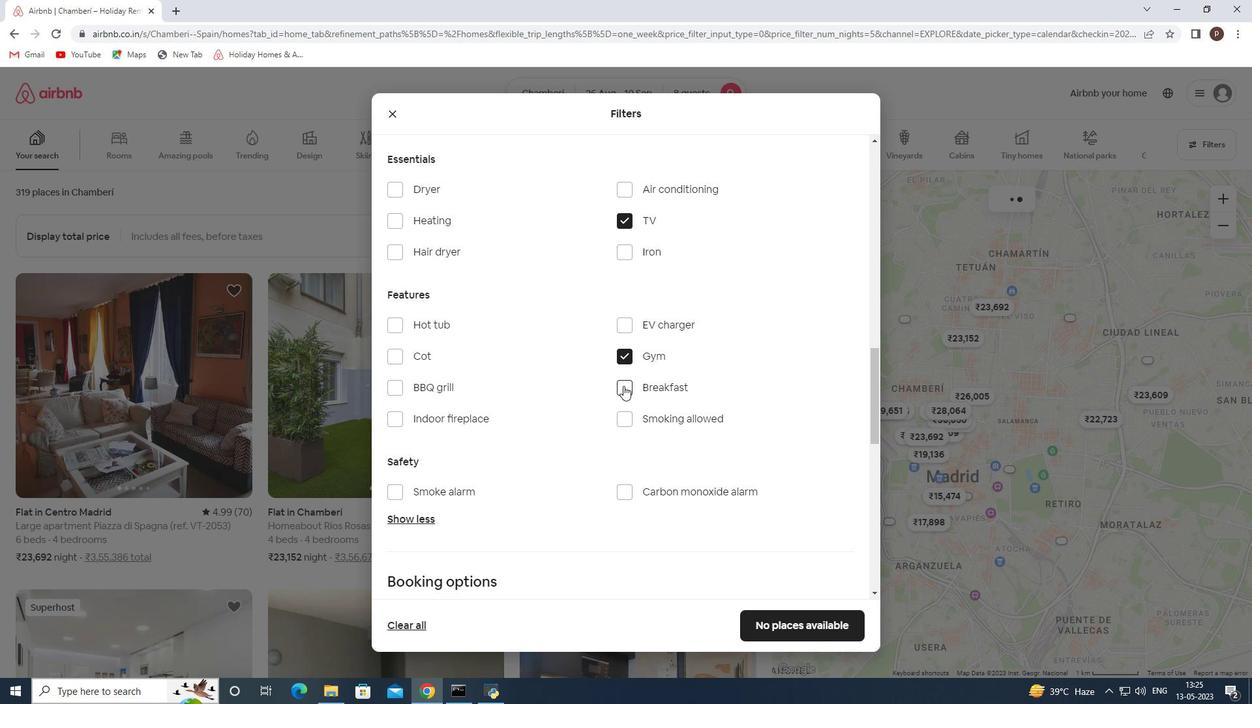 
Action: Mouse moved to (559, 397)
Screenshot: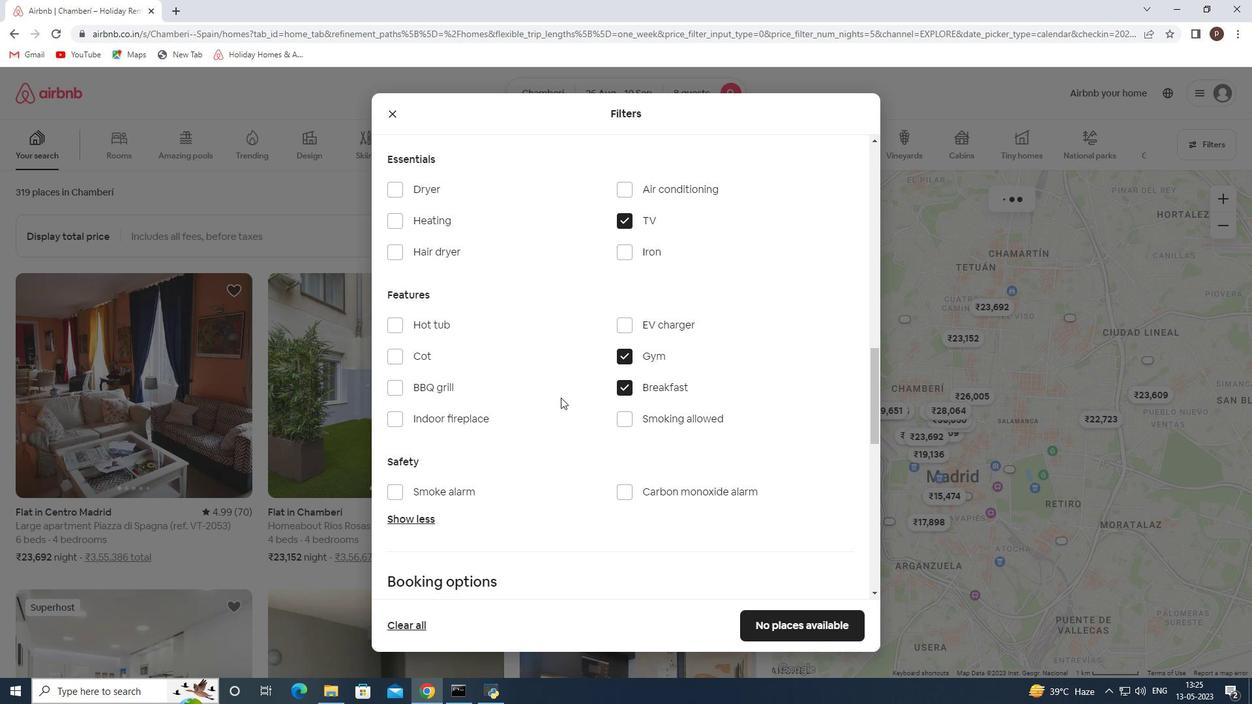 
Action: Mouse scrolled (559, 397) with delta (0, 0)
Screenshot: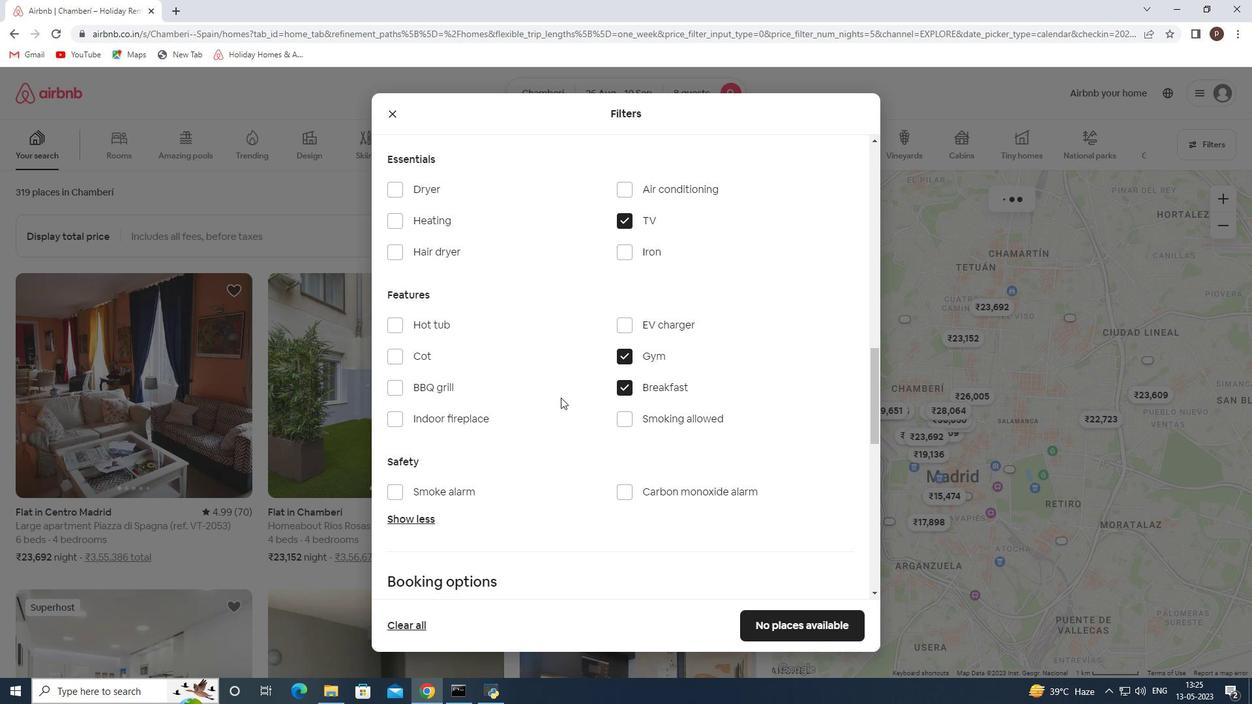 
Action: Mouse moved to (557, 397)
Screenshot: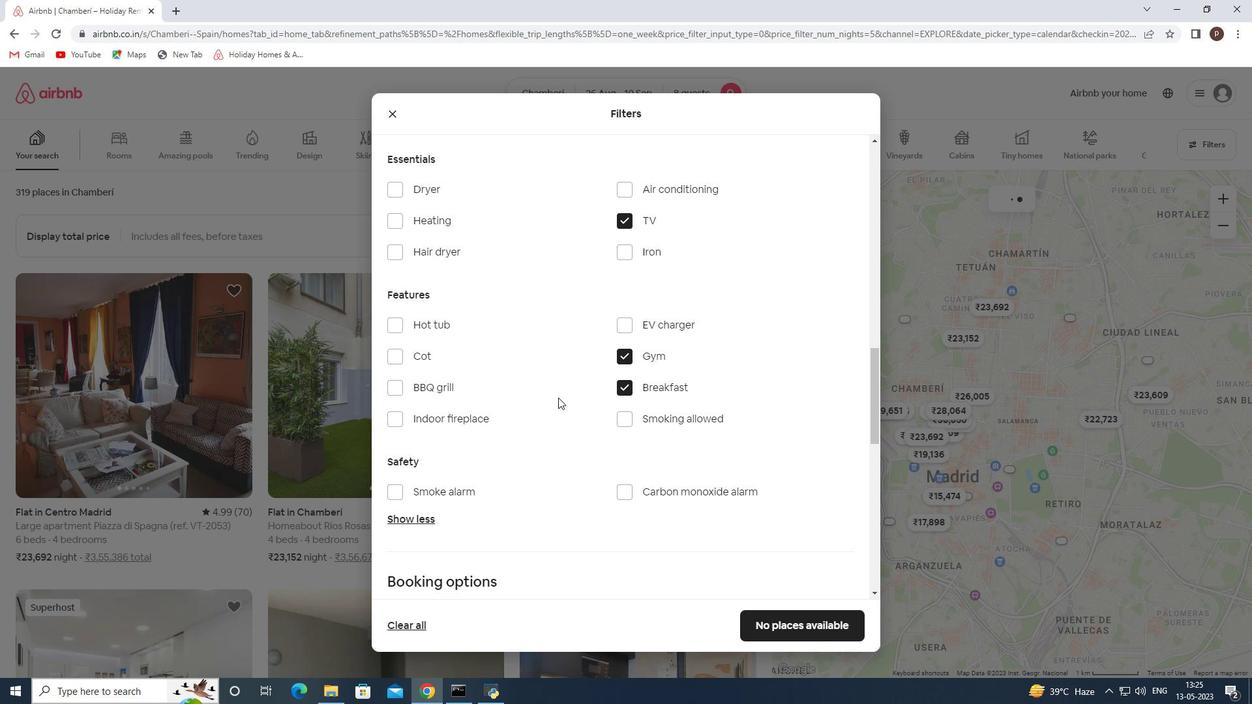 
Action: Mouse scrolled (557, 396) with delta (0, 0)
Screenshot: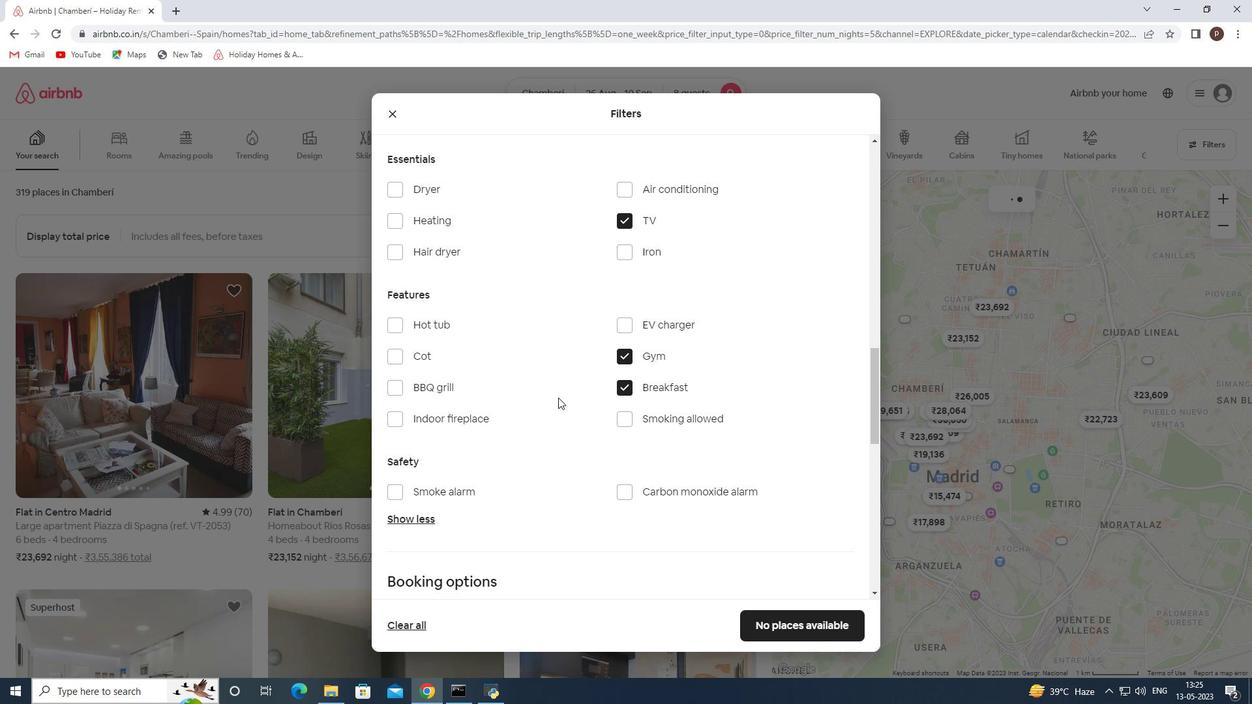 
Action: Mouse moved to (548, 393)
Screenshot: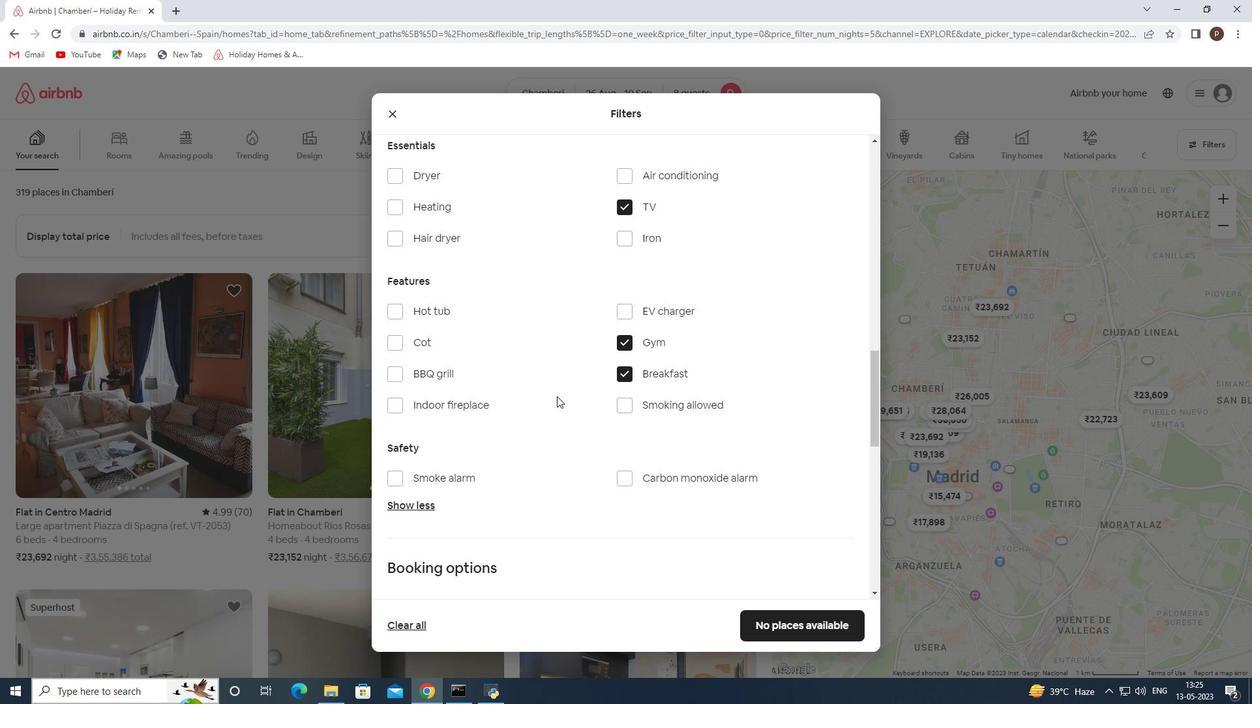 
Action: Mouse scrolled (548, 392) with delta (0, 0)
Screenshot: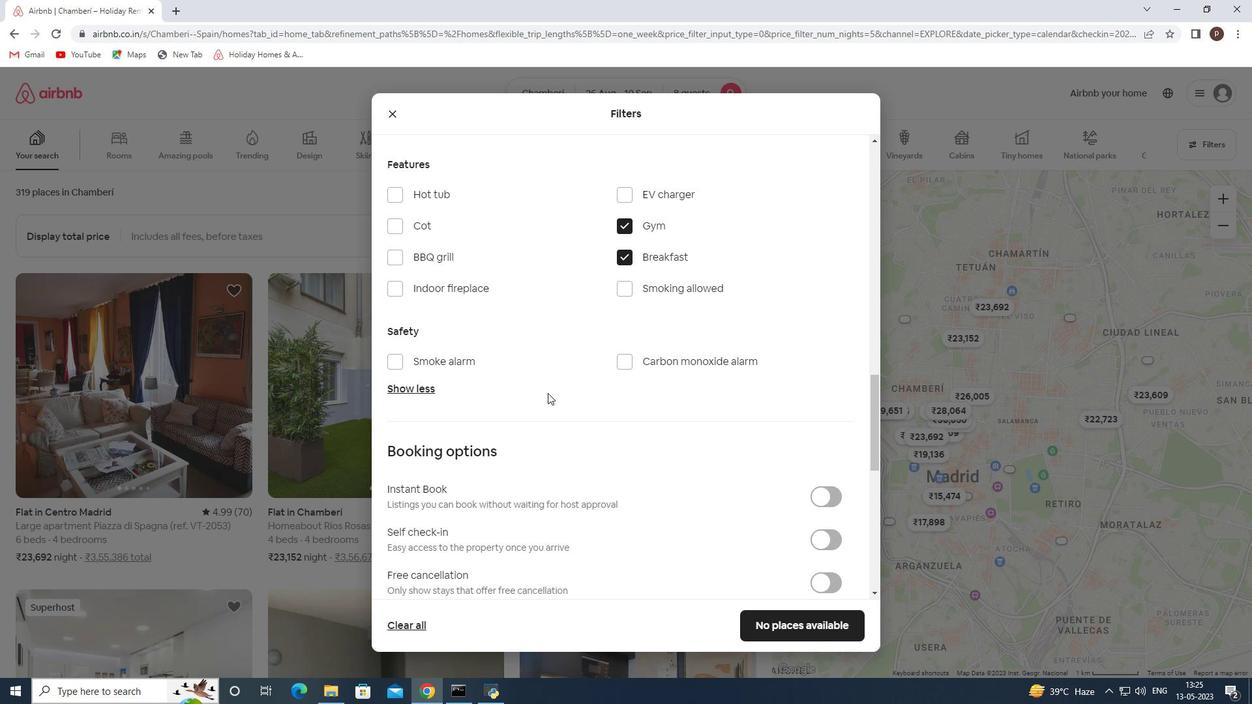 
Action: Mouse scrolled (548, 392) with delta (0, 0)
Screenshot: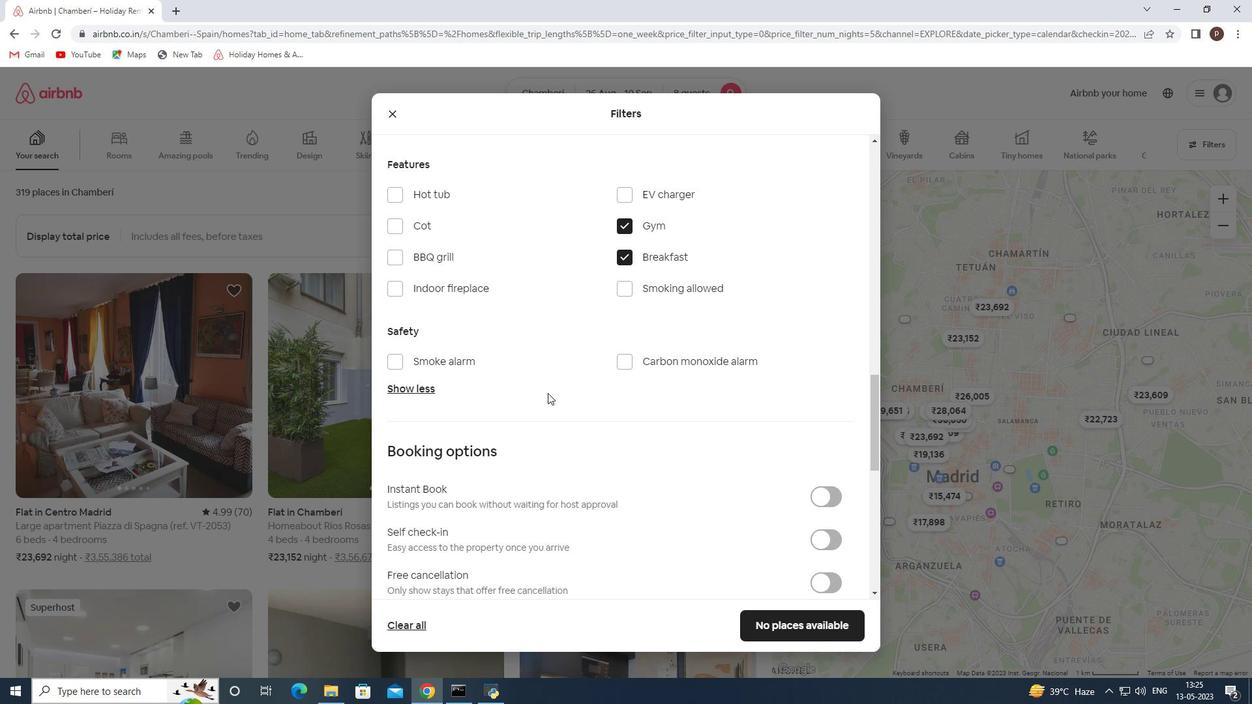 
Action: Mouse moved to (825, 414)
Screenshot: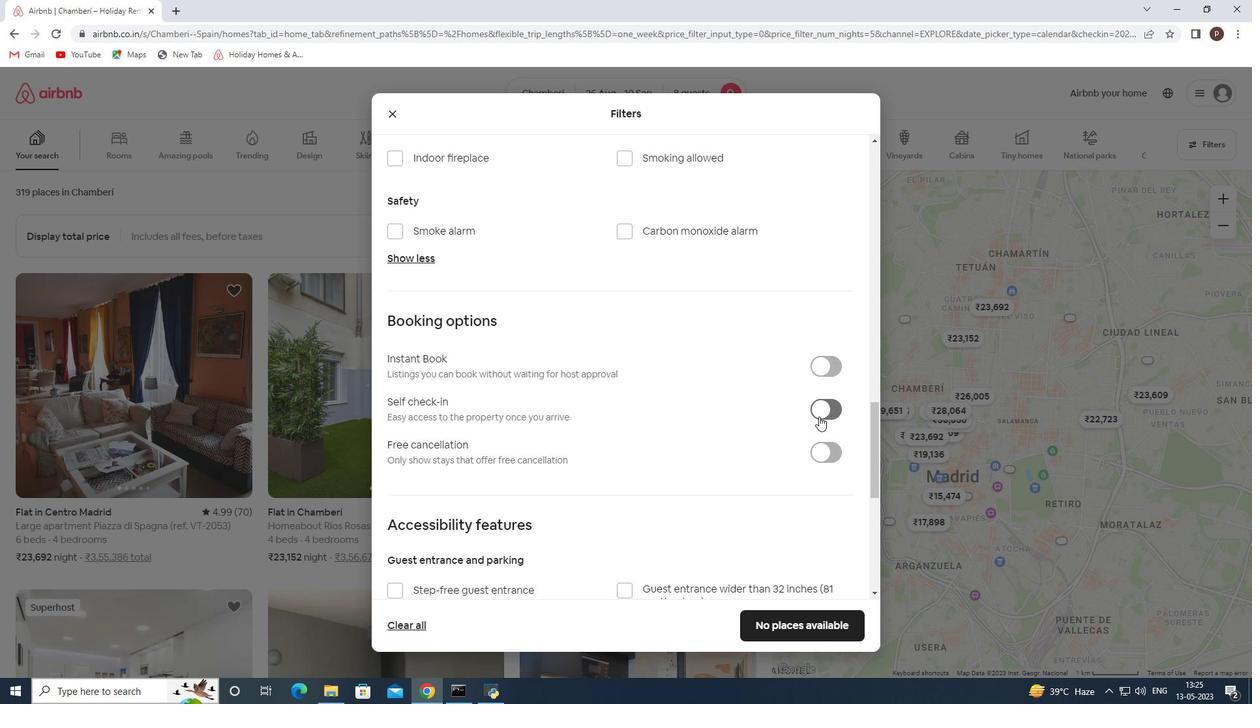 
Action: Mouse pressed left at (825, 414)
Screenshot: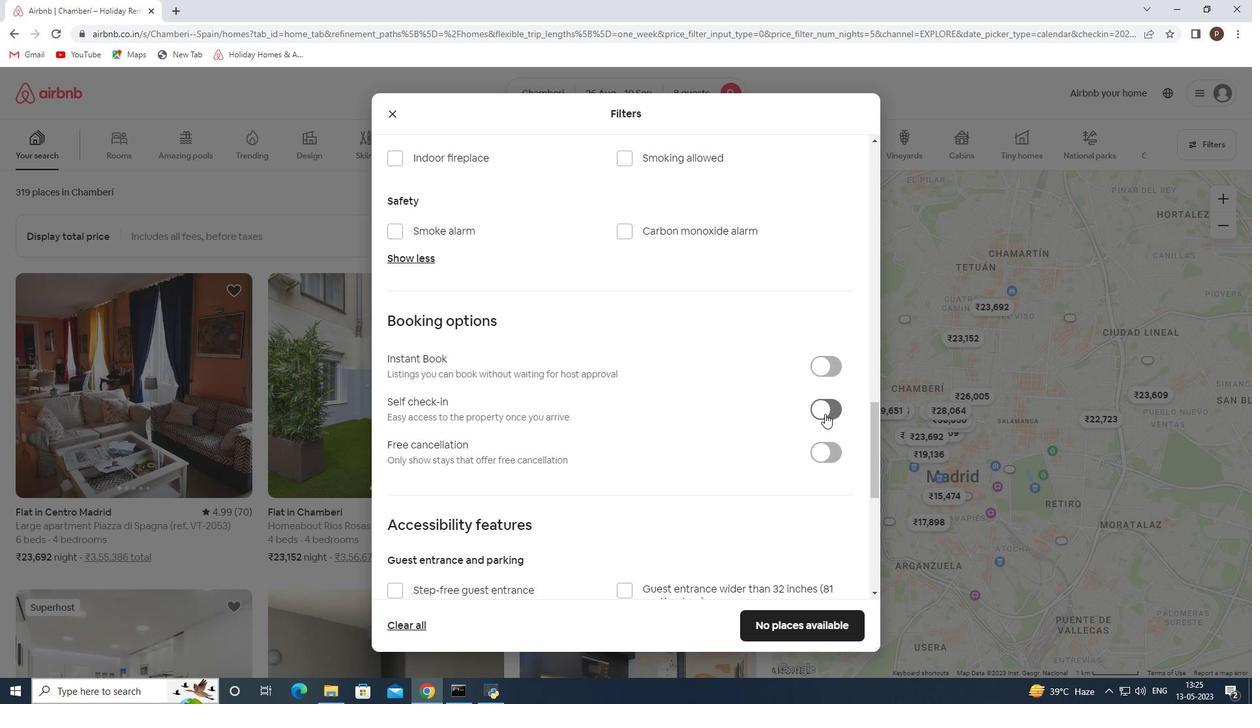 
Action: Mouse moved to (695, 429)
Screenshot: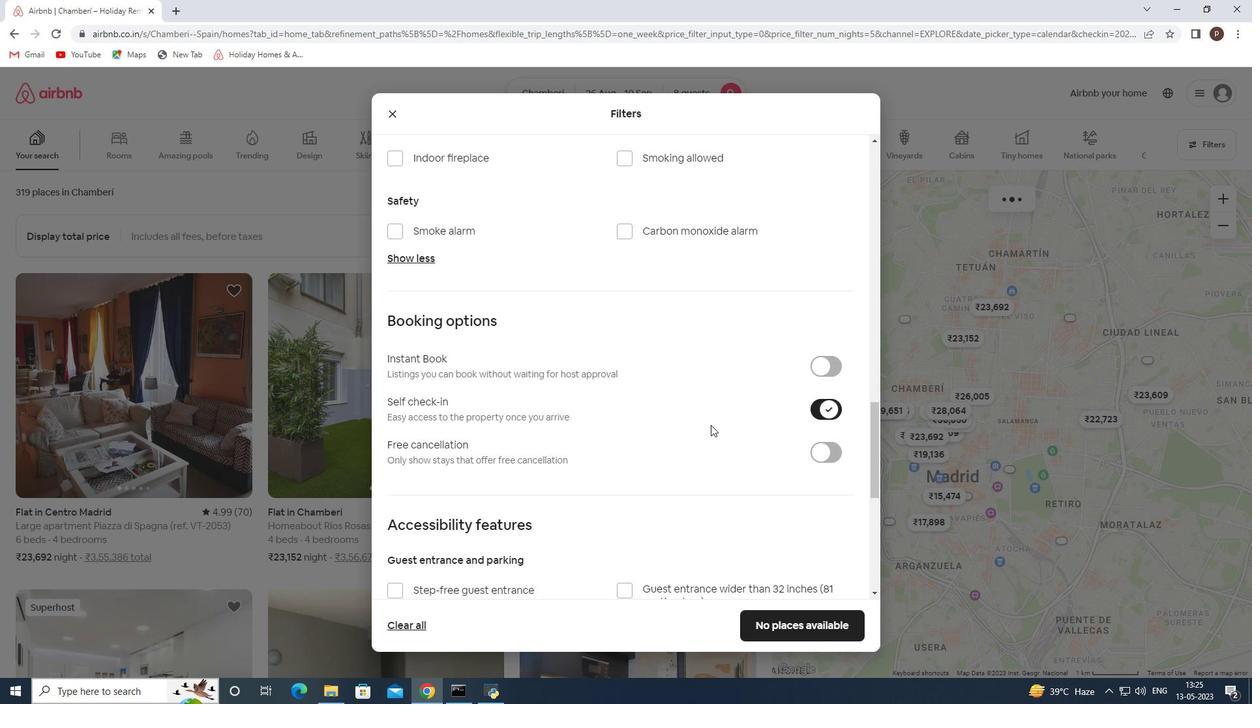 
Action: Mouse scrolled (695, 428) with delta (0, 0)
Screenshot: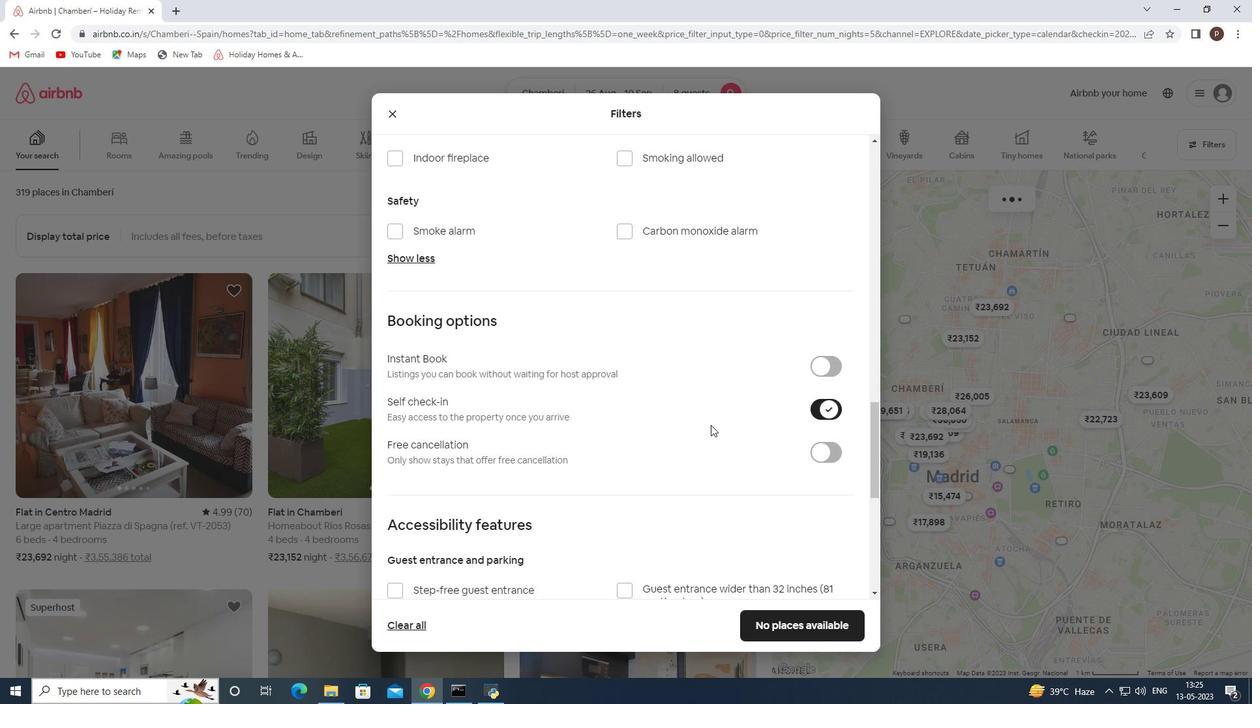 
Action: Mouse moved to (692, 429)
Screenshot: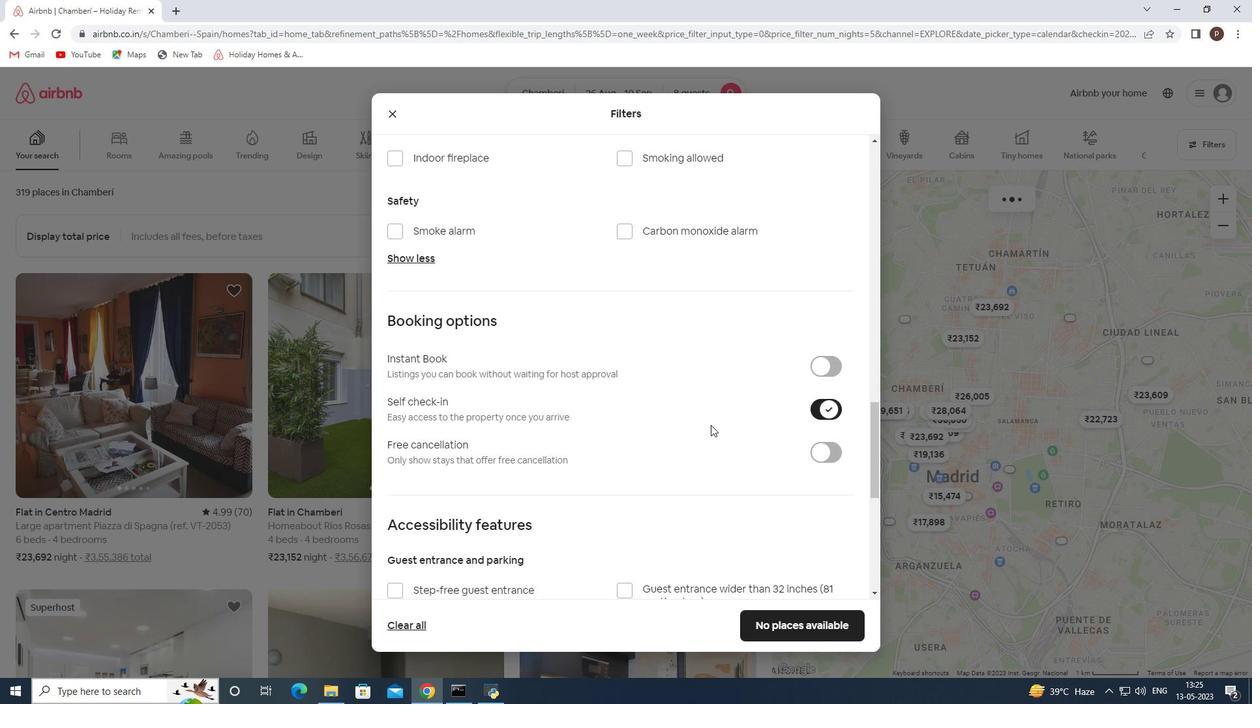 
Action: Mouse scrolled (692, 428) with delta (0, 0)
Screenshot: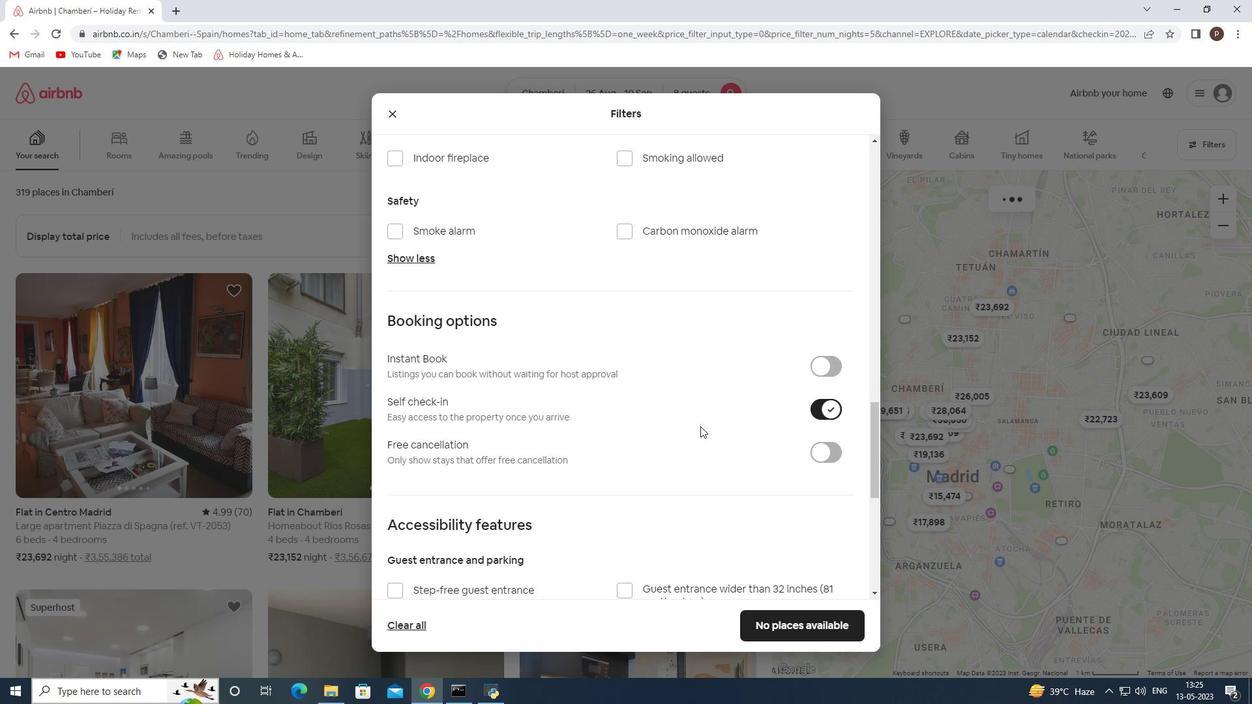 
Action: Mouse scrolled (692, 428) with delta (0, 0)
Screenshot: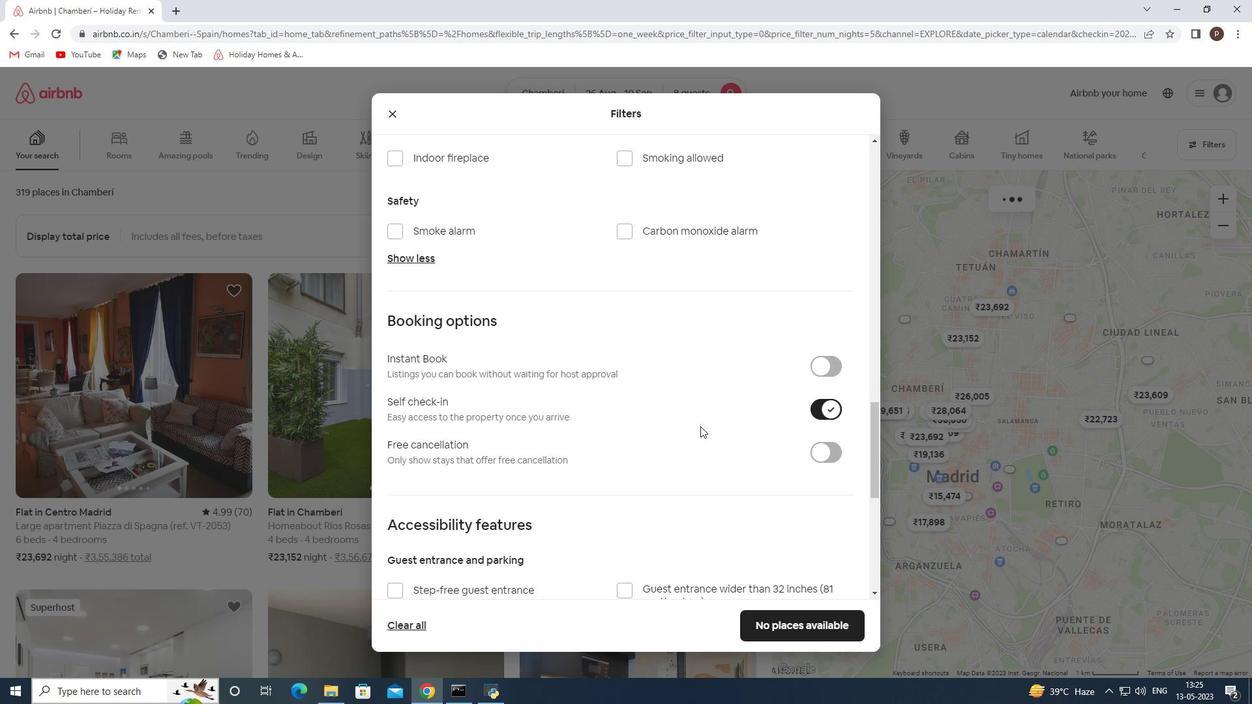 
Action: Mouse scrolled (692, 428) with delta (0, 0)
Screenshot: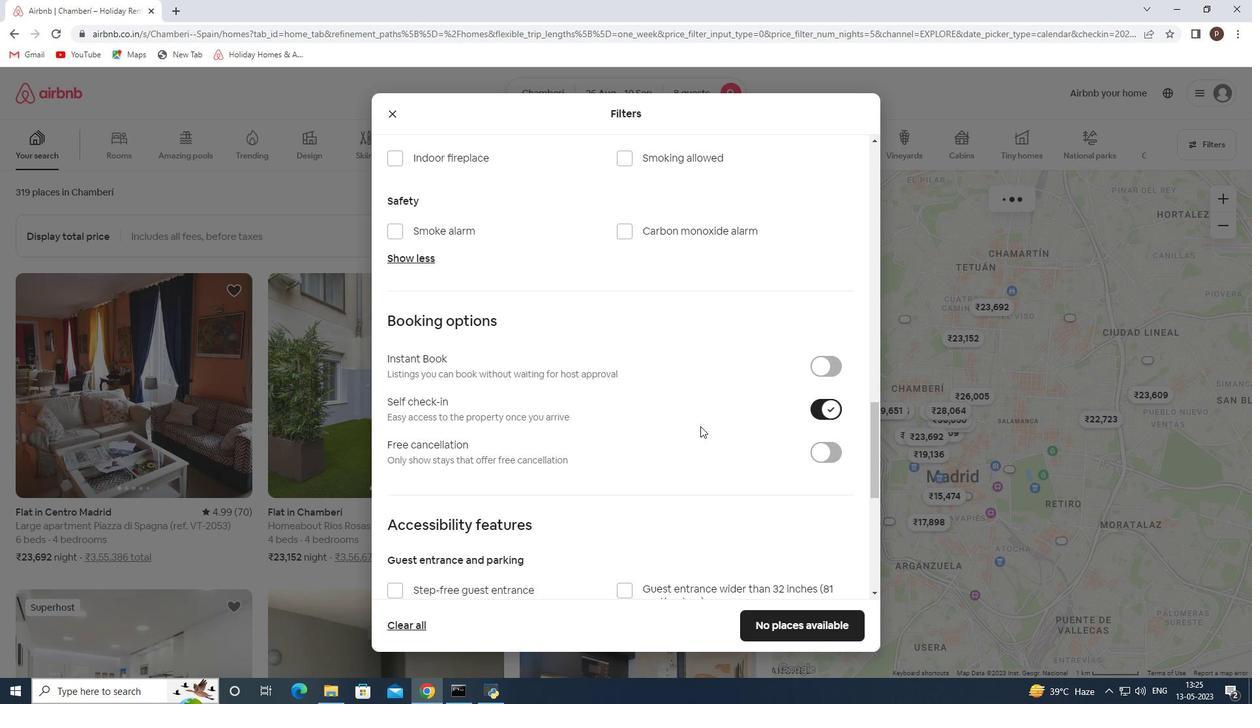 
Action: Mouse scrolled (692, 428) with delta (0, 0)
Screenshot: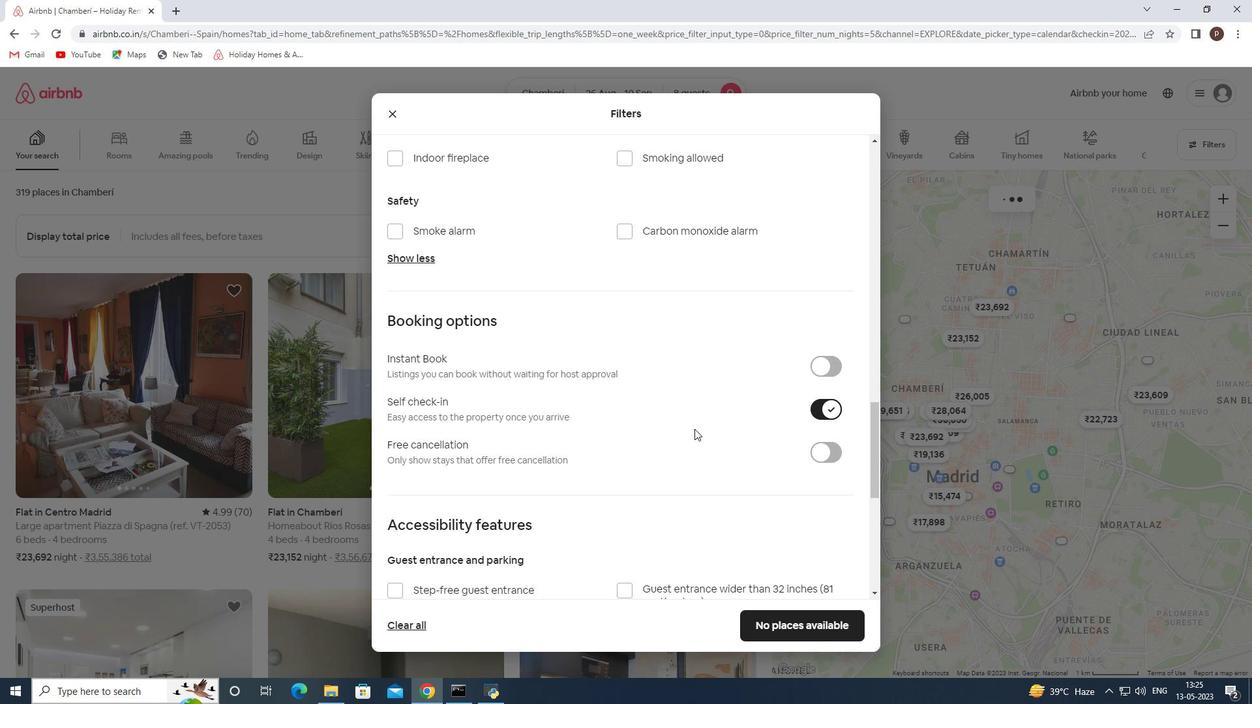 
Action: Mouse moved to (538, 488)
Screenshot: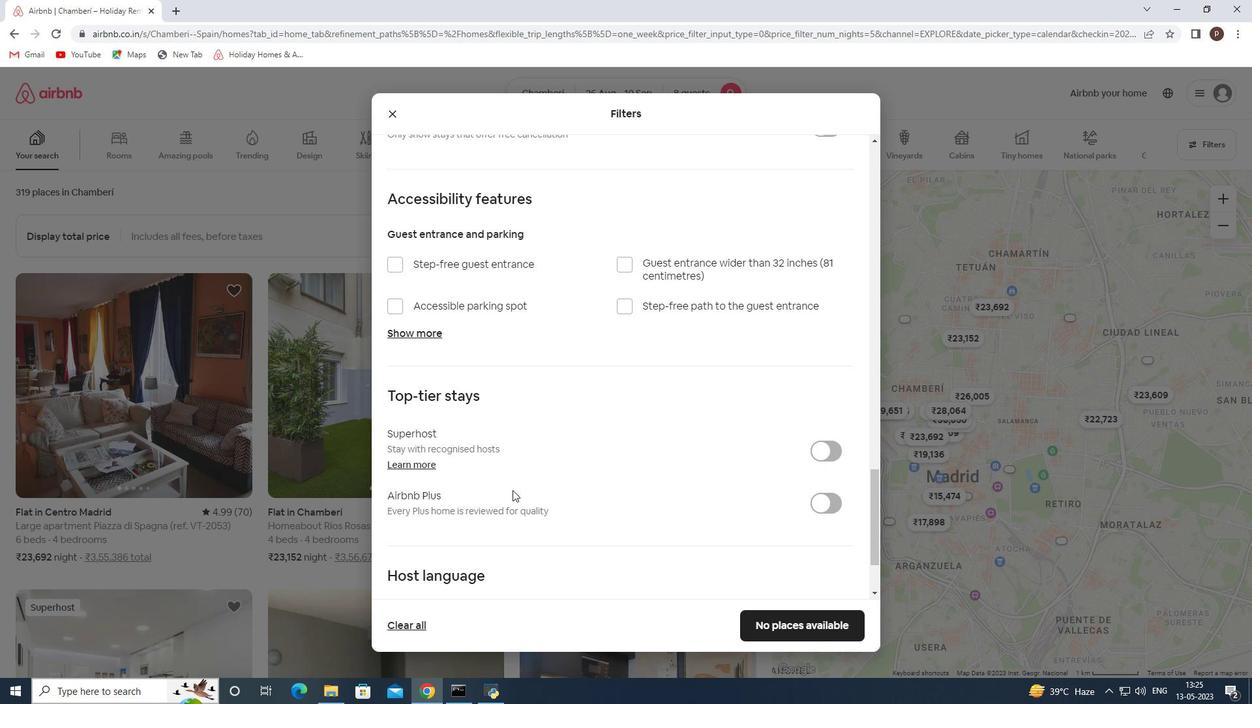
Action: Mouse scrolled (538, 487) with delta (0, 0)
Screenshot: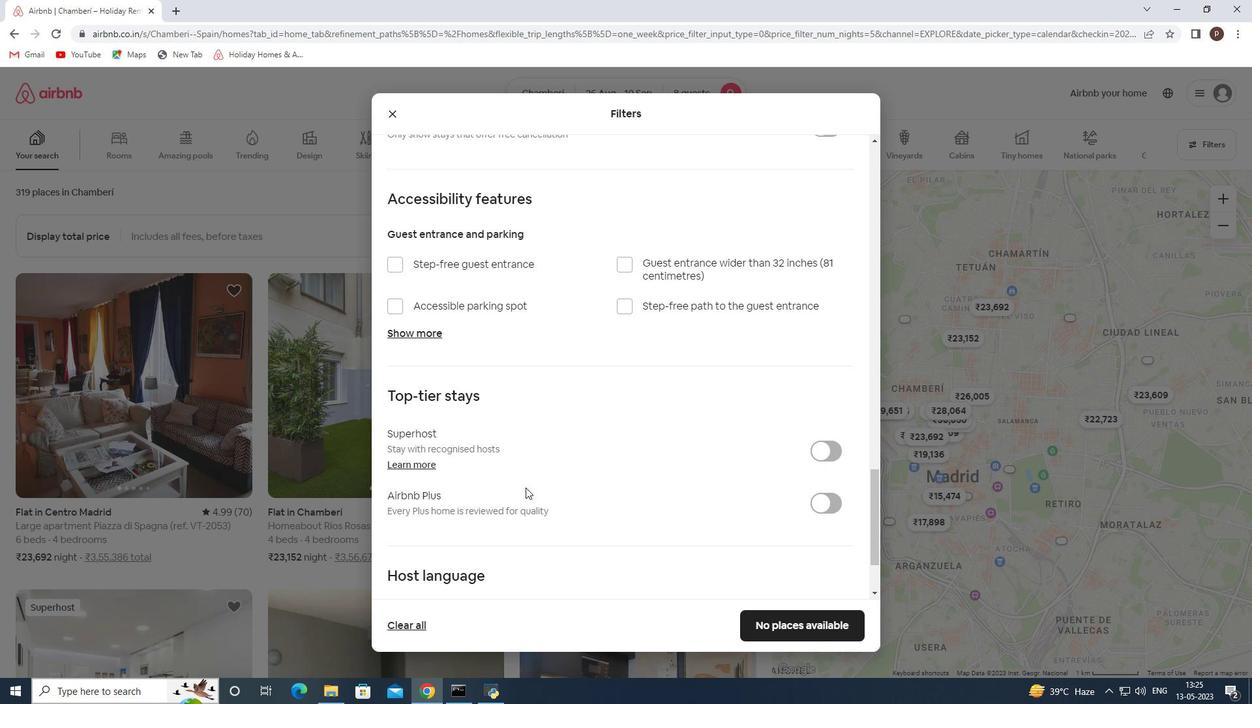 
Action: Mouse scrolled (538, 487) with delta (0, 0)
Screenshot: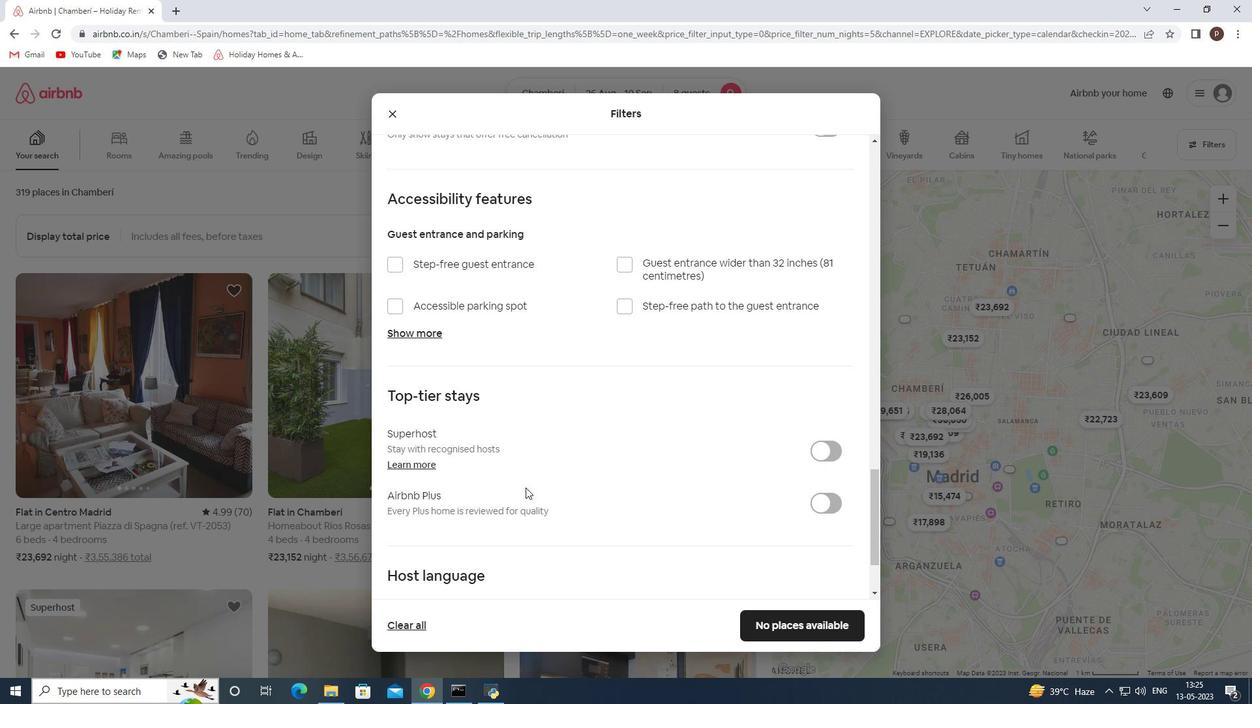 
Action: Mouse scrolled (538, 487) with delta (0, 0)
Screenshot: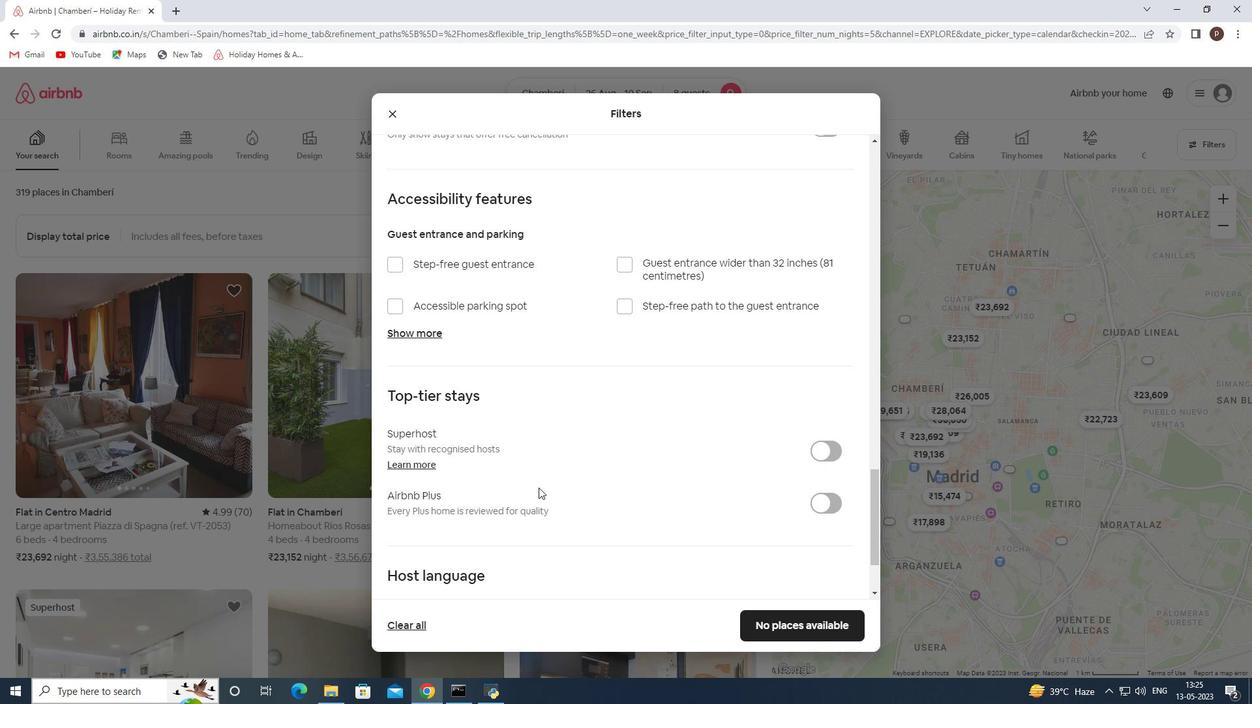 
Action: Mouse scrolled (538, 487) with delta (0, 0)
Screenshot: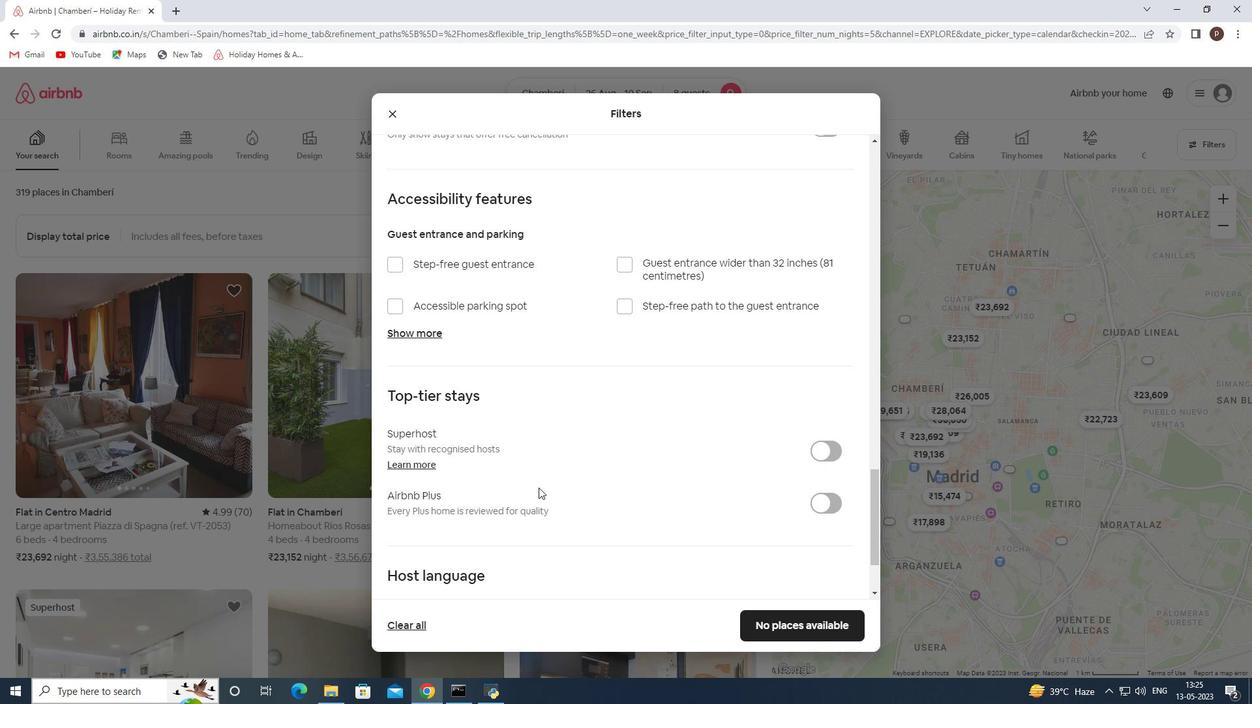 
Action: Mouse scrolled (538, 487) with delta (0, 0)
Screenshot: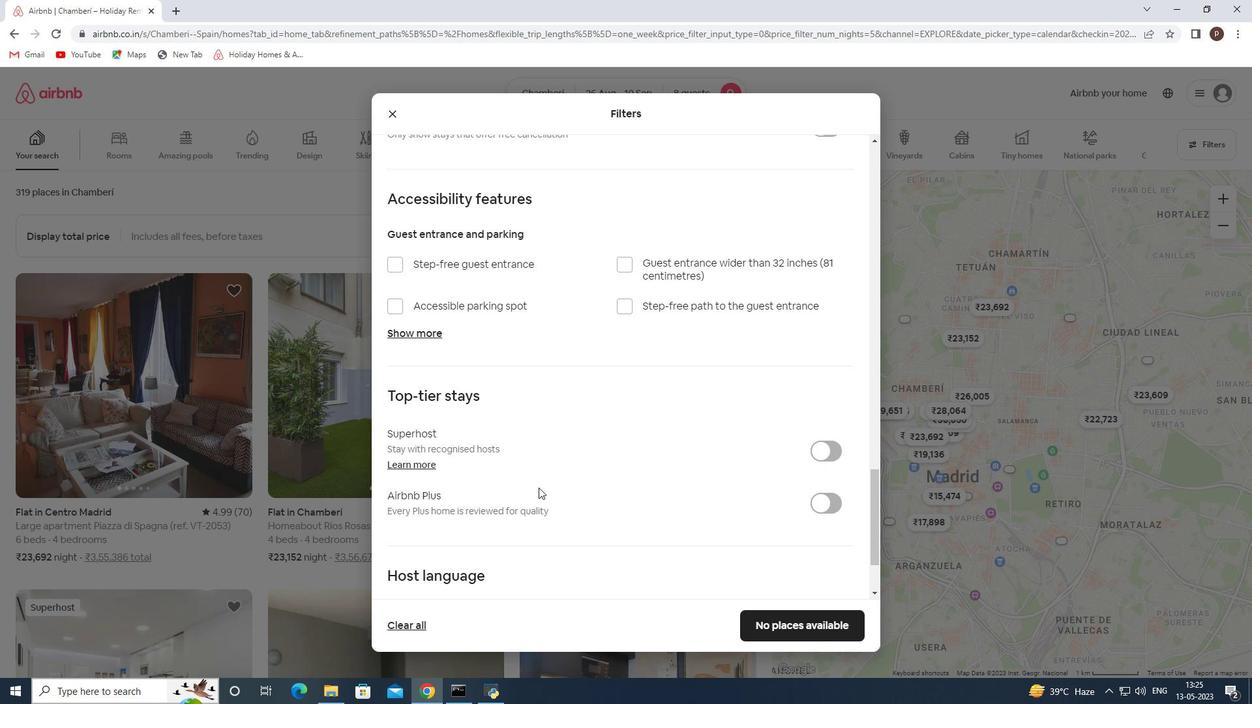 
Action: Mouse scrolled (538, 487) with delta (0, 0)
Screenshot: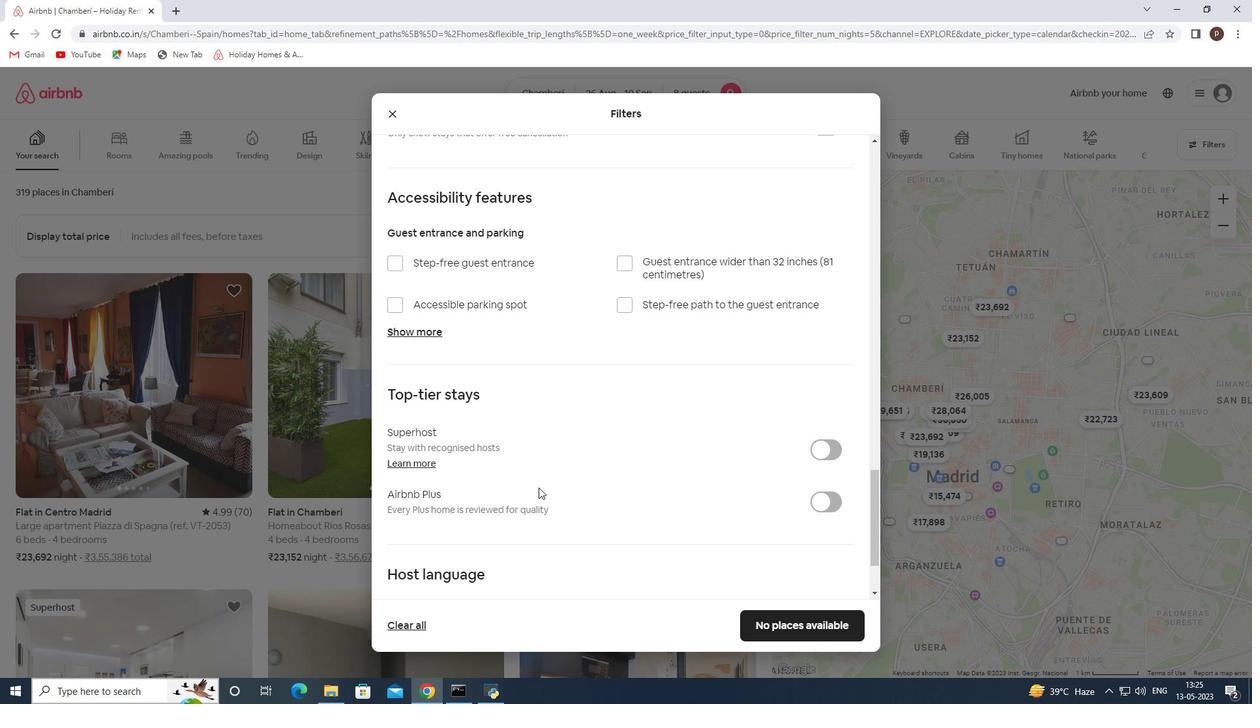 
Action: Mouse moved to (394, 510)
Screenshot: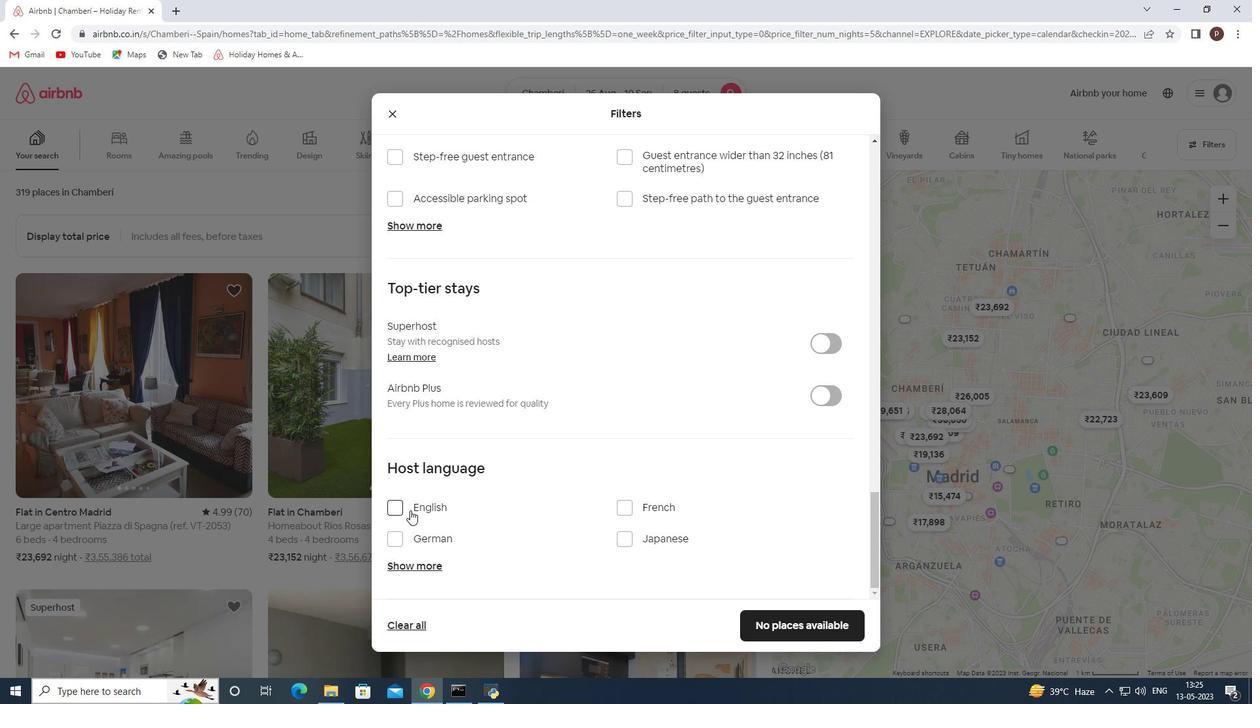 
Action: Mouse pressed left at (394, 510)
Screenshot: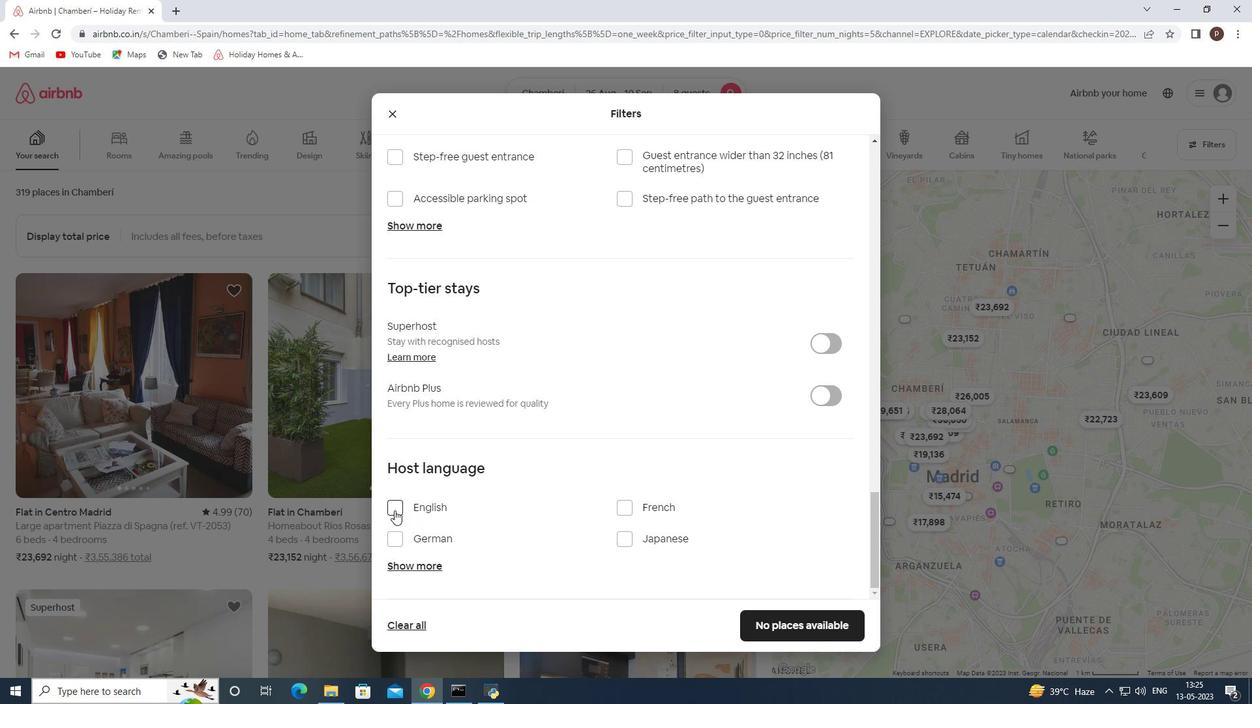 
Action: Mouse moved to (780, 620)
Screenshot: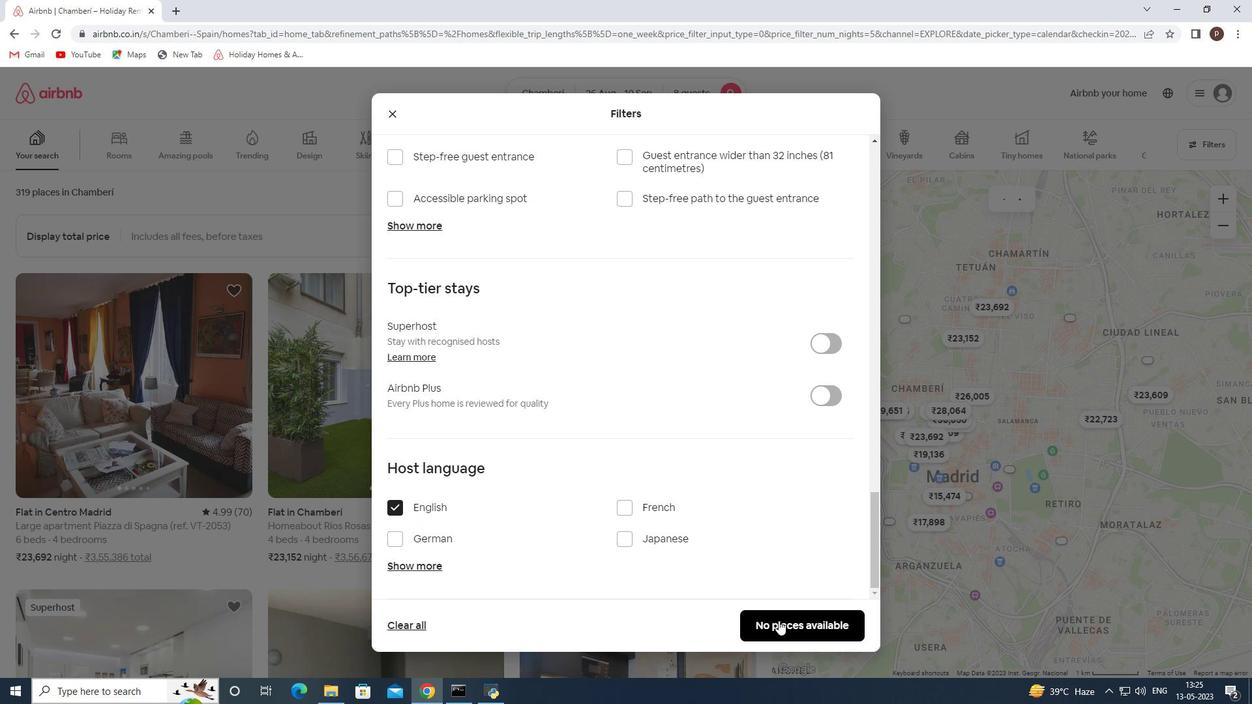 
Action: Mouse pressed left at (780, 620)
Screenshot: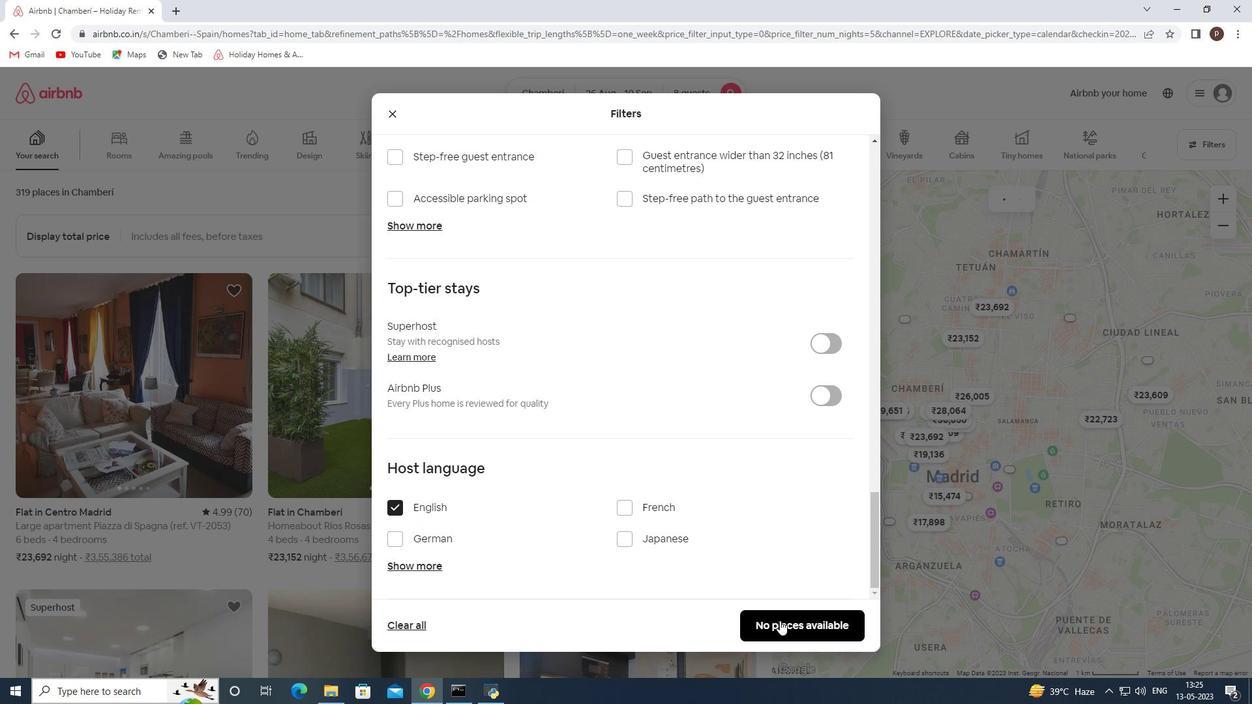
